 Task: Find connections with filter location Vaterstetten with filter topic #realestateagentwith filter profile language English with filter current company Cameron, a Schlumberger company with filter school BITS Edu Campus: BABARIA INSTITUTE with filter industry Claims Adjusting, Actuarial Services with filter service category Customer Service with filter keywords title Copy Editor
Action: Mouse moved to (585, 76)
Screenshot: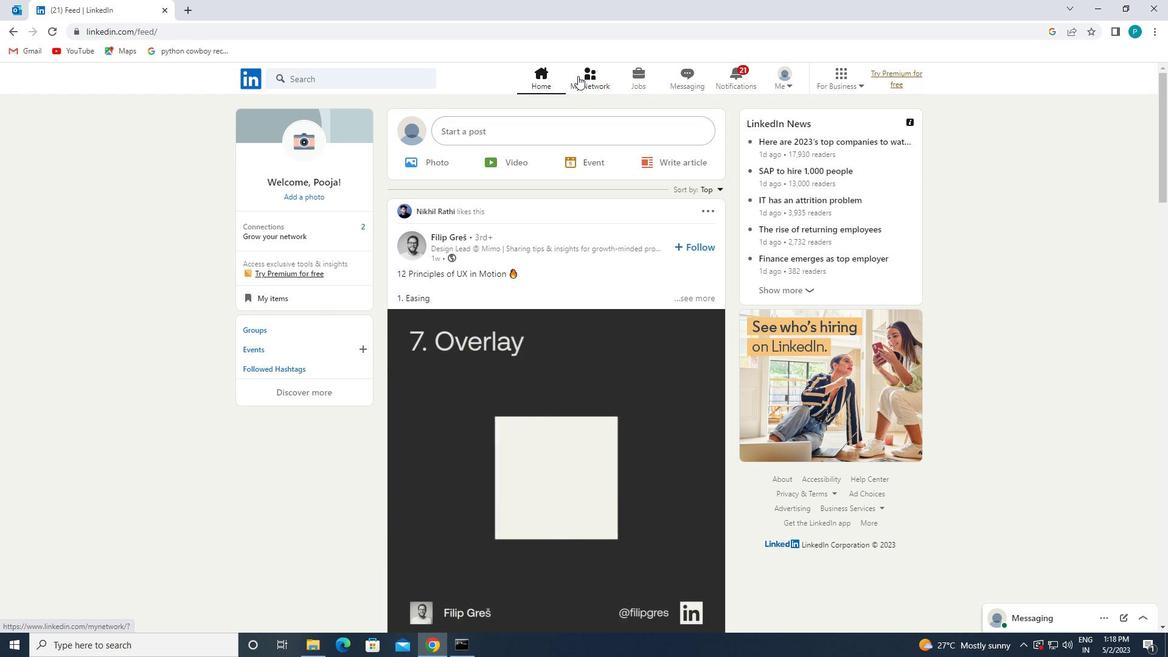 
Action: Mouse pressed left at (585, 76)
Screenshot: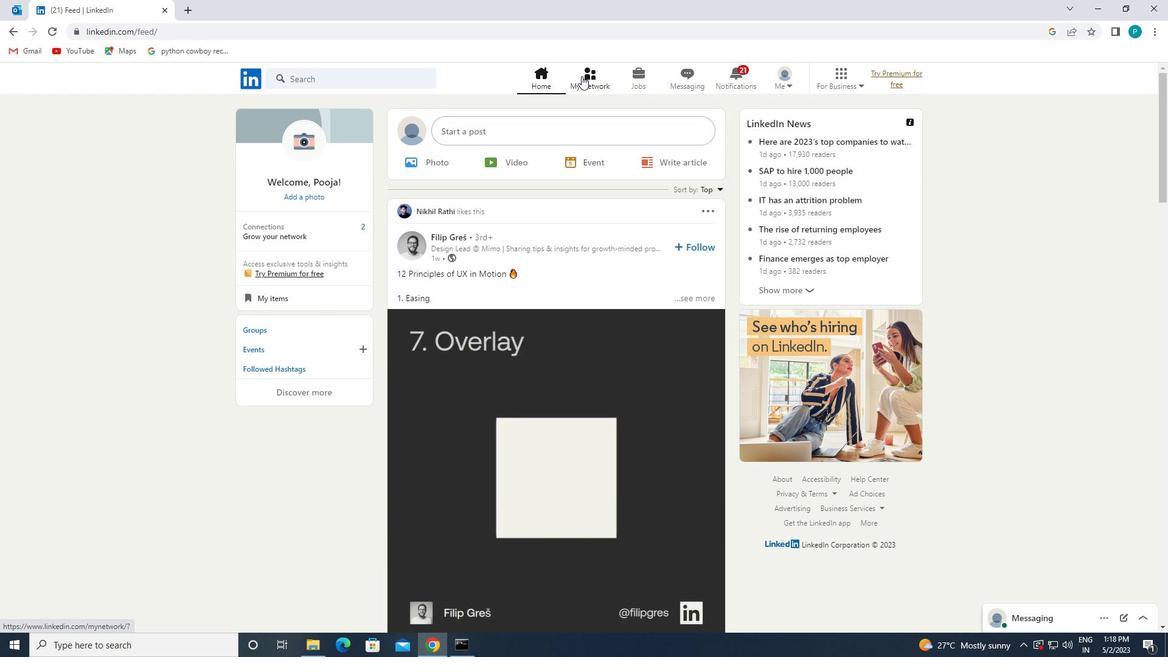 
Action: Mouse moved to (352, 144)
Screenshot: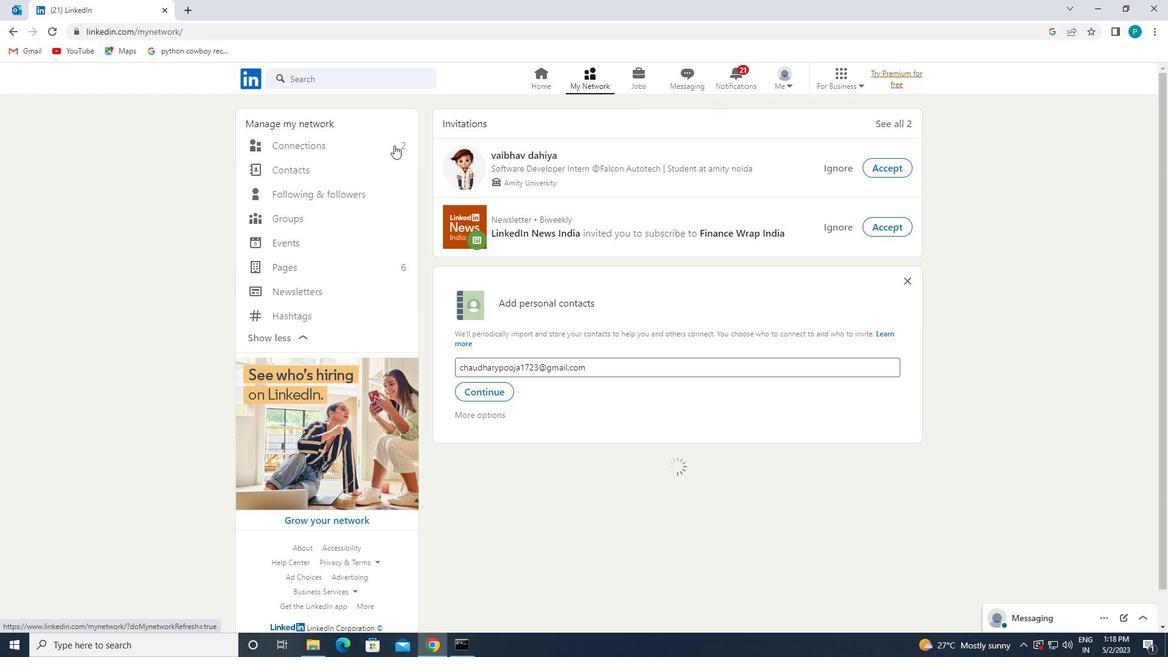 
Action: Mouse pressed left at (352, 144)
Screenshot: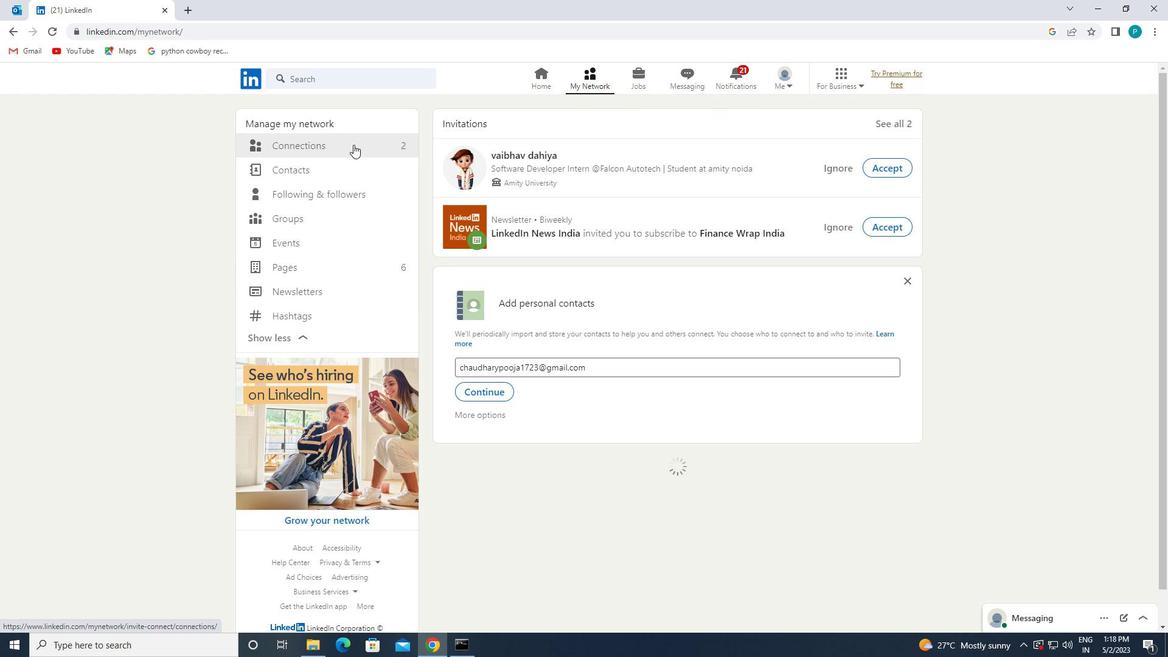 
Action: Mouse moved to (679, 145)
Screenshot: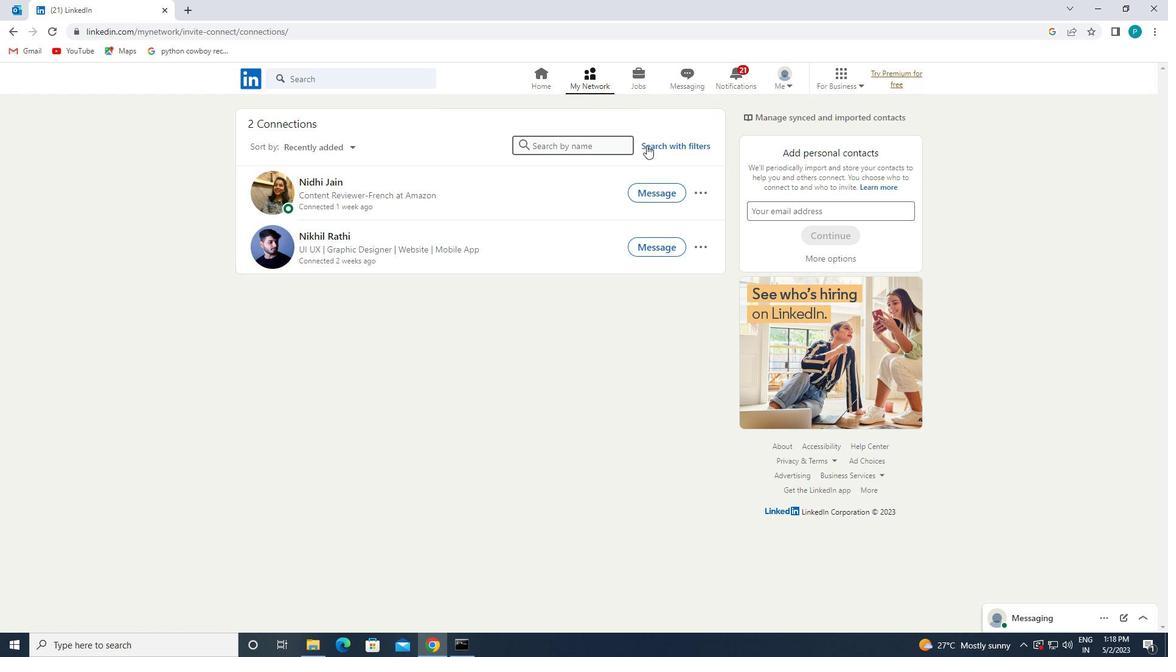 
Action: Mouse pressed left at (679, 145)
Screenshot: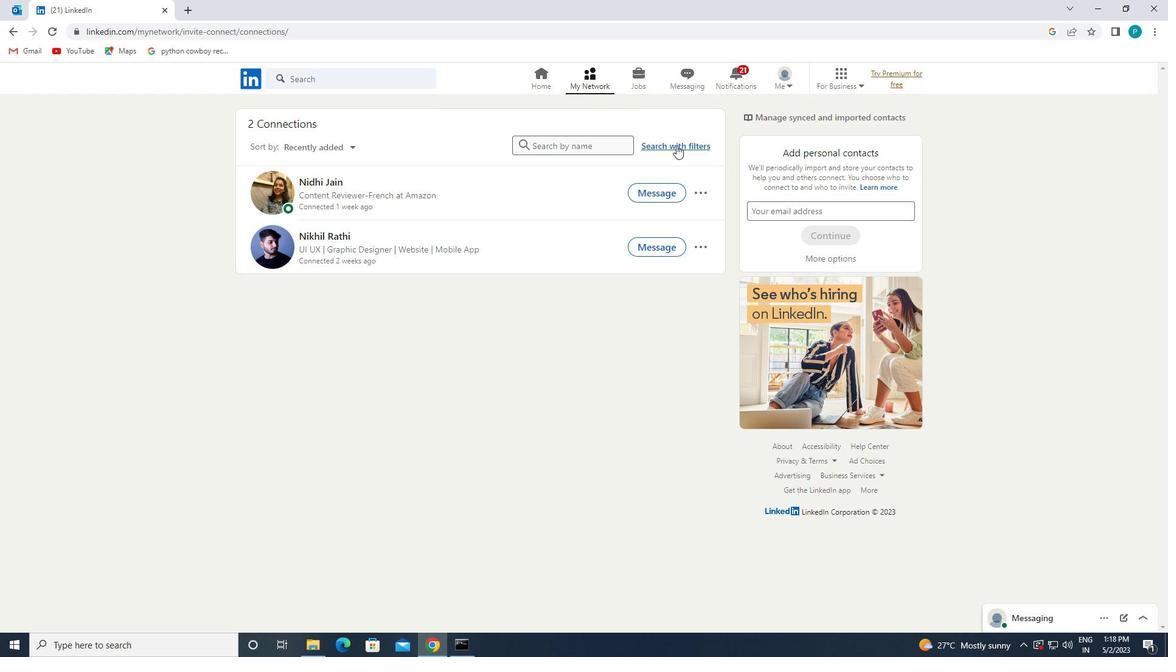 
Action: Mouse moved to (617, 108)
Screenshot: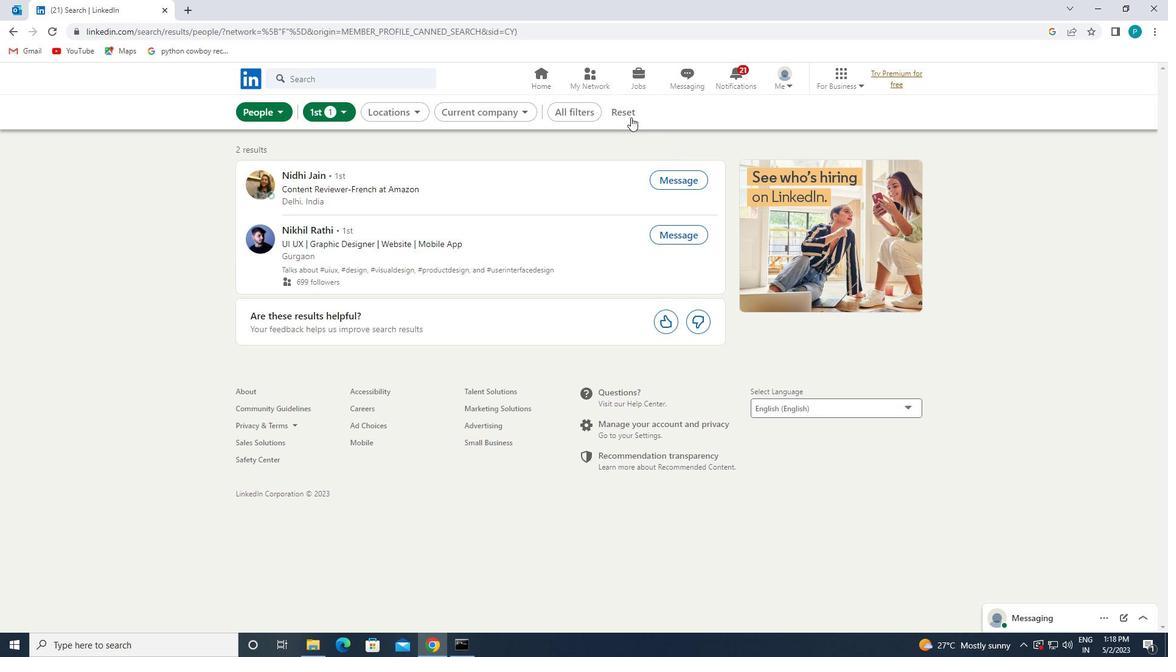 
Action: Mouse pressed left at (617, 108)
Screenshot: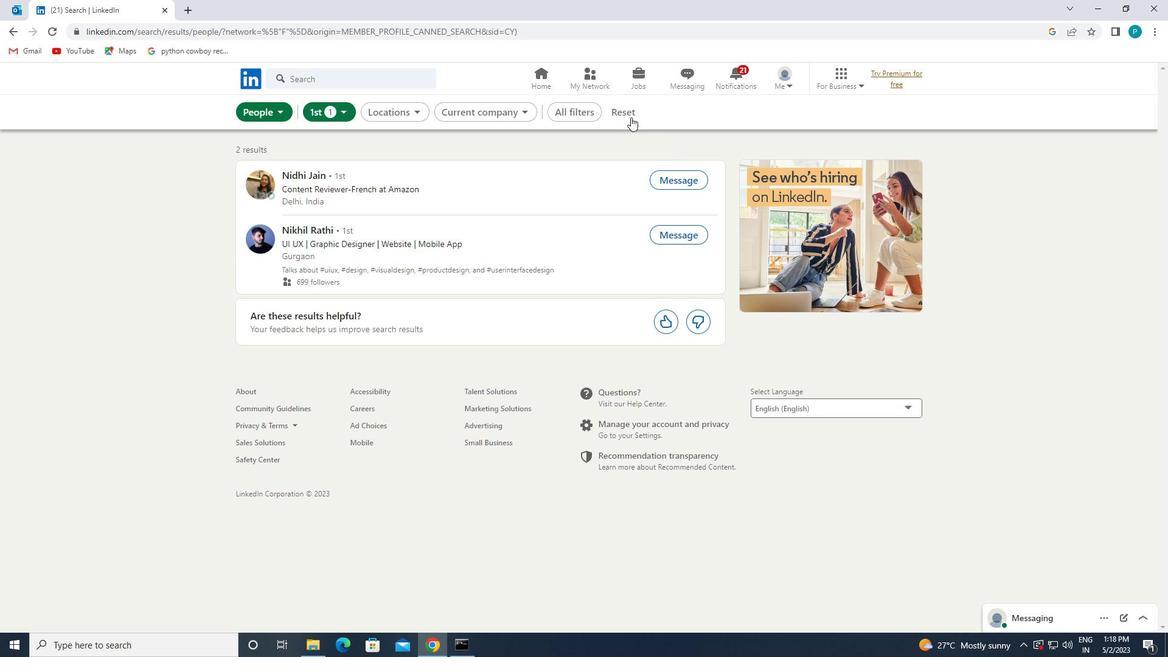 
Action: Mouse moved to (603, 106)
Screenshot: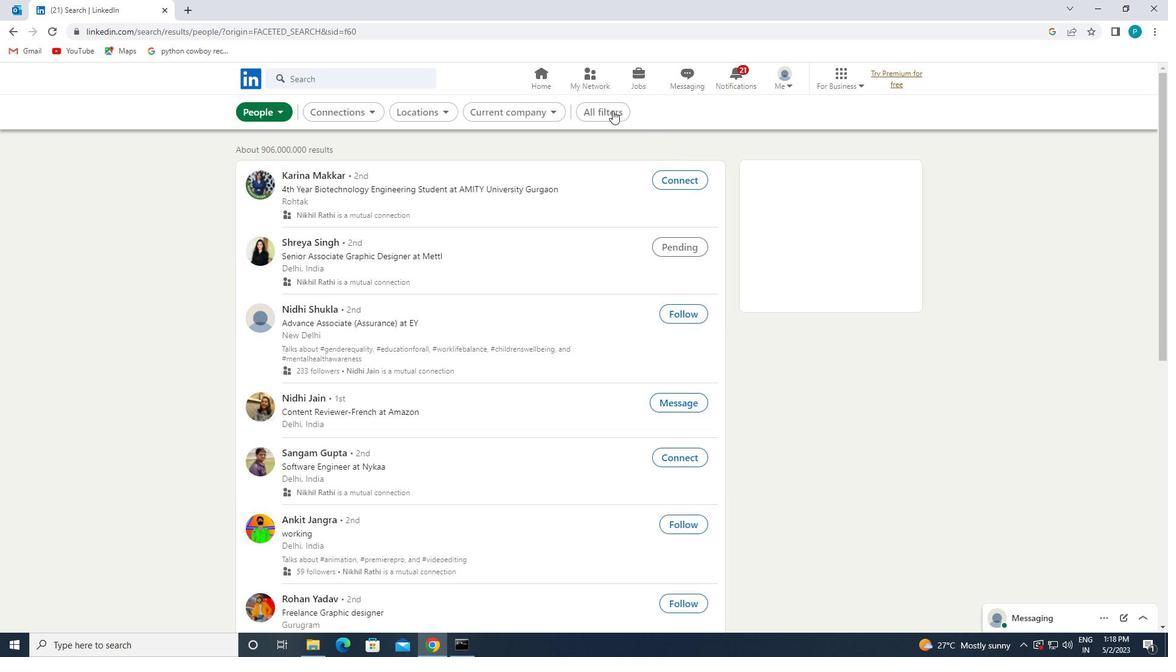 
Action: Mouse pressed left at (603, 106)
Screenshot: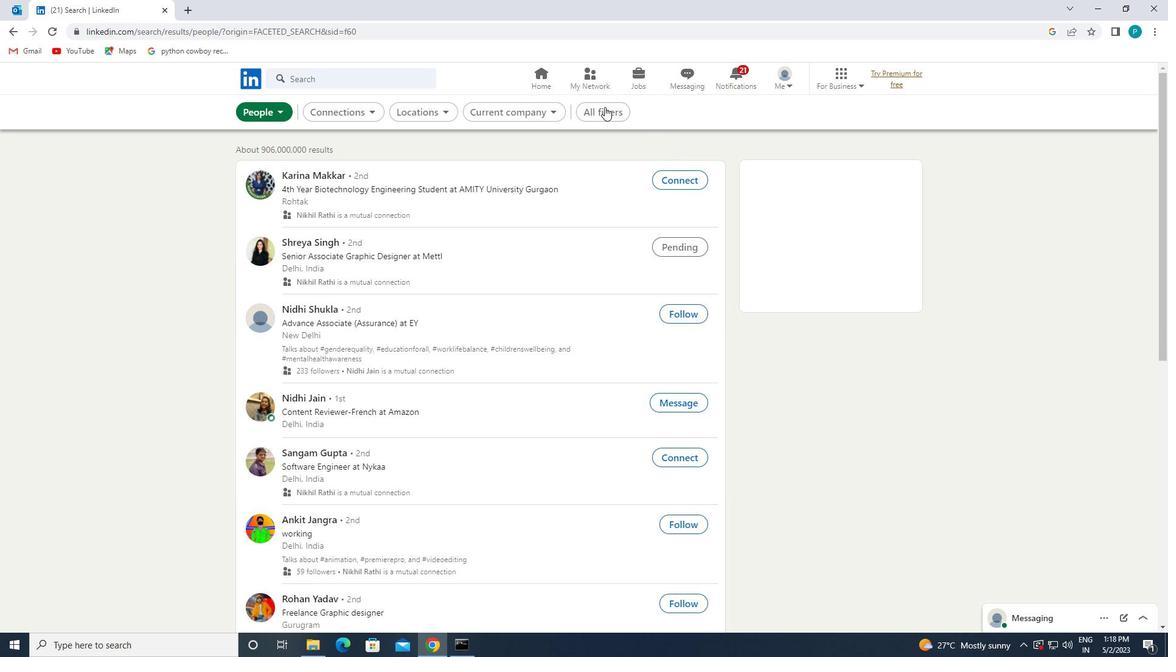 
Action: Mouse moved to (1048, 456)
Screenshot: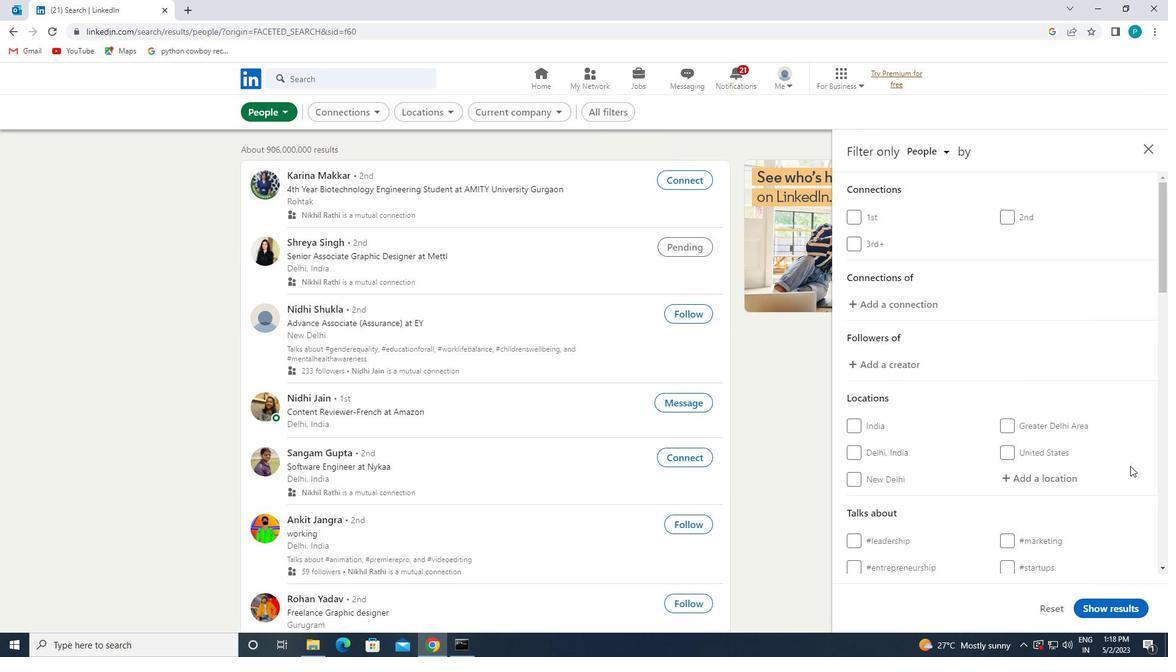 
Action: Mouse scrolled (1048, 455) with delta (0, 0)
Screenshot: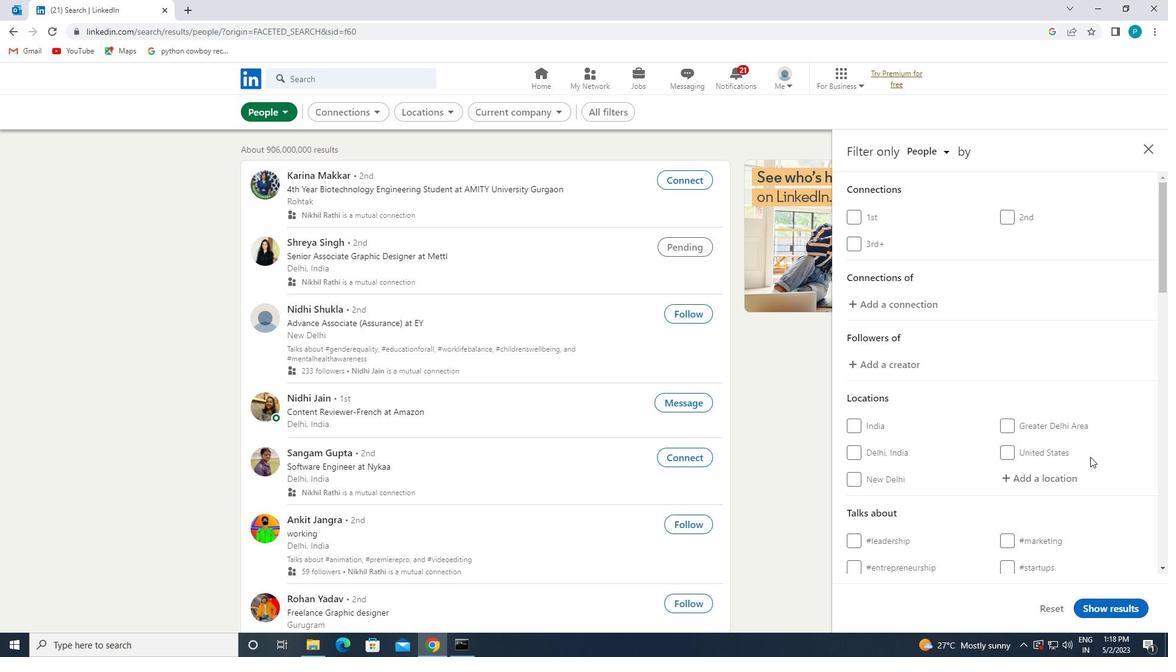
Action: Mouse moved to (1026, 425)
Screenshot: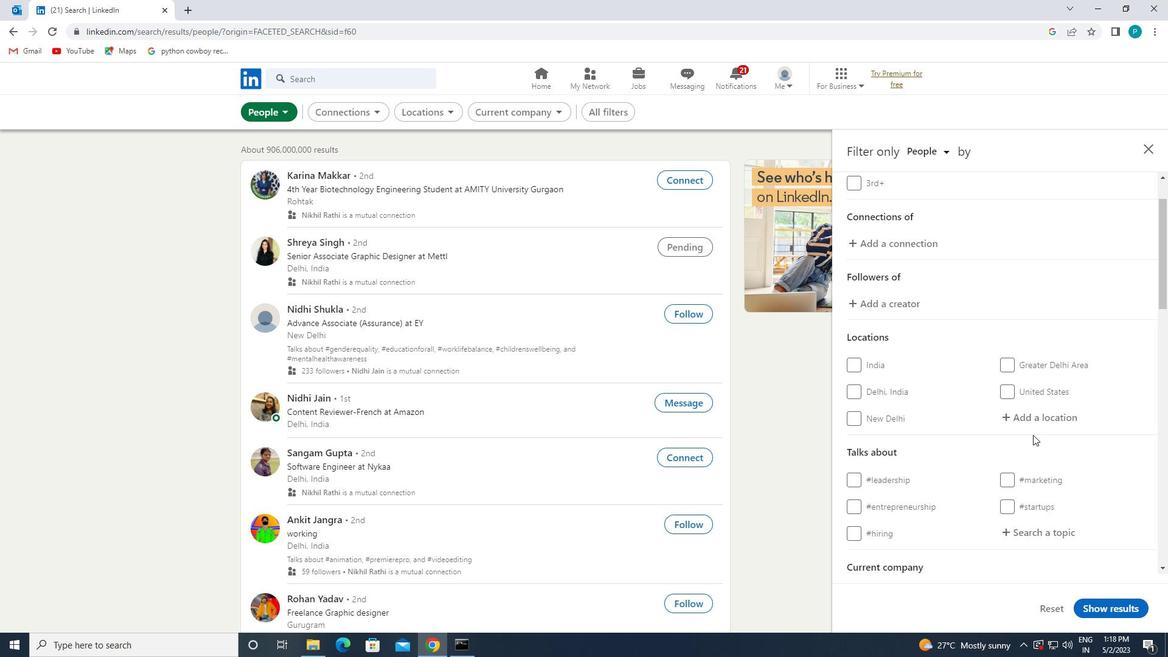 
Action: Mouse pressed left at (1026, 425)
Screenshot: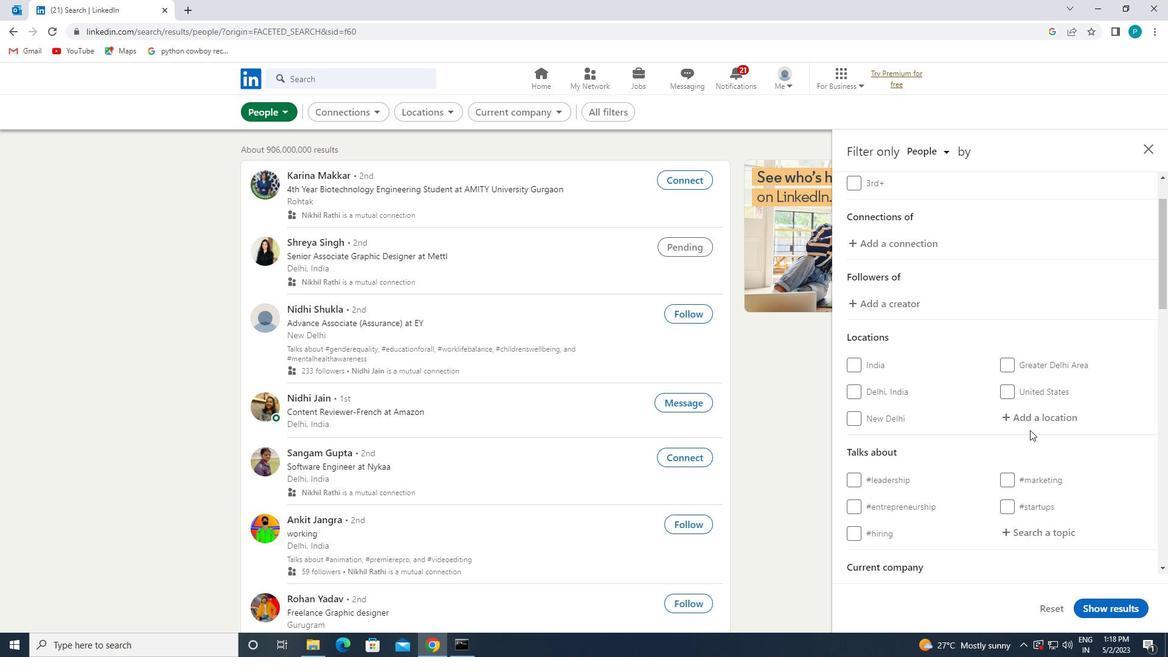 
Action: Key pressed <Key.caps_lock>v<Key.caps_lock>atersten
Screenshot: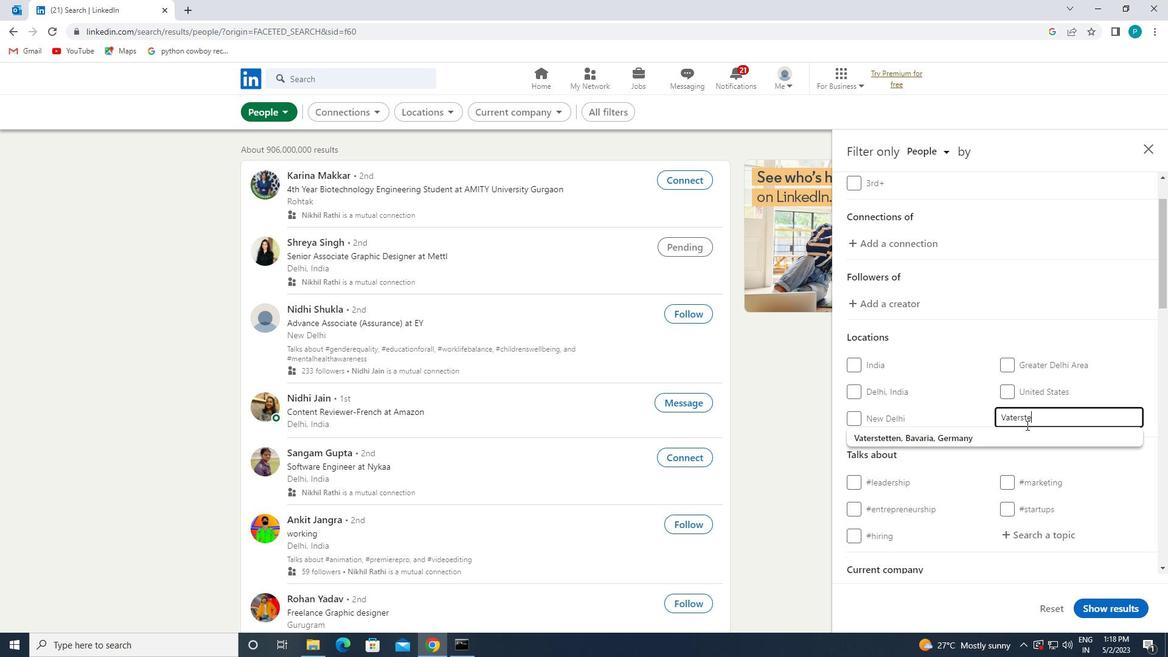 
Action: Mouse moved to (1037, 419)
Screenshot: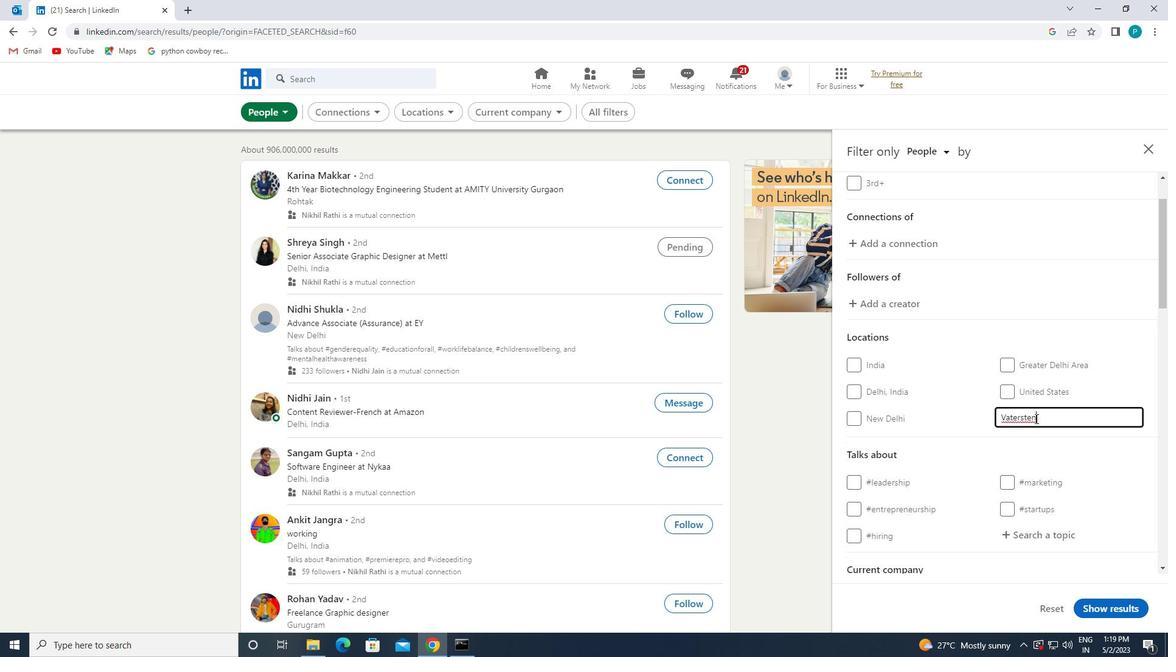 
Action: Mouse pressed left at (1037, 419)
Screenshot: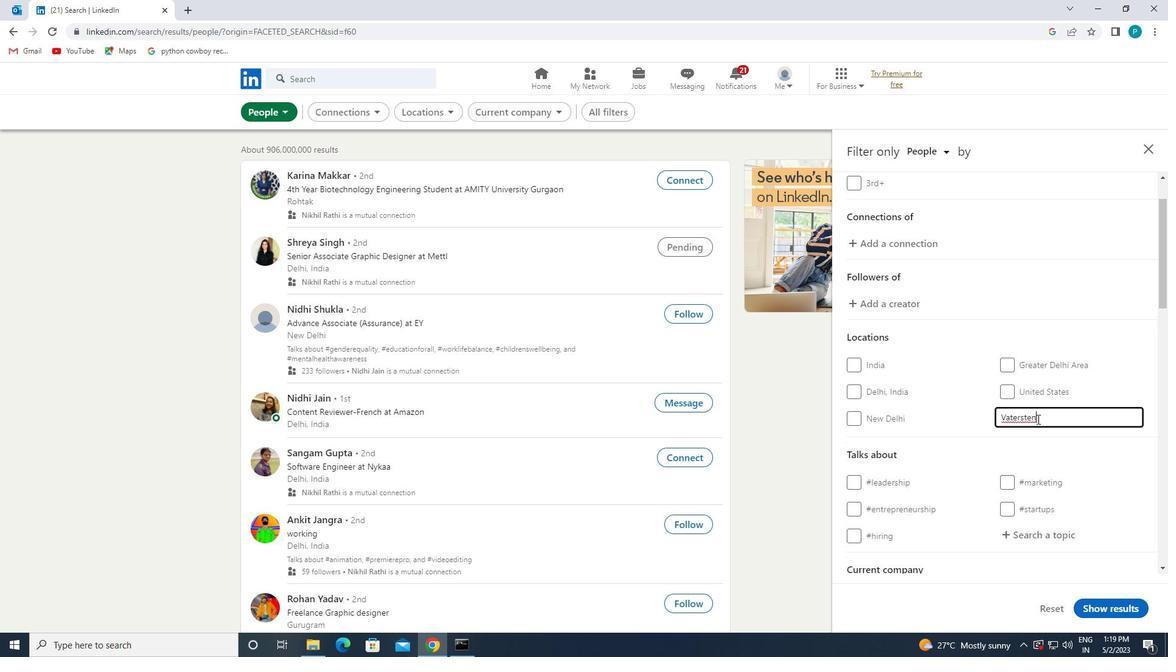 
Action: Key pressed <Key.backspace>
Screenshot: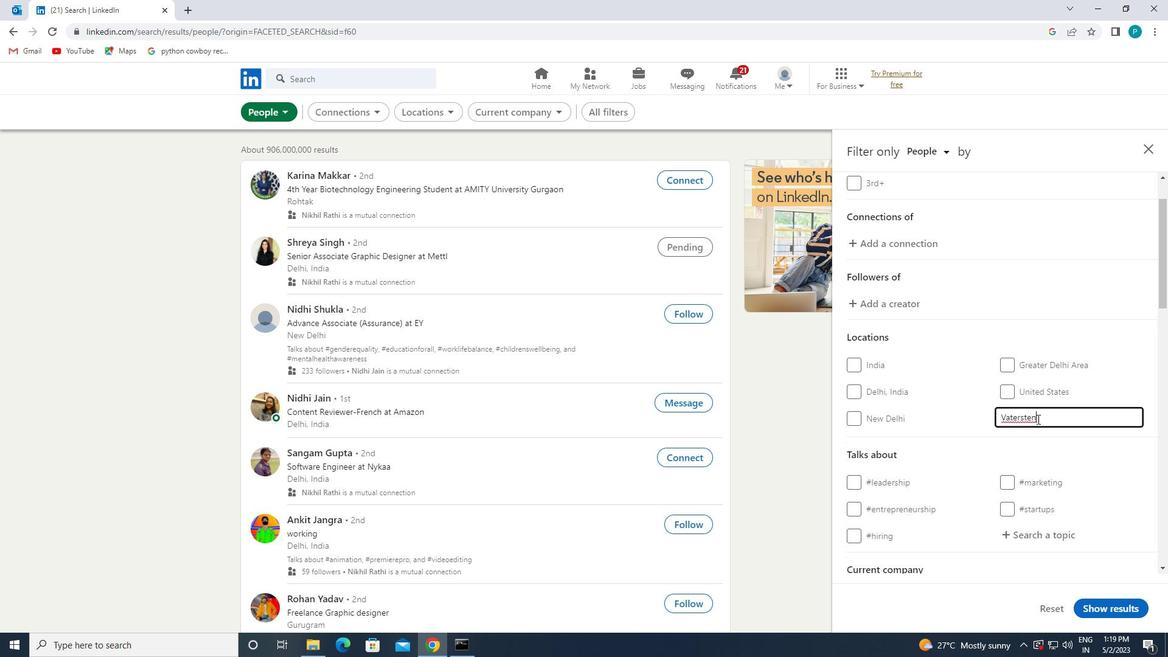 
Action: Mouse moved to (1020, 435)
Screenshot: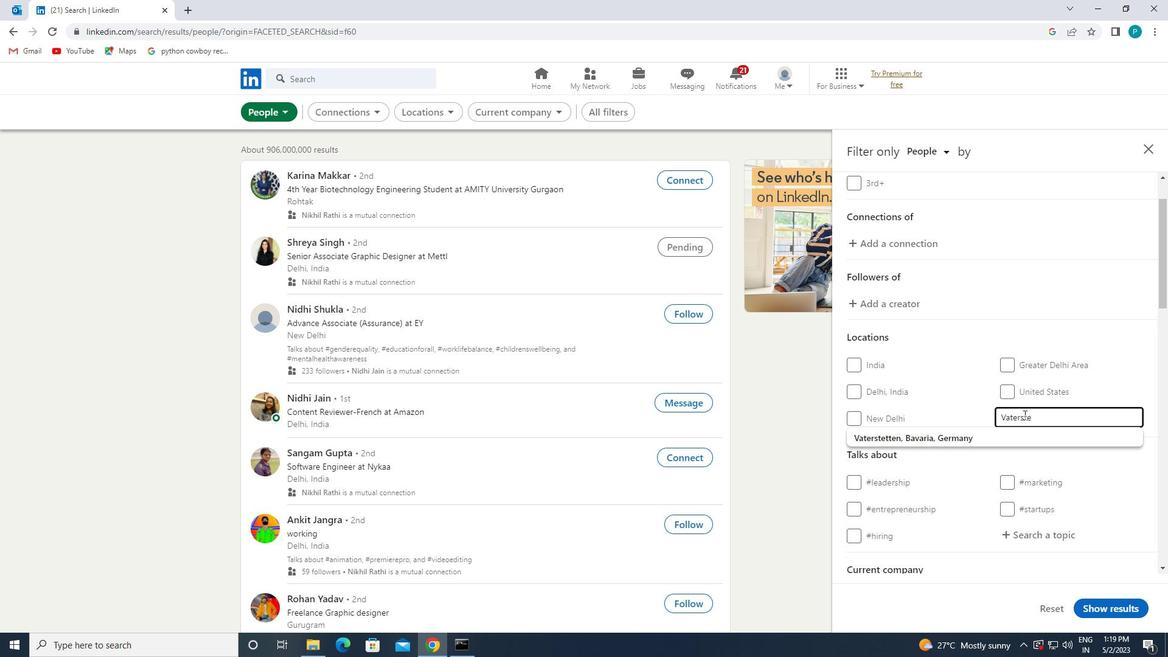 
Action: Mouse pressed left at (1020, 435)
Screenshot: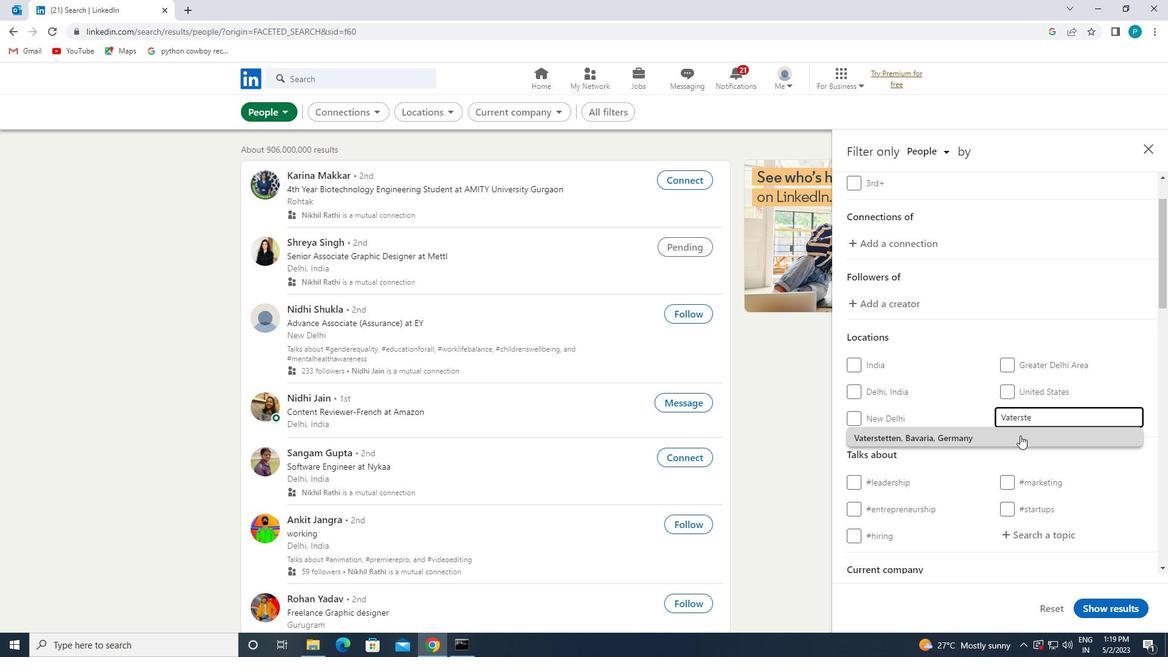 
Action: Mouse scrolled (1020, 435) with delta (0, 0)
Screenshot: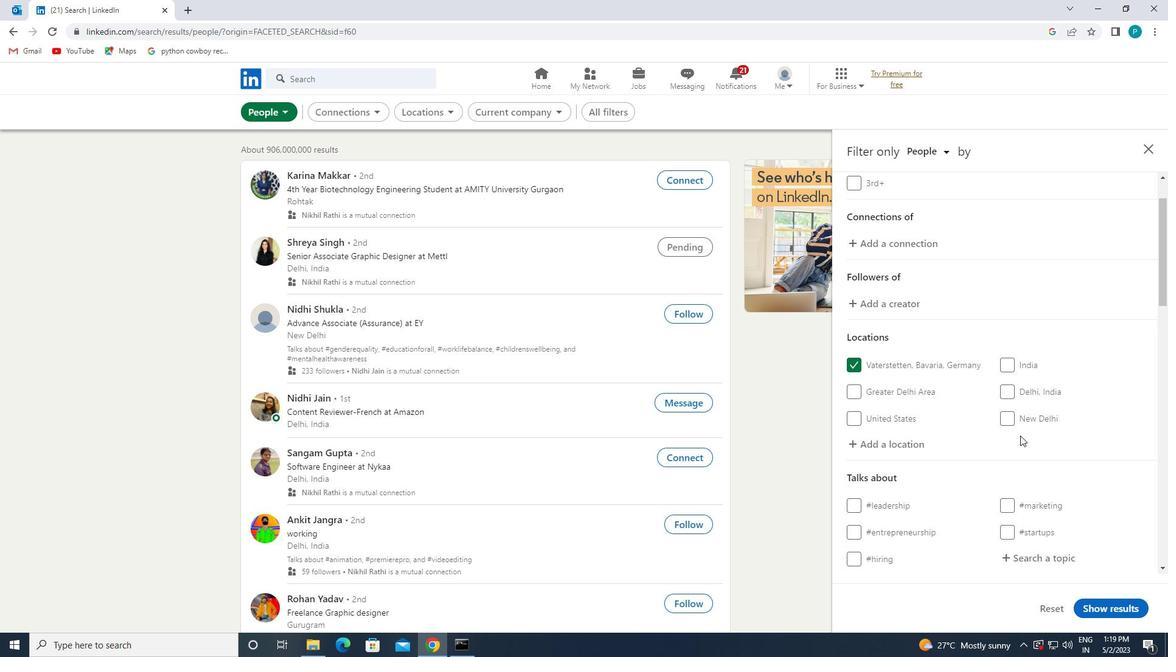 
Action: Mouse scrolled (1020, 435) with delta (0, 0)
Screenshot: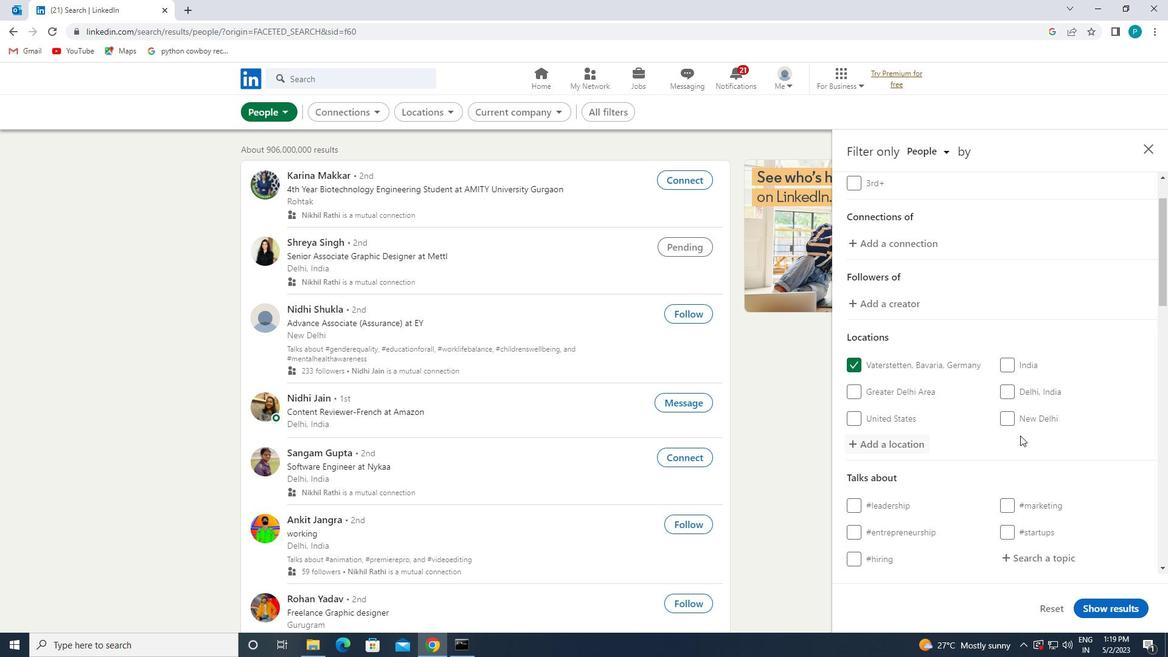 
Action: Mouse pressed left at (1020, 435)
Screenshot: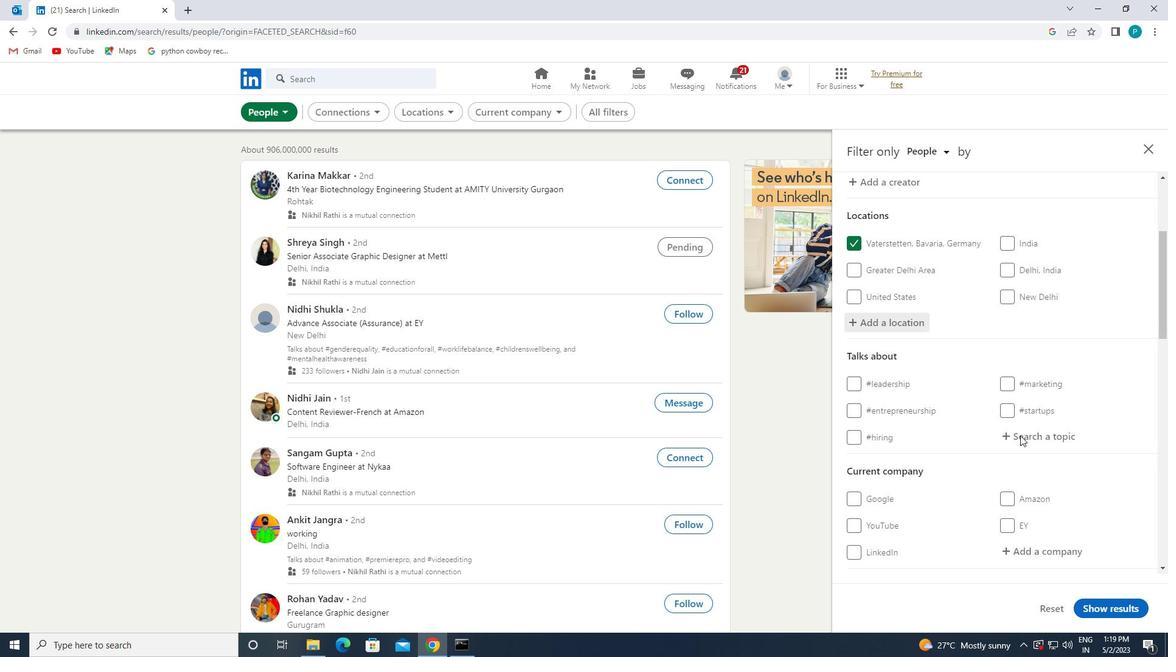 
Action: Key pressed <Key.shift>#REALSTATEAGENT
Screenshot: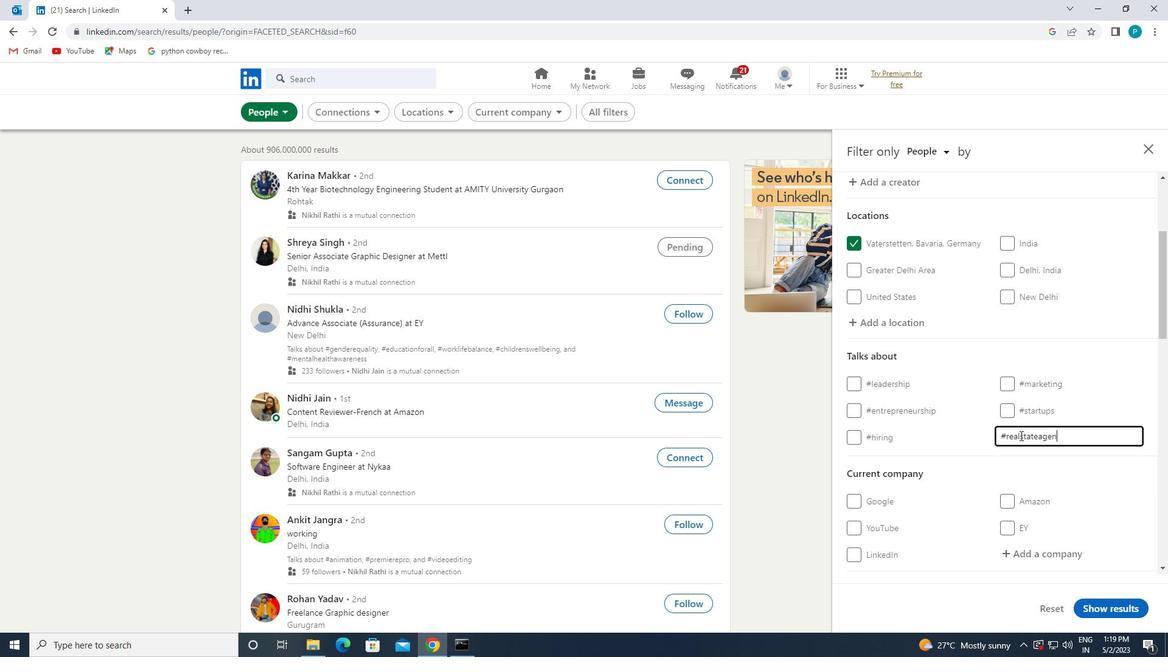 
Action: Mouse moved to (1000, 522)
Screenshot: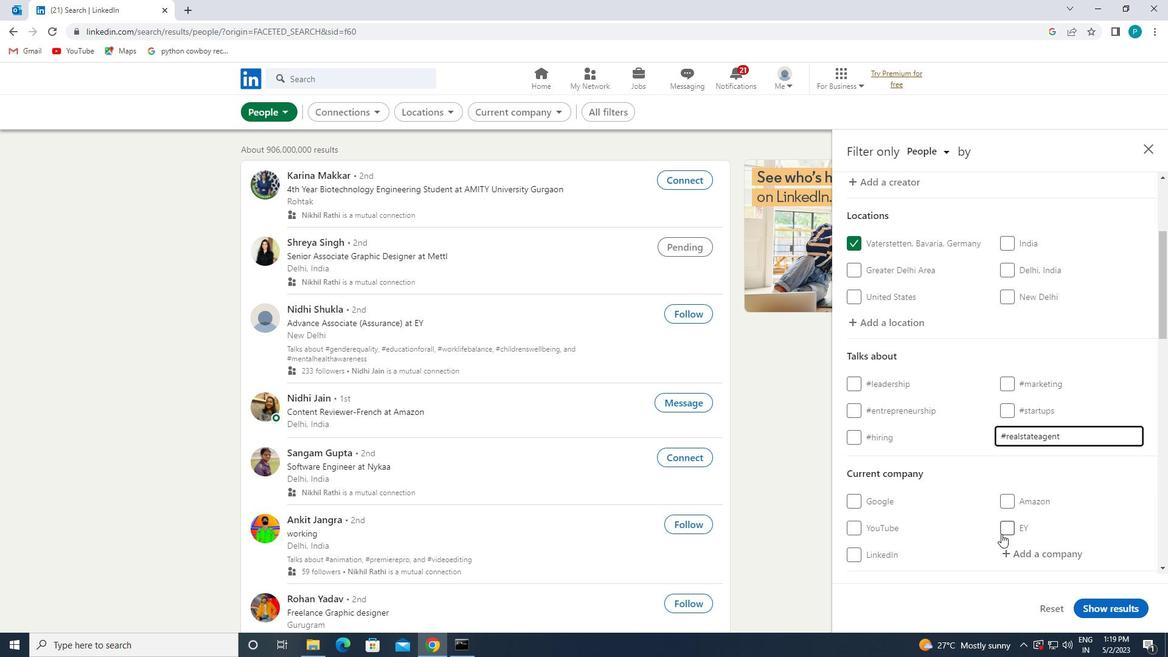 
Action: Mouse scrolled (1000, 521) with delta (0, 0)
Screenshot: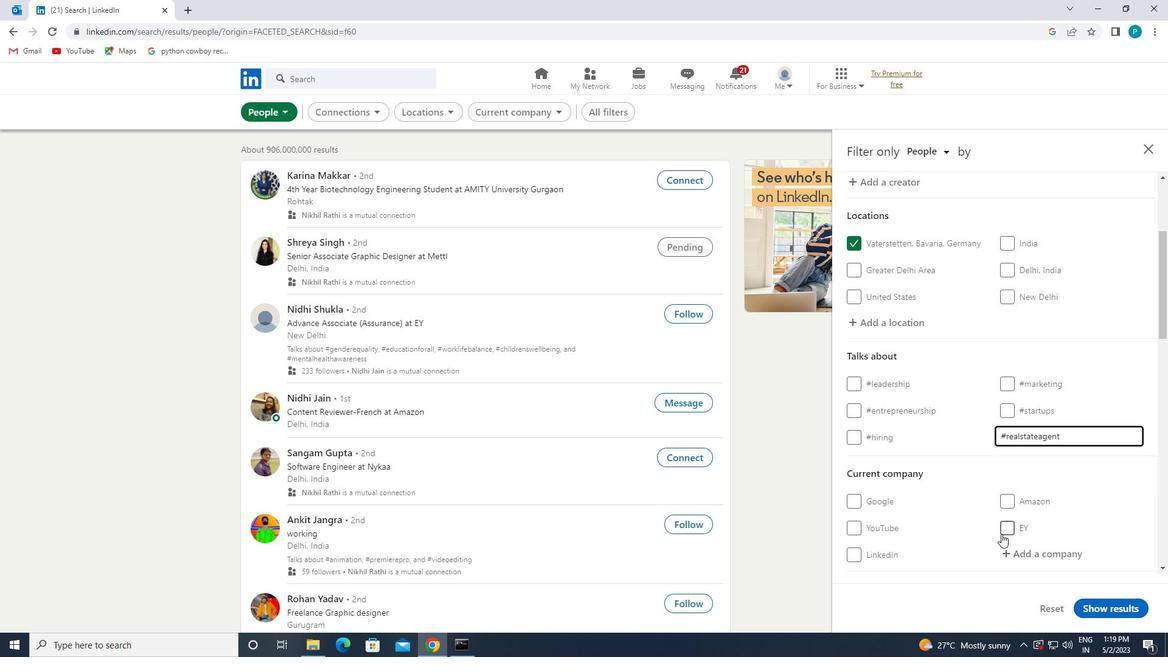 
Action: Mouse moved to (1000, 521)
Screenshot: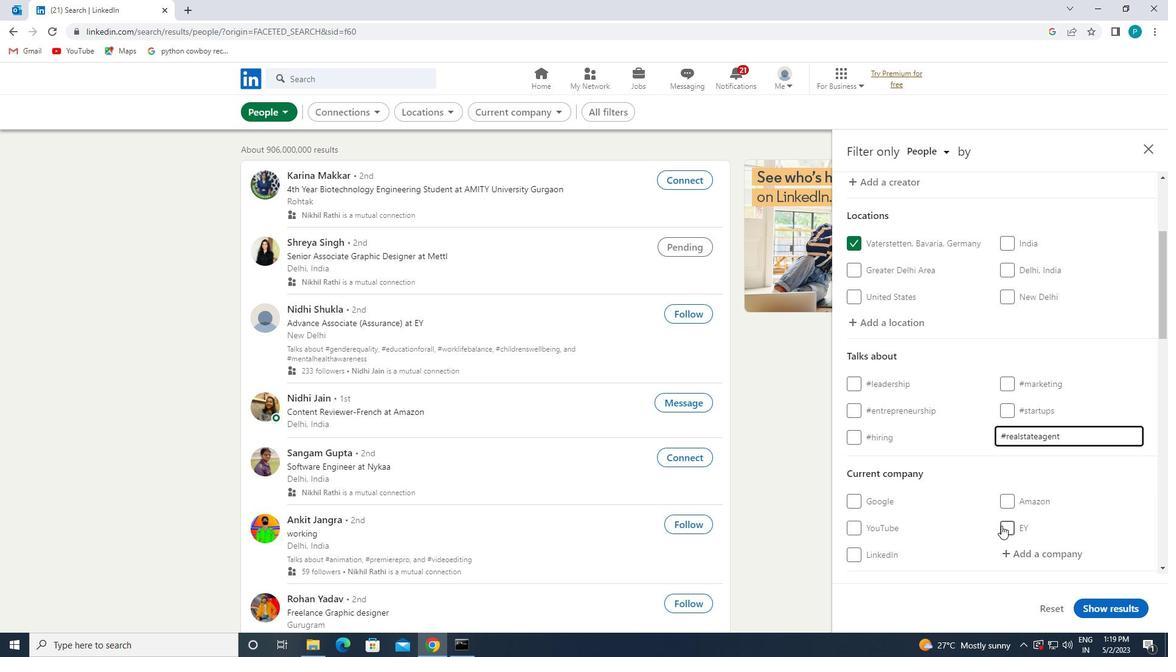 
Action: Mouse scrolled (1000, 520) with delta (0, 0)
Screenshot: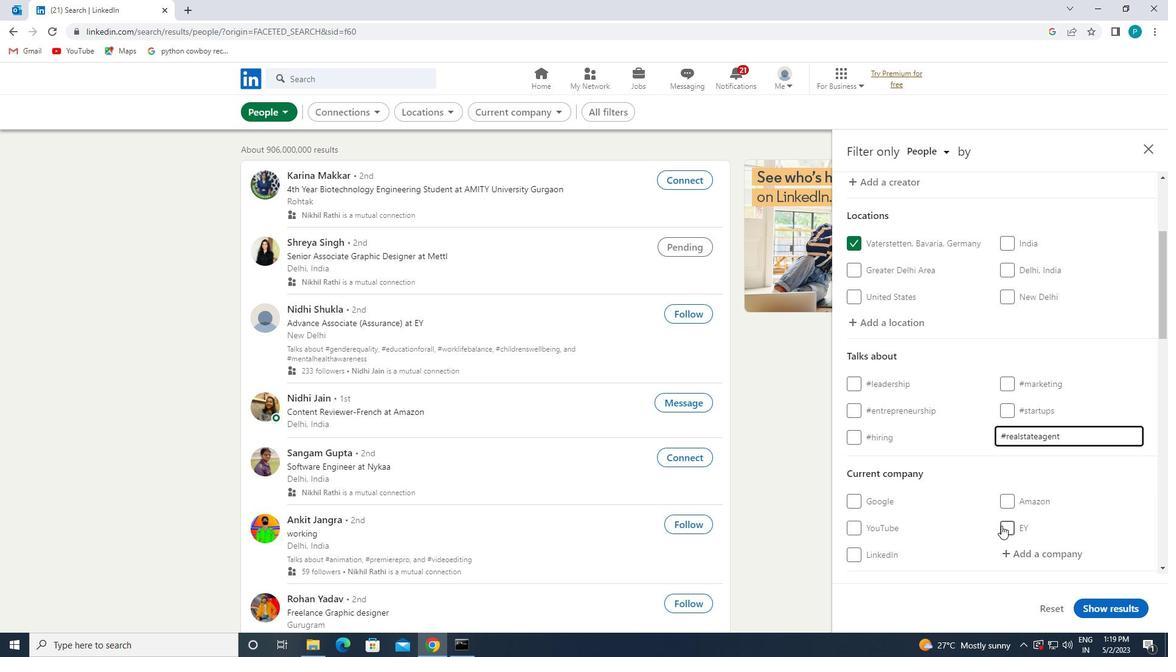 
Action: Mouse moved to (997, 512)
Screenshot: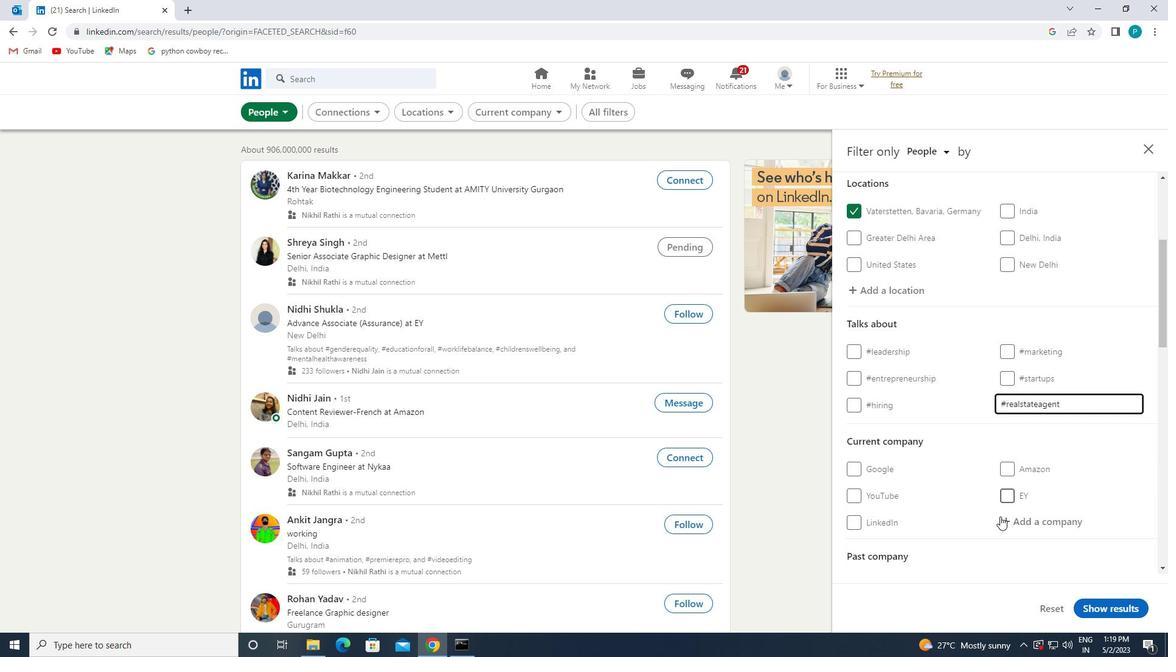 
Action: Mouse scrolled (997, 511) with delta (0, 0)
Screenshot: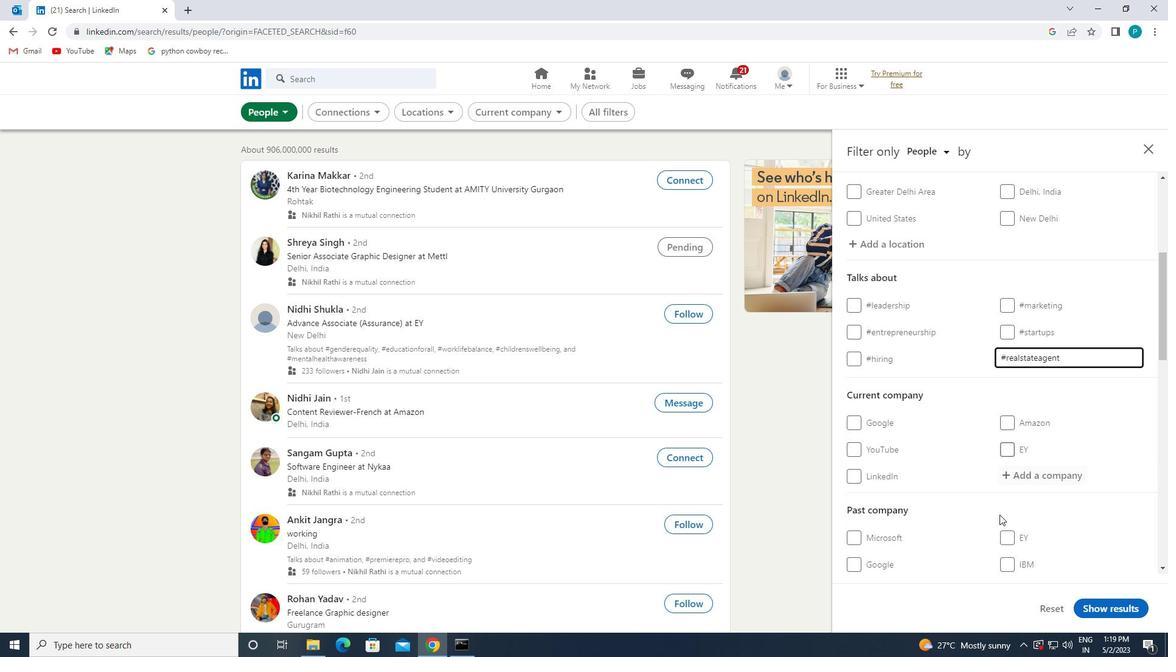 
Action: Mouse moved to (997, 512)
Screenshot: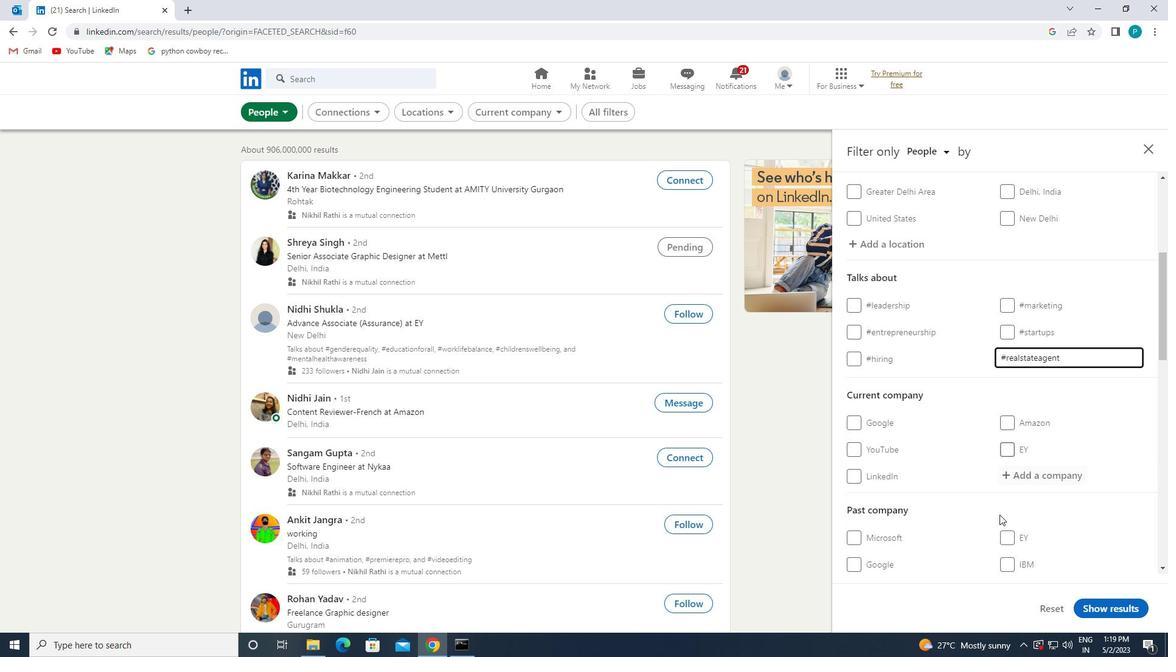 
Action: Mouse scrolled (997, 511) with delta (0, 0)
Screenshot: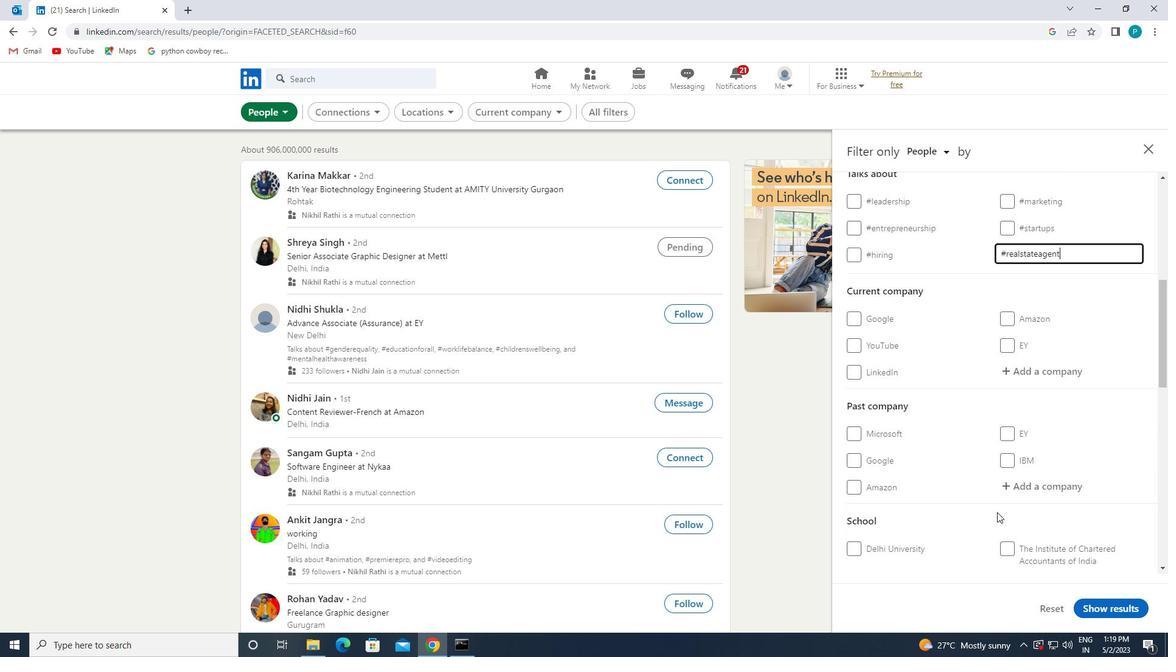 
Action: Mouse scrolled (997, 511) with delta (0, 0)
Screenshot: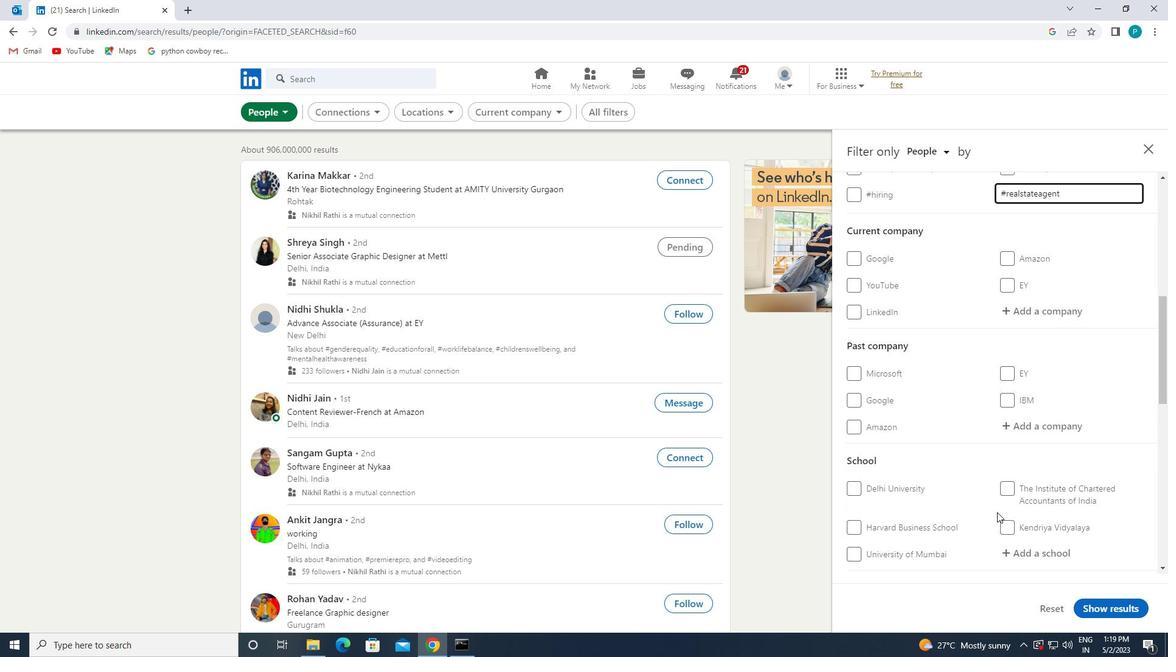 
Action: Mouse scrolled (997, 511) with delta (0, 0)
Screenshot: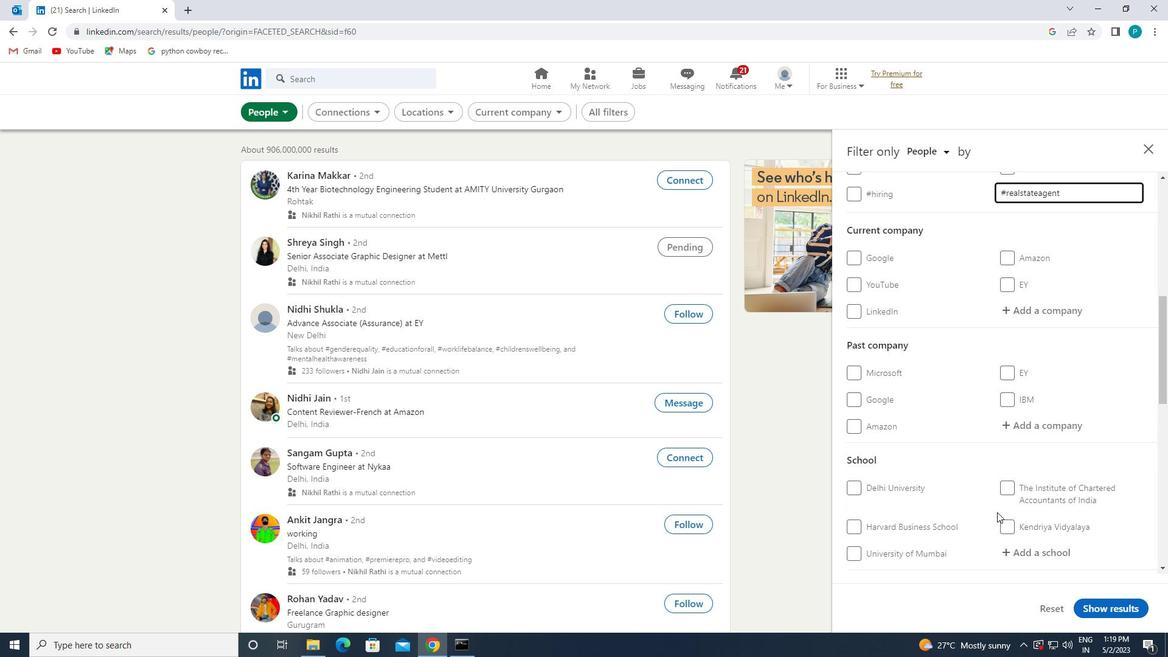 
Action: Mouse scrolled (997, 511) with delta (0, 0)
Screenshot: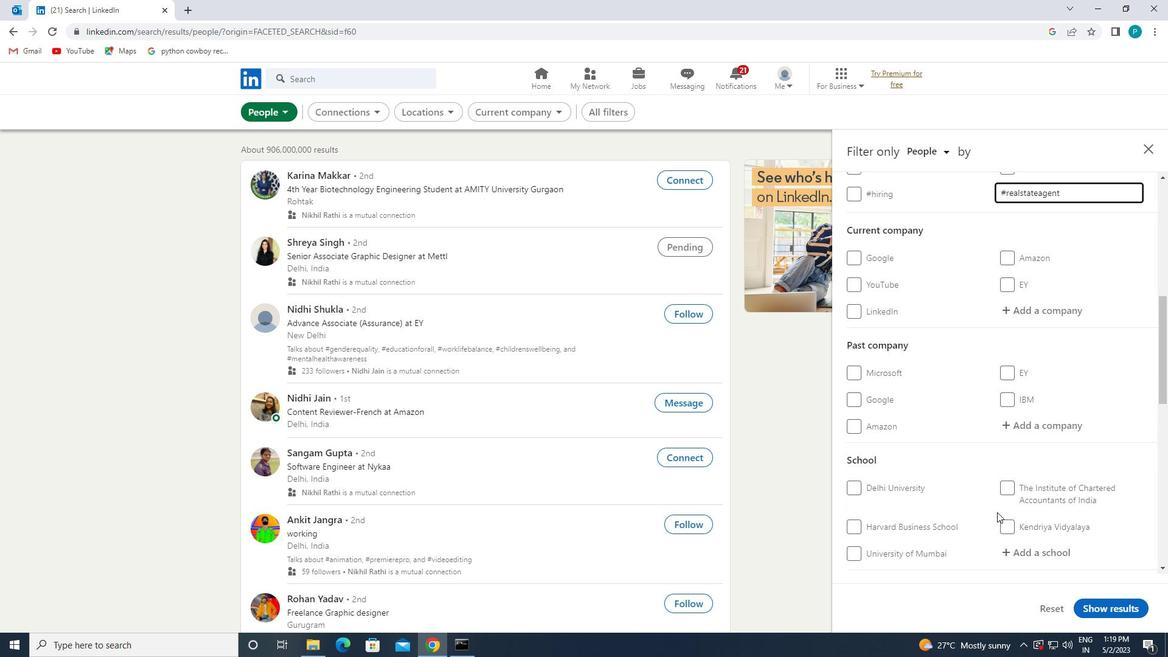 
Action: Mouse moved to (930, 516)
Screenshot: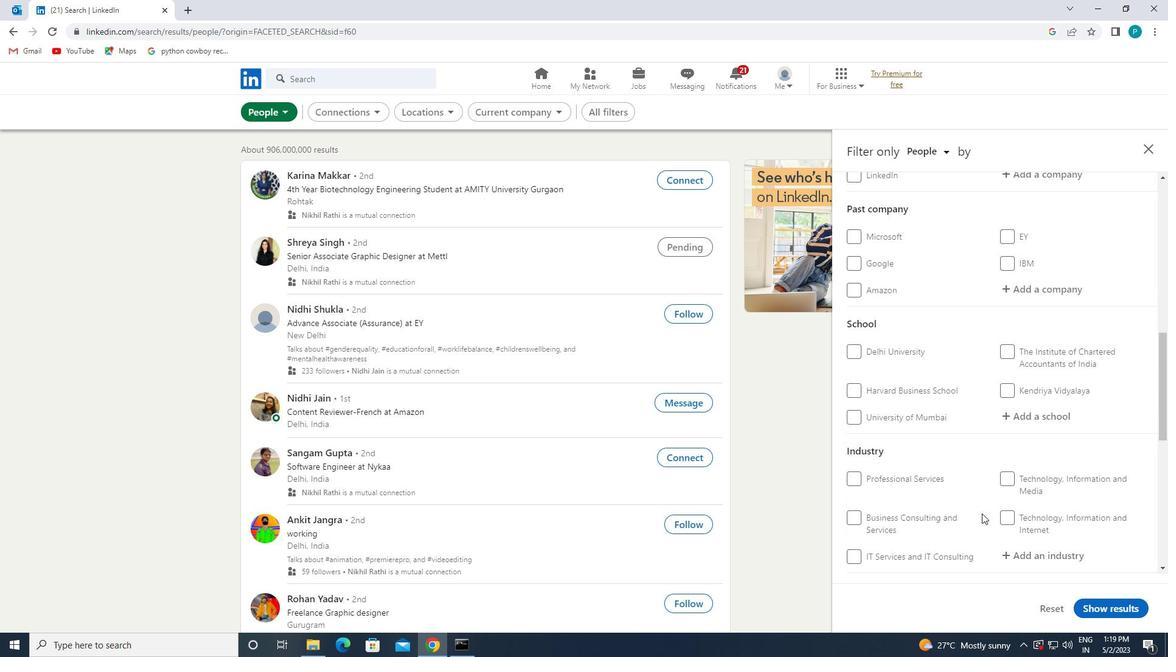 
Action: Mouse scrolled (930, 516) with delta (0, 0)
Screenshot: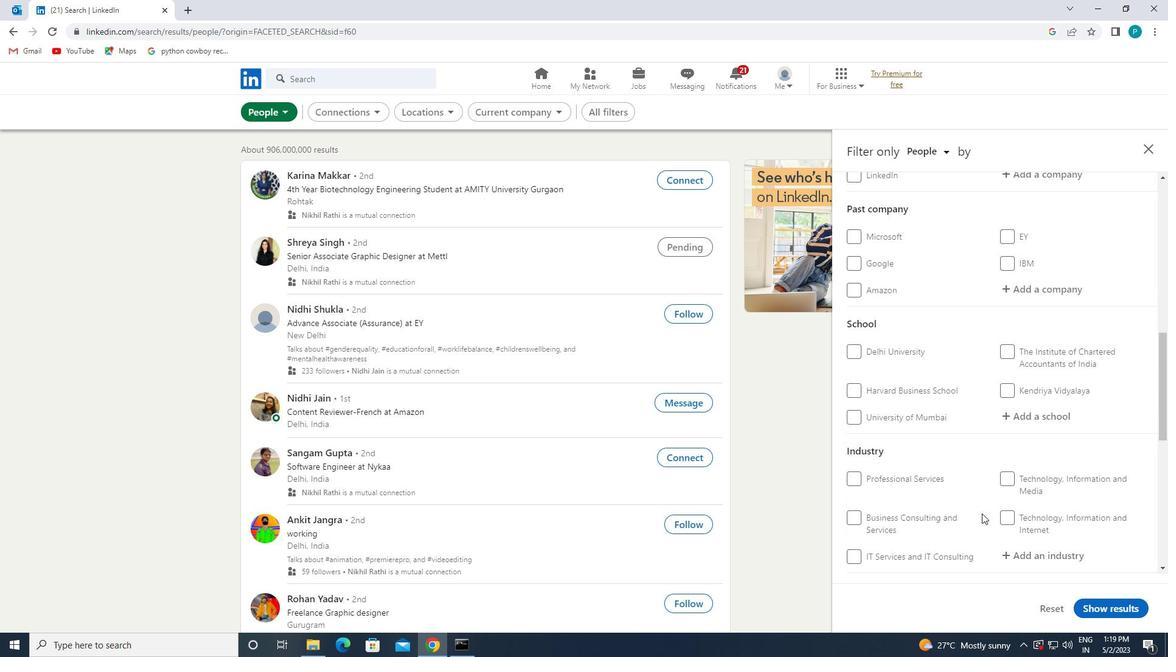 
Action: Mouse moved to (921, 519)
Screenshot: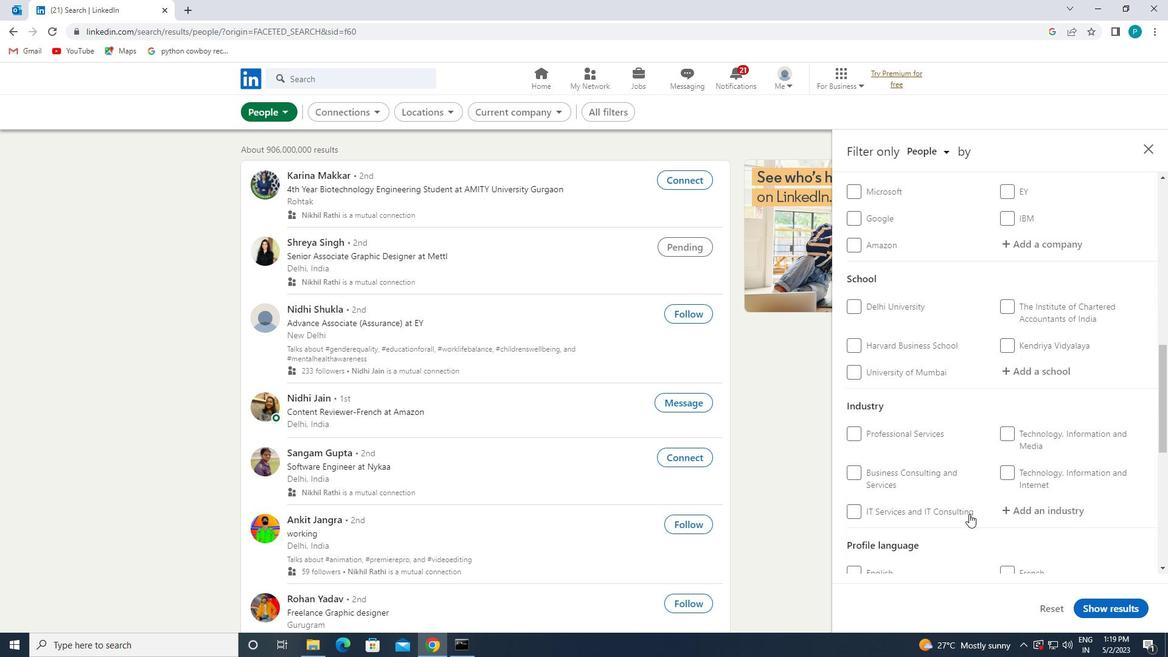 
Action: Mouse scrolled (921, 518) with delta (0, 0)
Screenshot: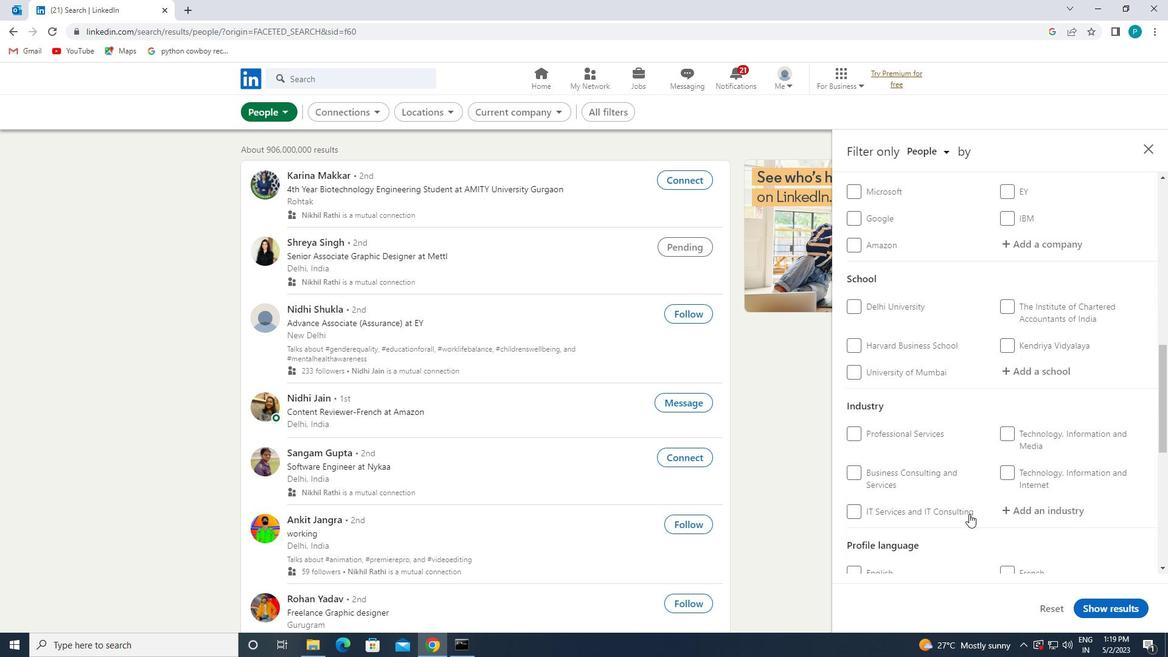 
Action: Mouse moved to (861, 452)
Screenshot: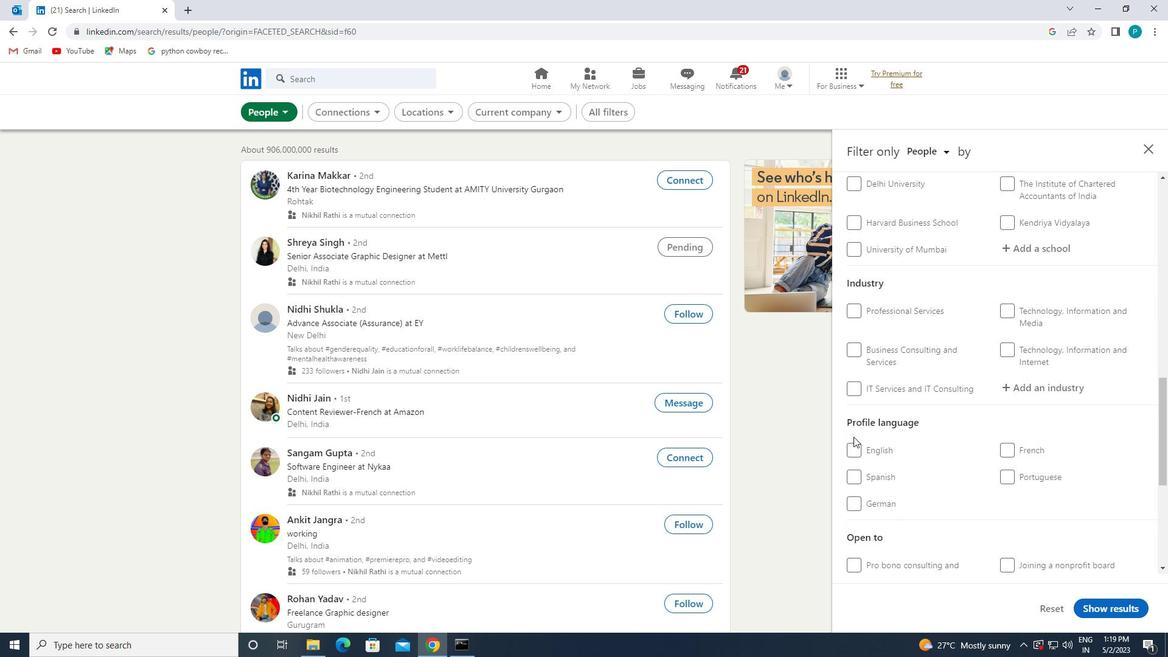 
Action: Mouse pressed left at (861, 452)
Screenshot: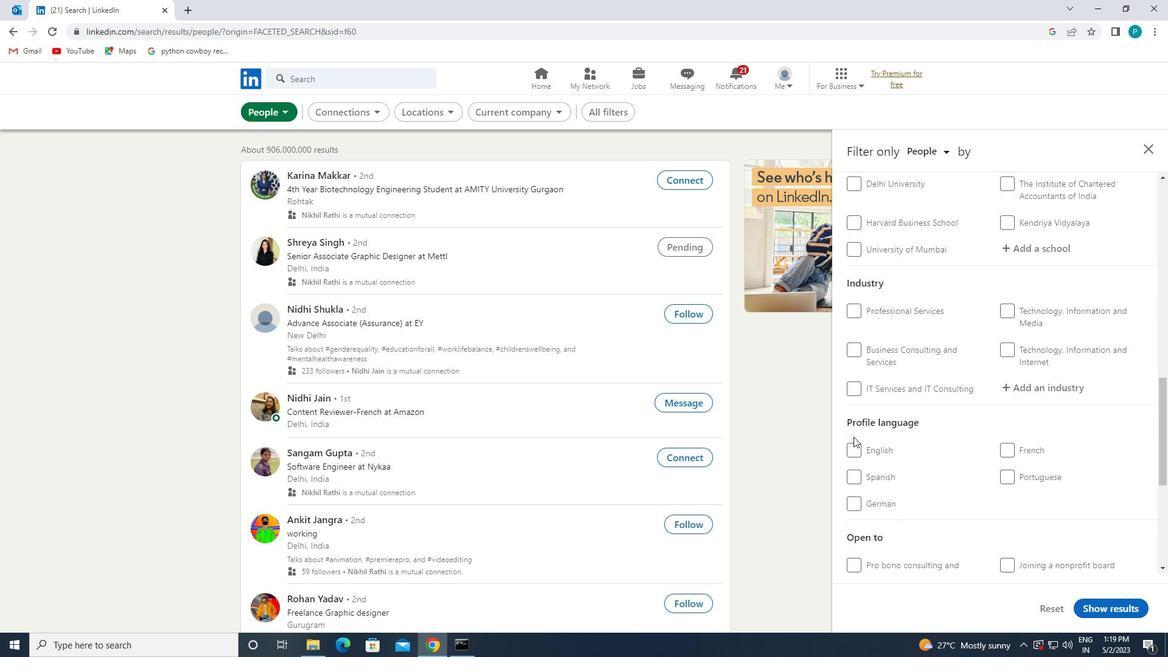 
Action: Mouse moved to (965, 455)
Screenshot: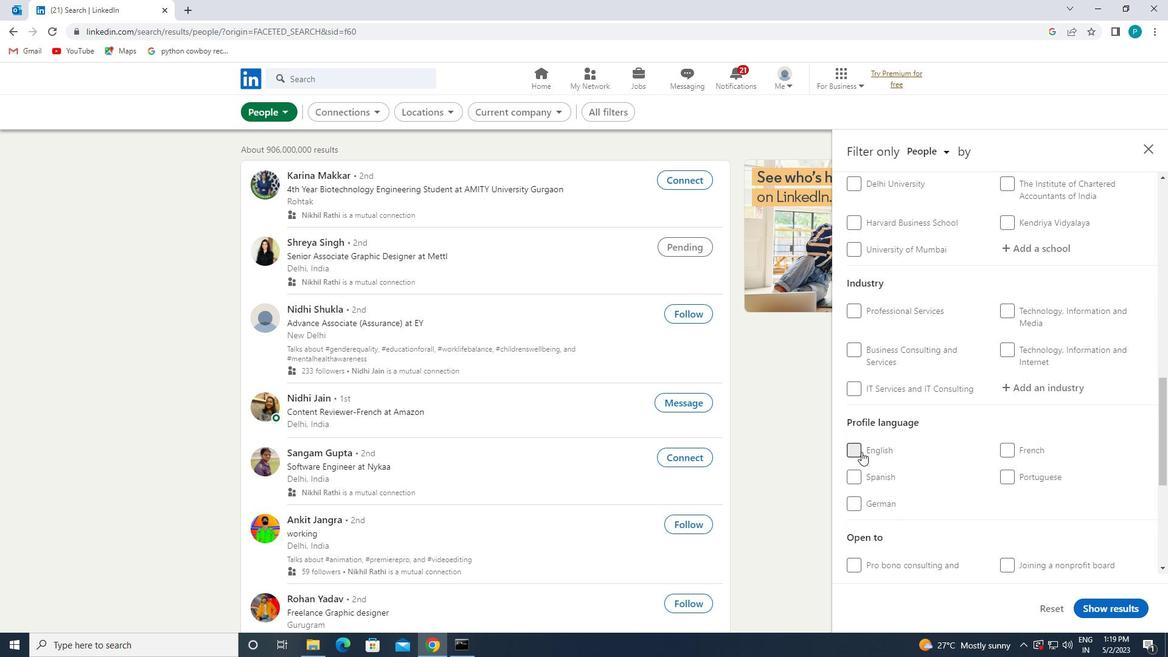 
Action: Mouse scrolled (965, 455) with delta (0, 0)
Screenshot: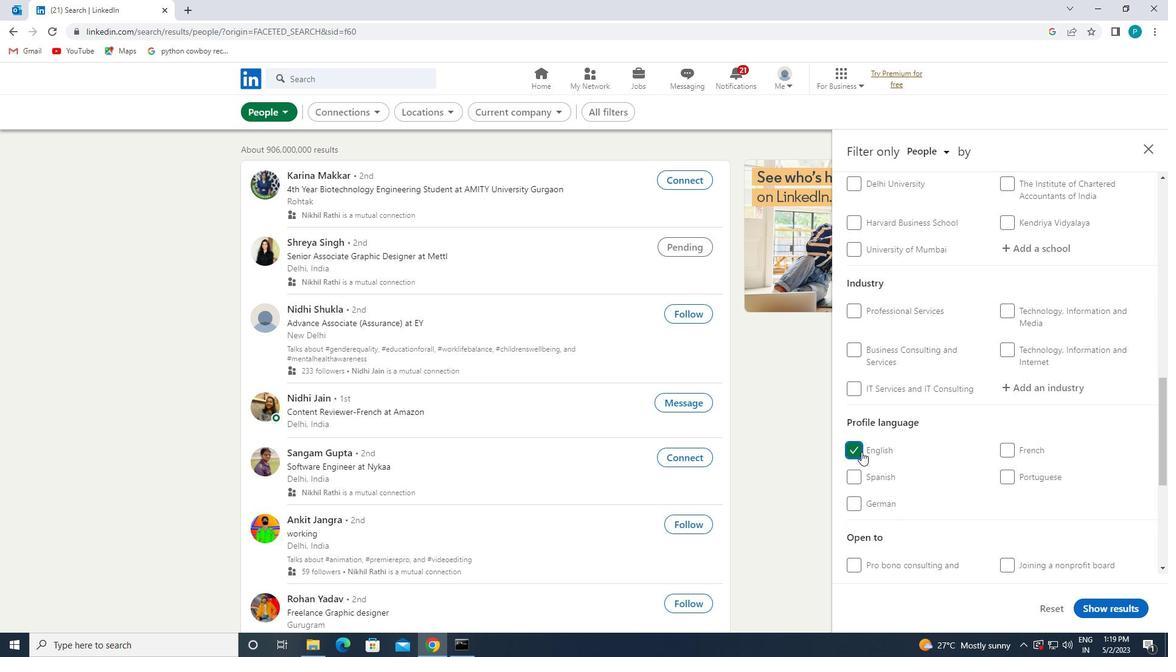 
Action: Mouse scrolled (965, 455) with delta (0, 0)
Screenshot: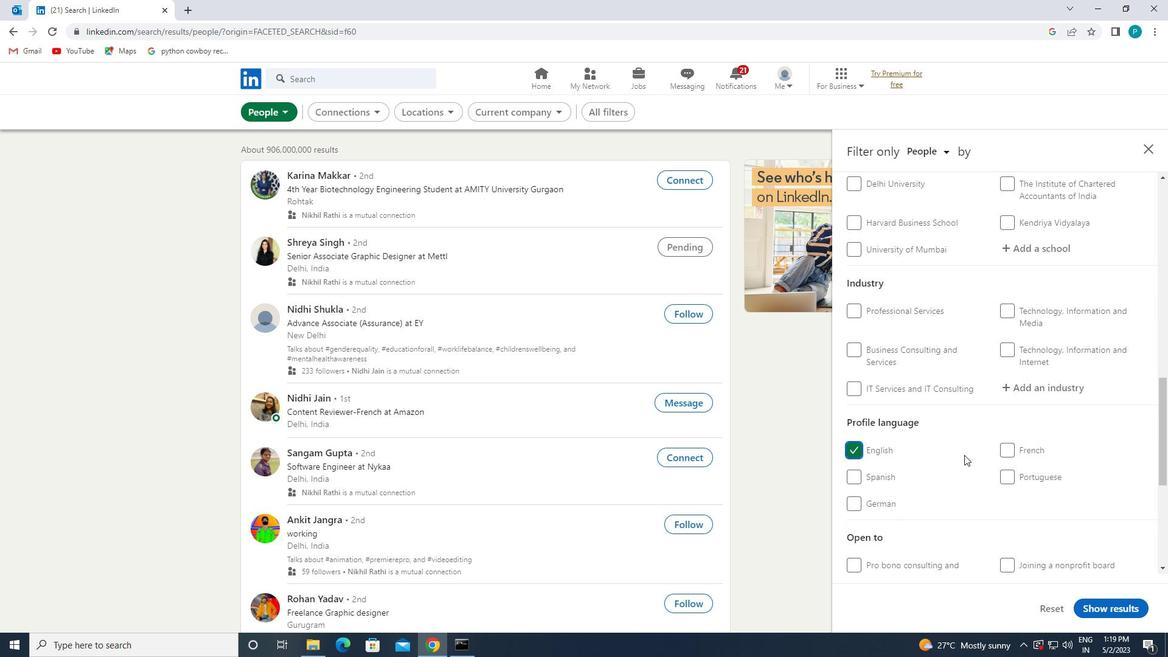 
Action: Mouse scrolled (965, 455) with delta (0, 0)
Screenshot: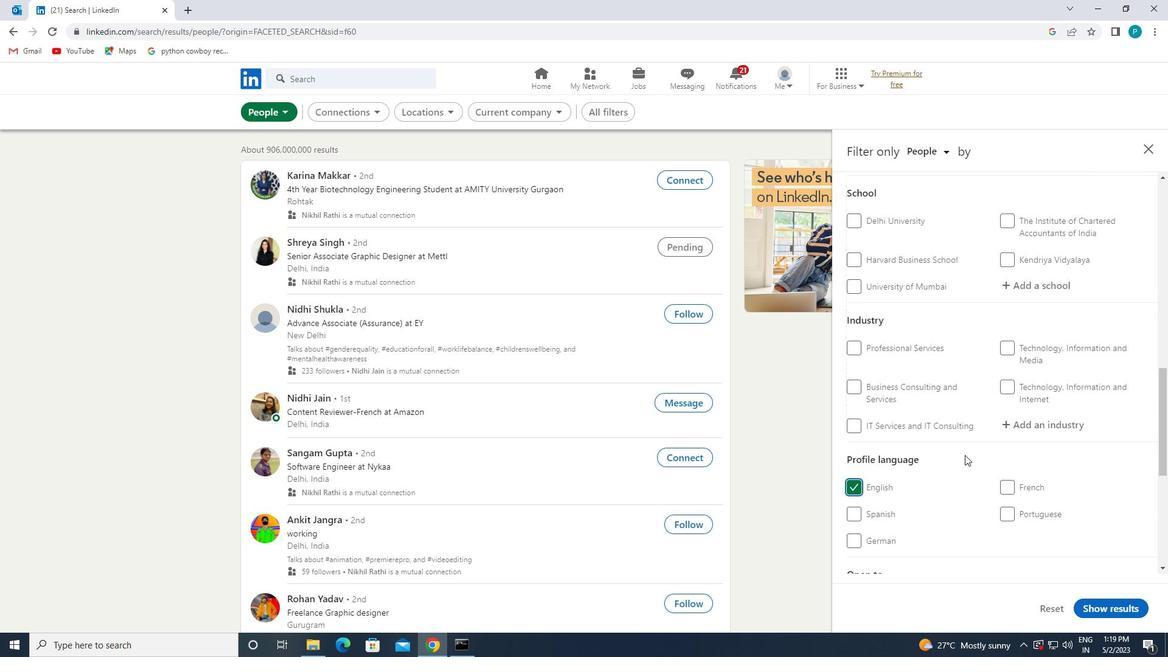 
Action: Mouse scrolled (965, 455) with delta (0, 0)
Screenshot: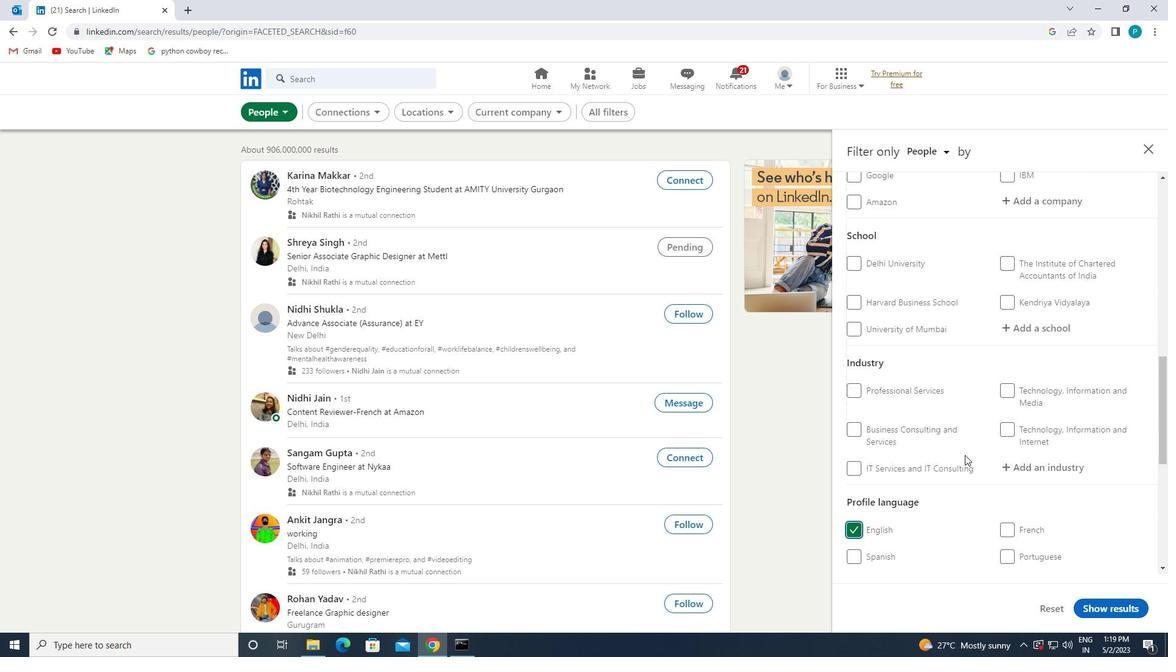 
Action: Mouse scrolled (965, 455) with delta (0, 0)
Screenshot: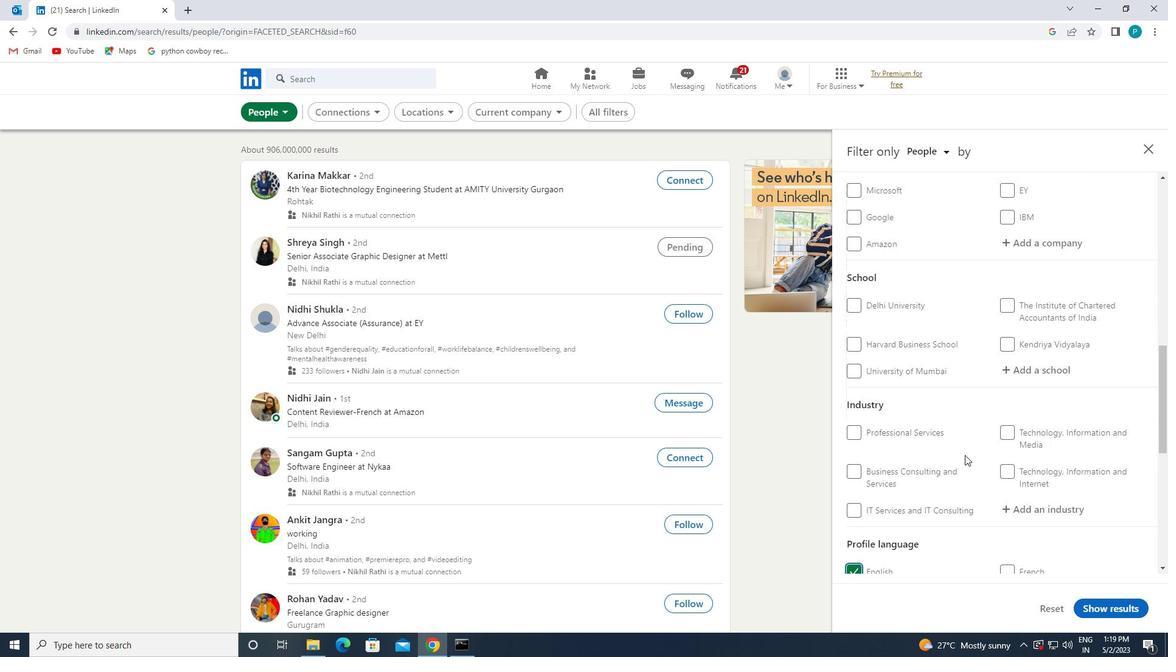 
Action: Mouse moved to (993, 452)
Screenshot: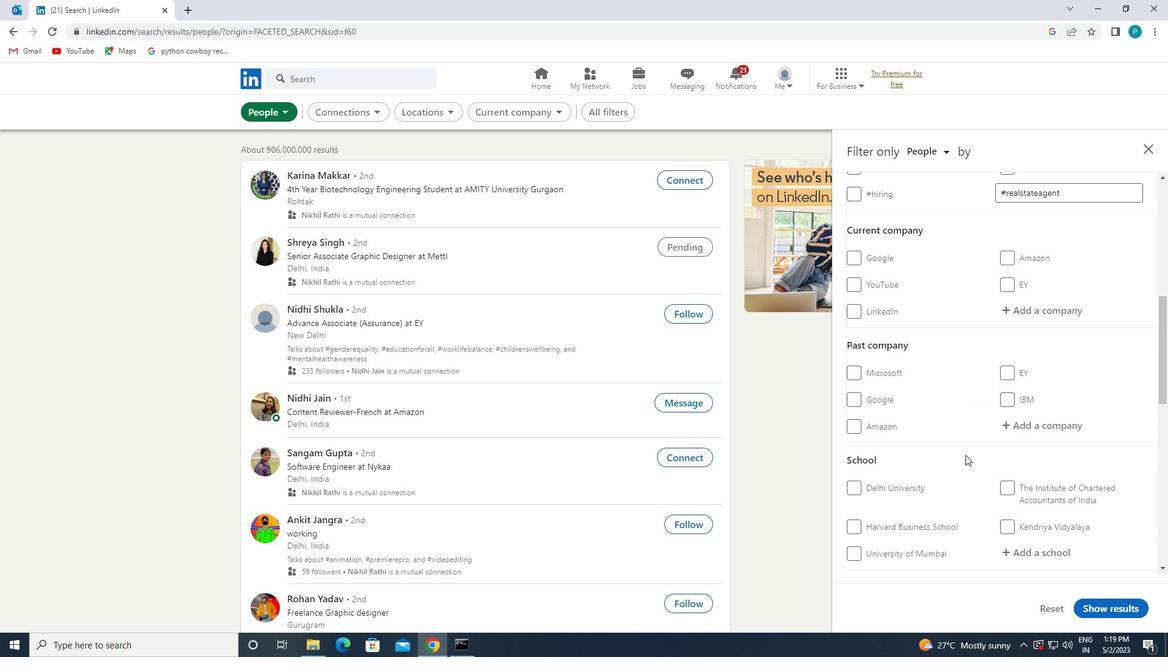 
Action: Mouse scrolled (993, 453) with delta (0, 0)
Screenshot: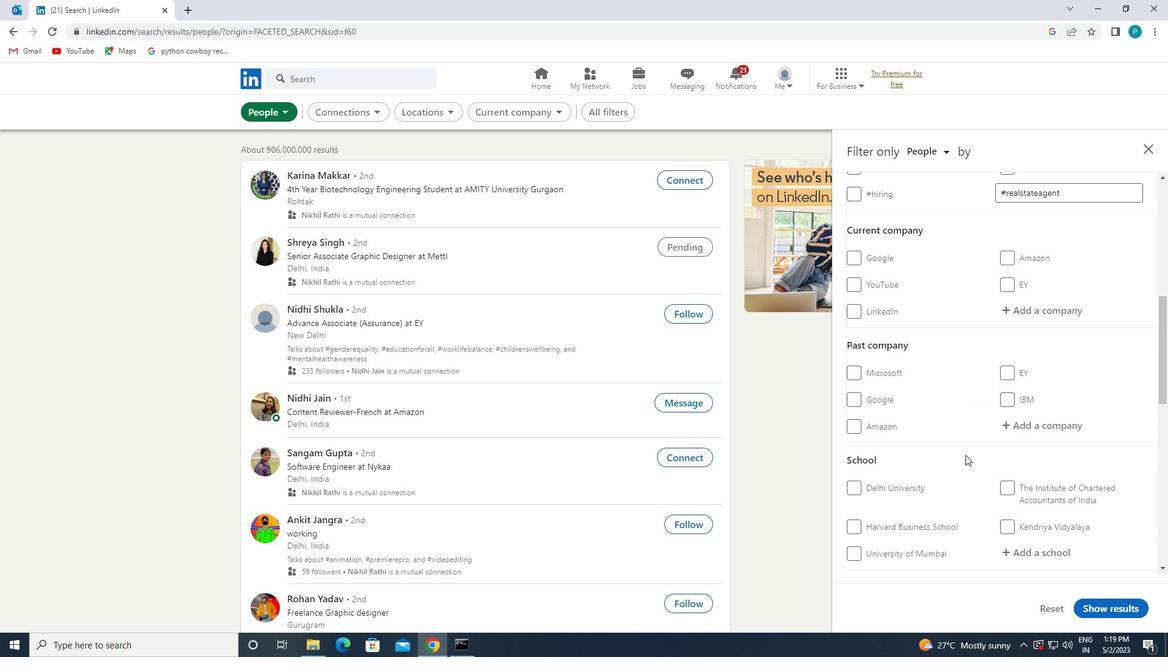 
Action: Mouse scrolled (993, 453) with delta (0, 0)
Screenshot: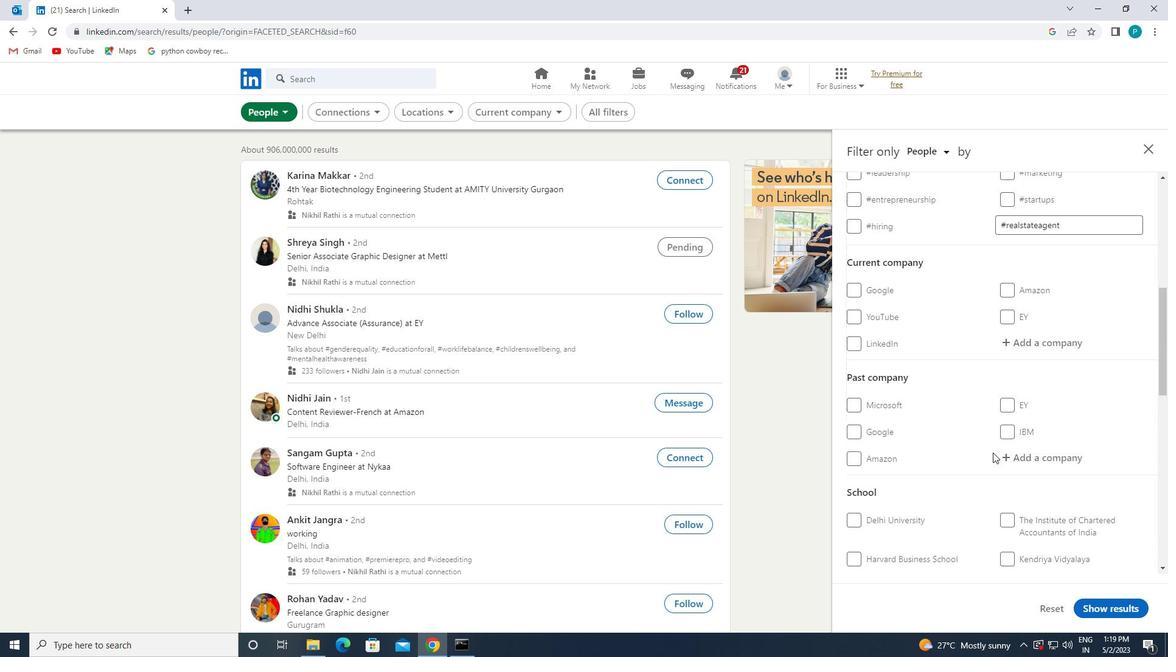 
Action: Mouse moved to (1030, 437)
Screenshot: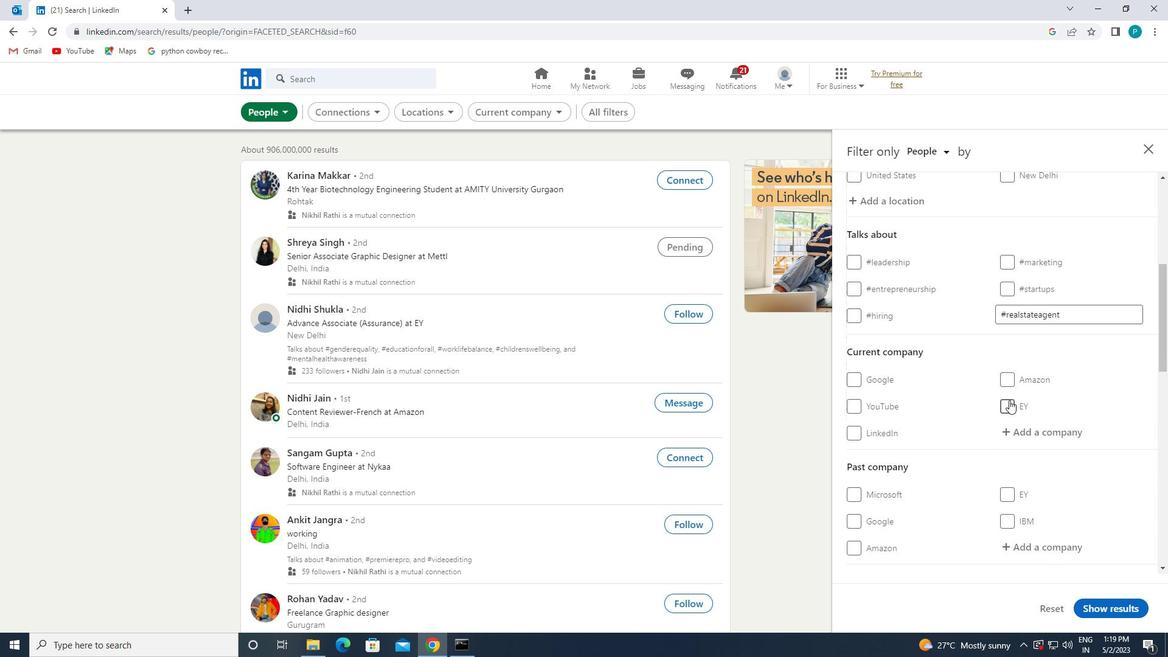 
Action: Mouse pressed left at (1030, 437)
Screenshot: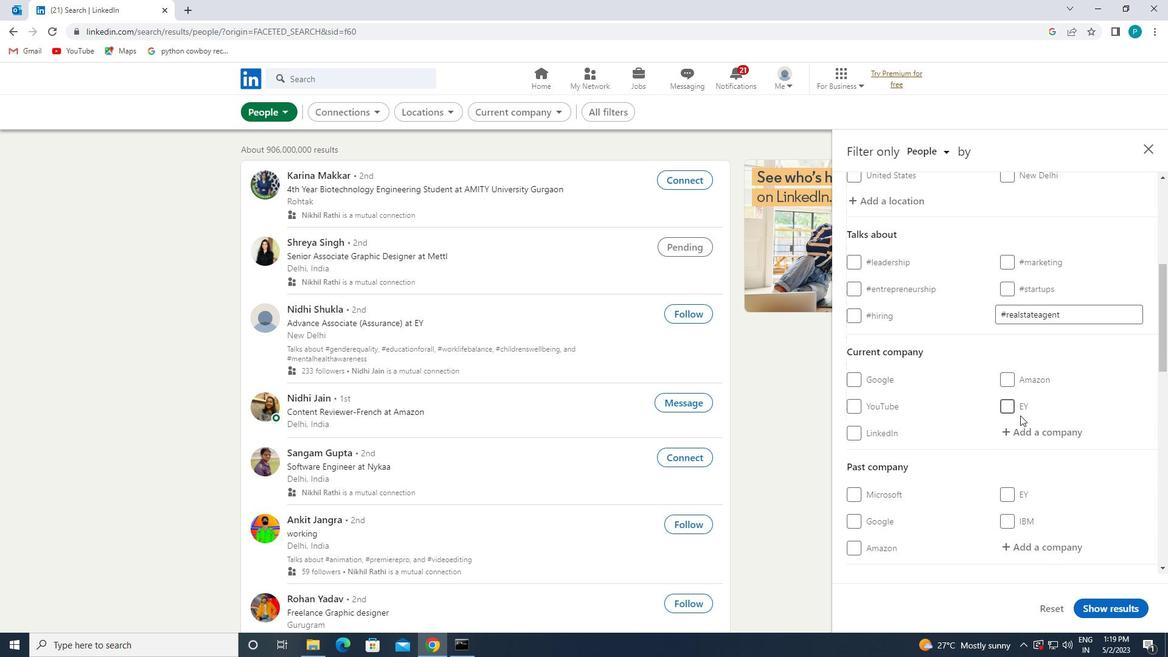 
Action: Key pressed <Key.caps_lock>C<Key.caps_lock>AMERON
Screenshot: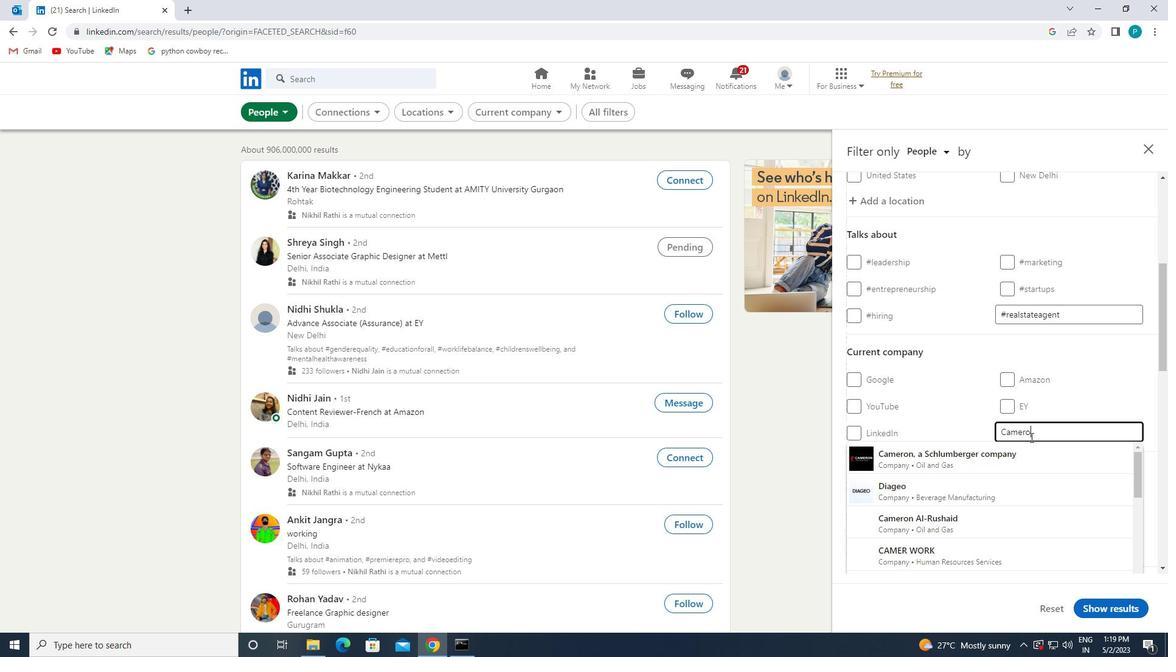
Action: Mouse moved to (992, 519)
Screenshot: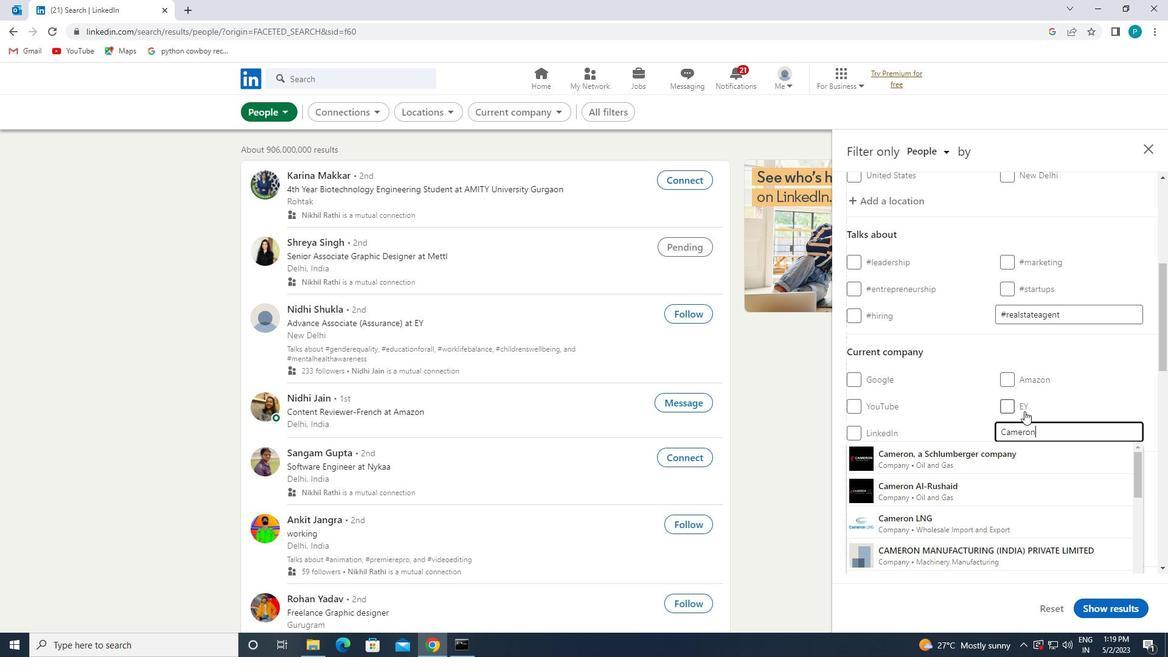 
Action: Mouse scrolled (992, 519) with delta (0, 0)
Screenshot: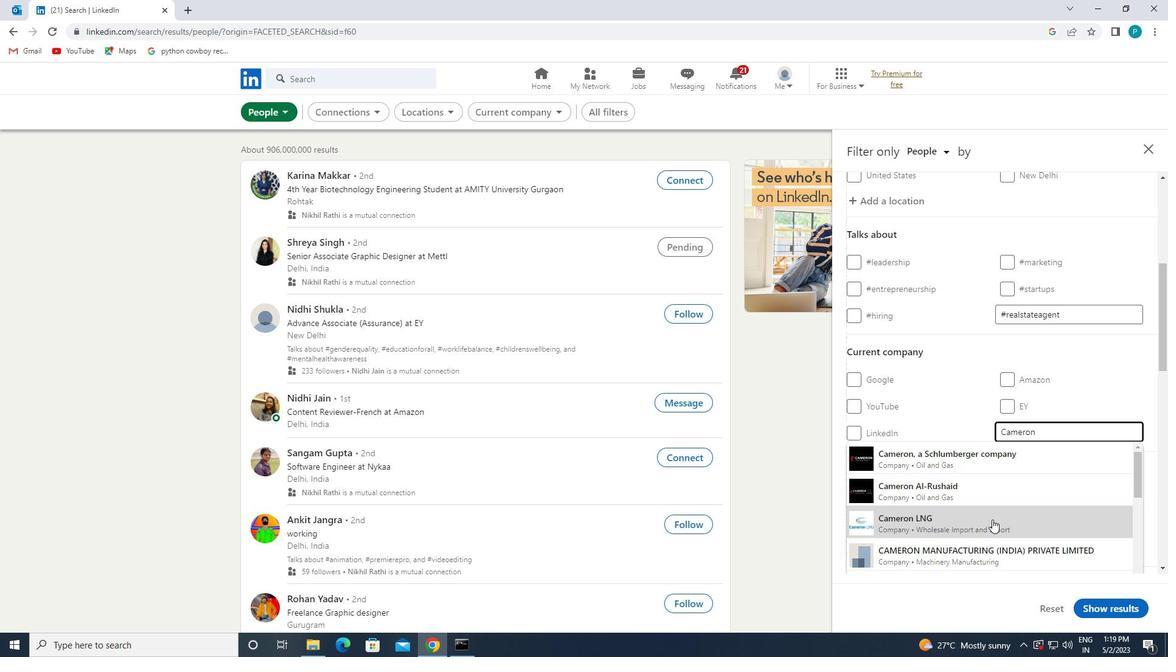 
Action: Mouse moved to (992, 520)
Screenshot: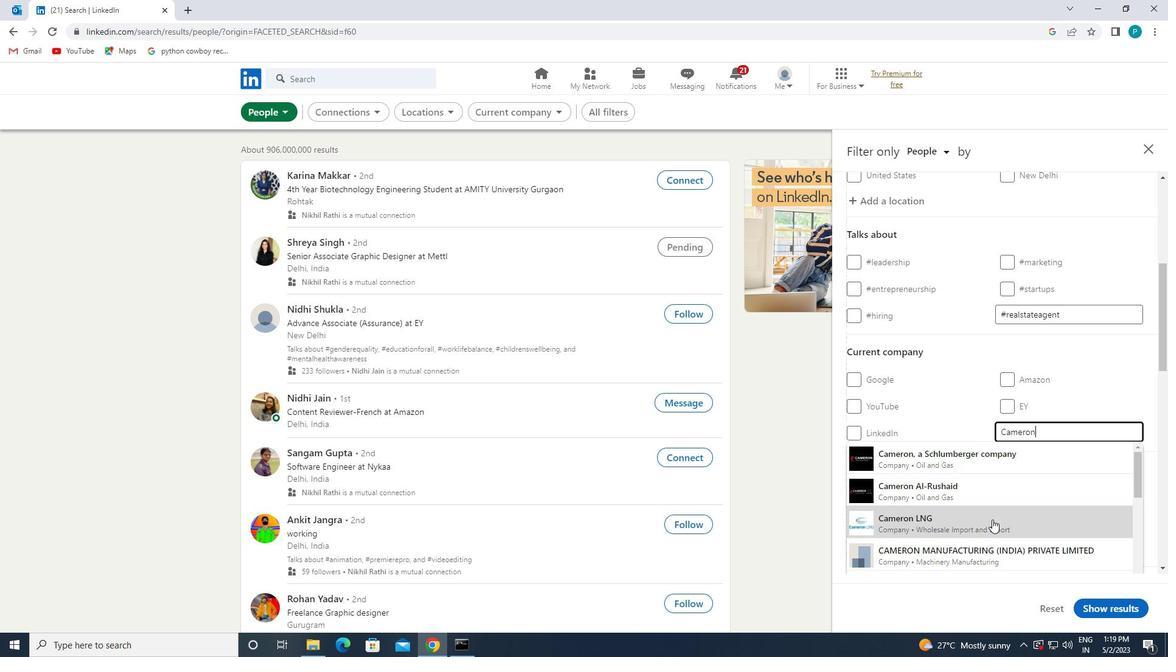 
Action: Mouse scrolled (992, 520) with delta (0, 0)
Screenshot: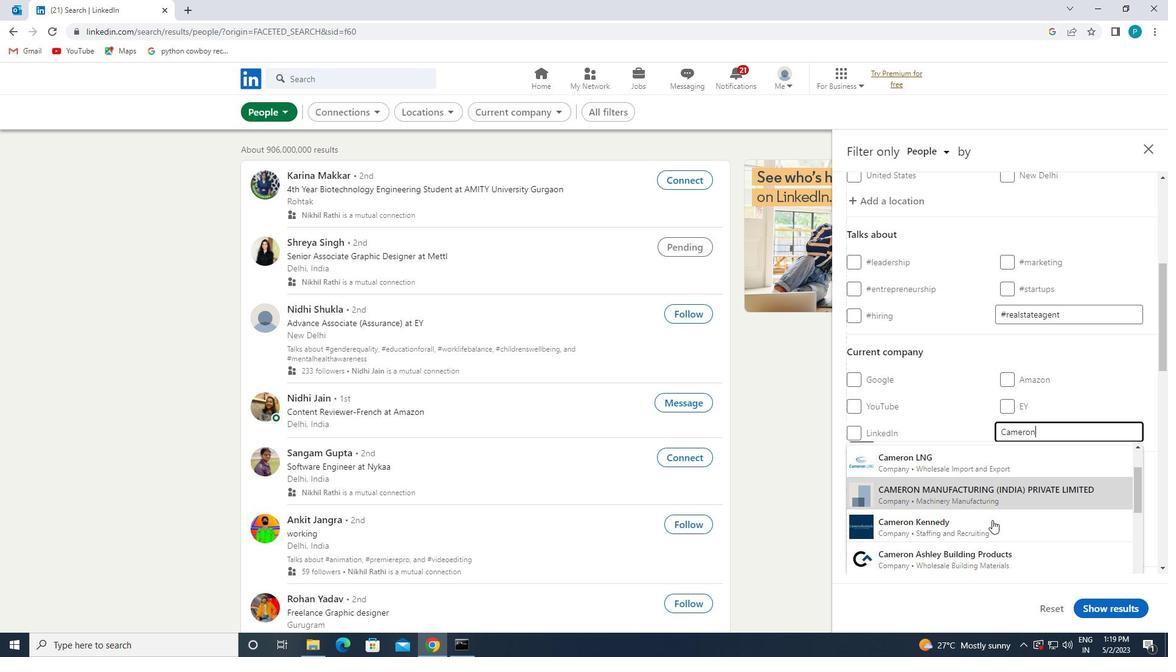 
Action: Mouse moved to (962, 466)
Screenshot: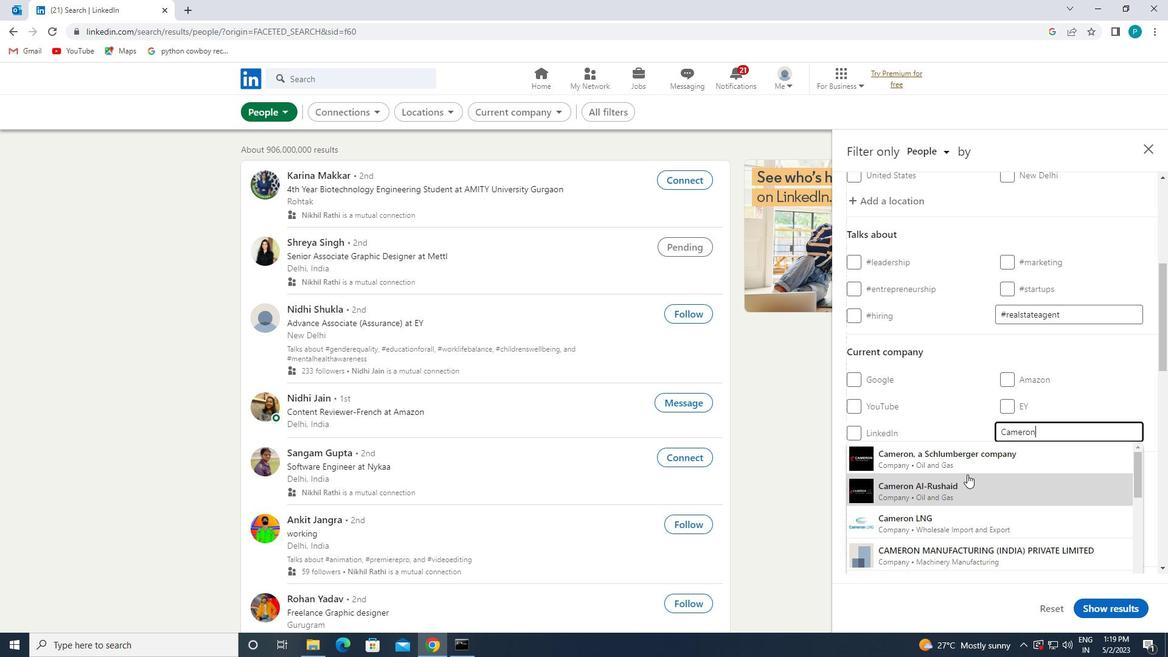 
Action: Mouse pressed left at (962, 466)
Screenshot: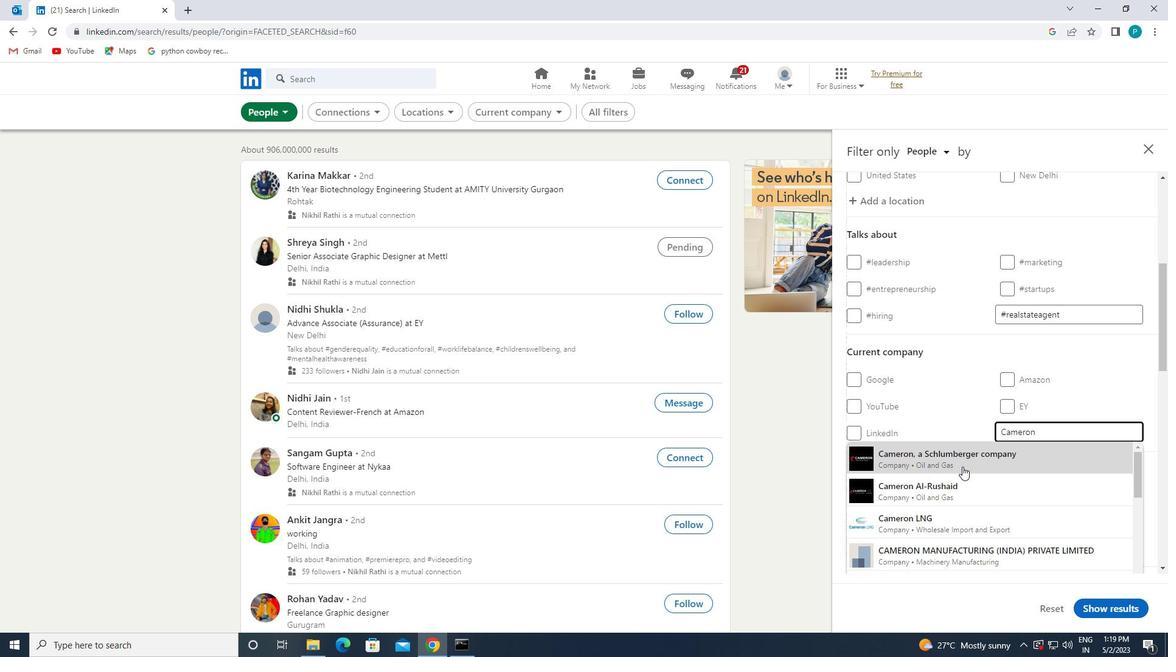 
Action: Mouse scrolled (962, 466) with delta (0, 0)
Screenshot: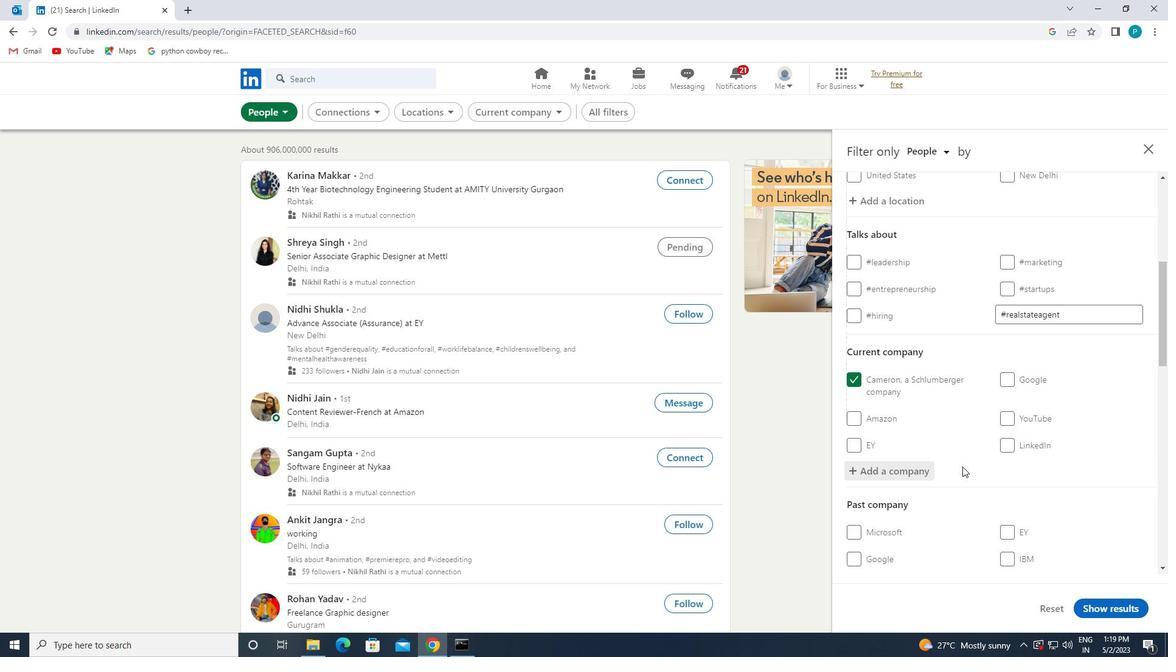 
Action: Mouse scrolled (962, 466) with delta (0, 0)
Screenshot: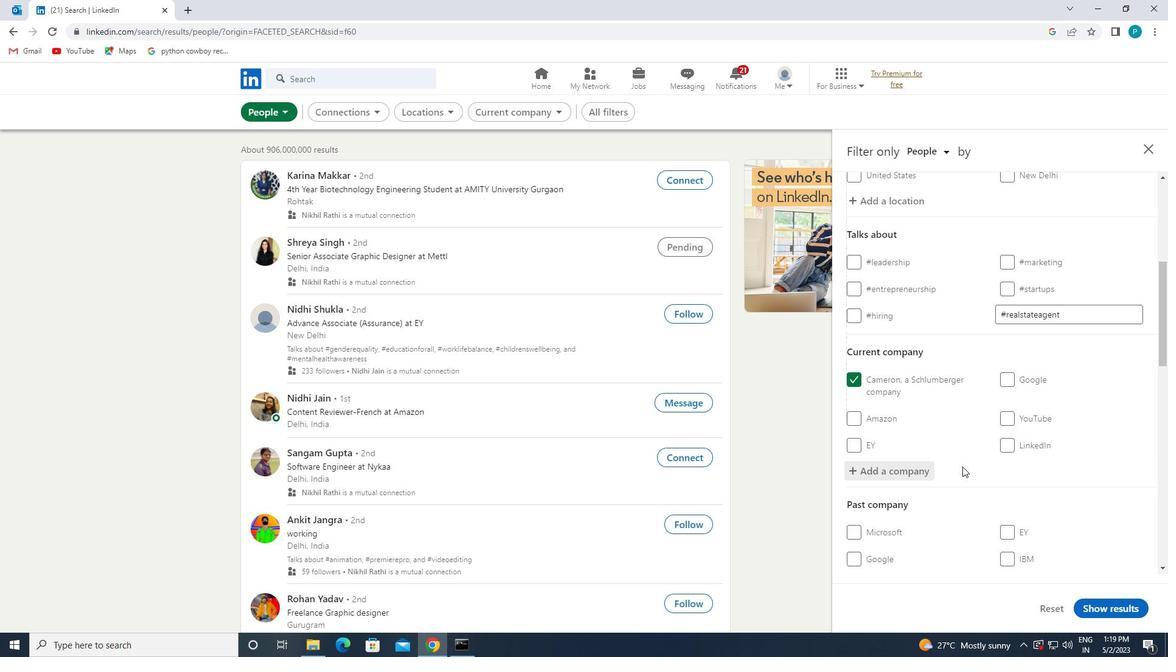 
Action: Mouse moved to (969, 468)
Screenshot: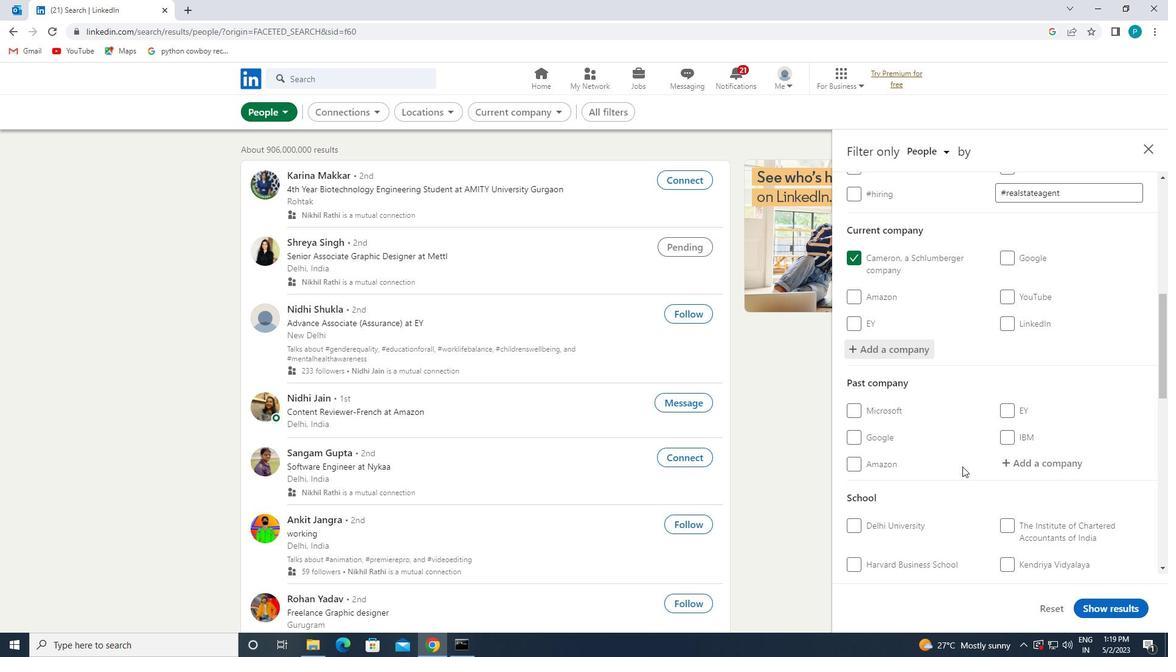
Action: Mouse scrolled (969, 467) with delta (0, 0)
Screenshot: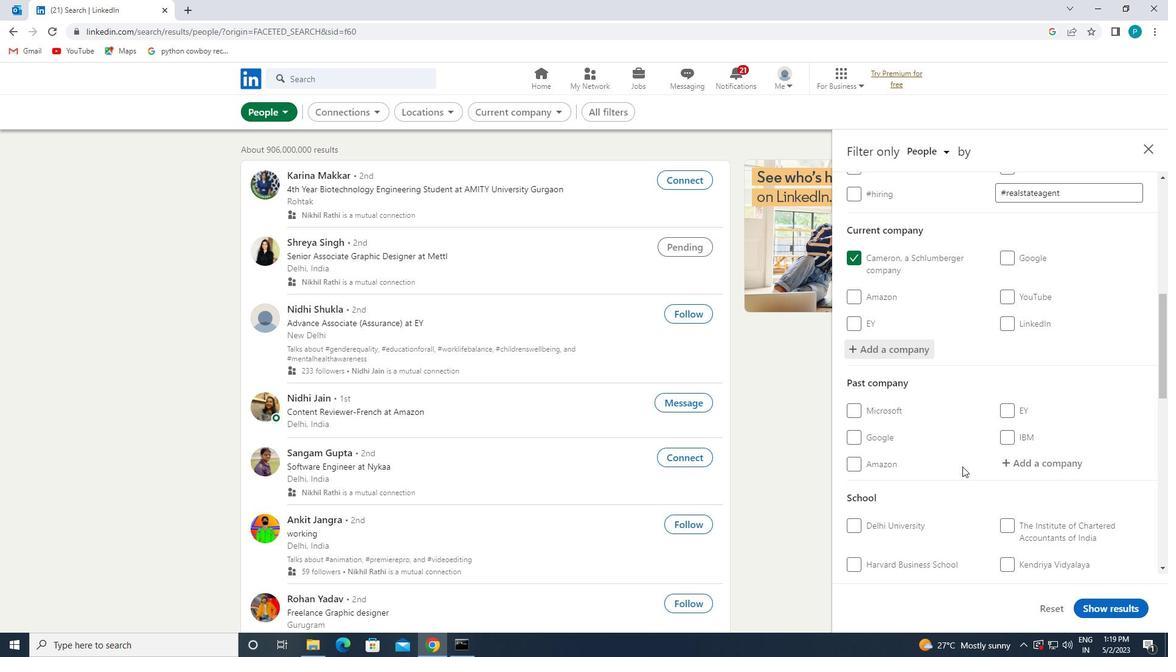 
Action: Mouse moved to (995, 483)
Screenshot: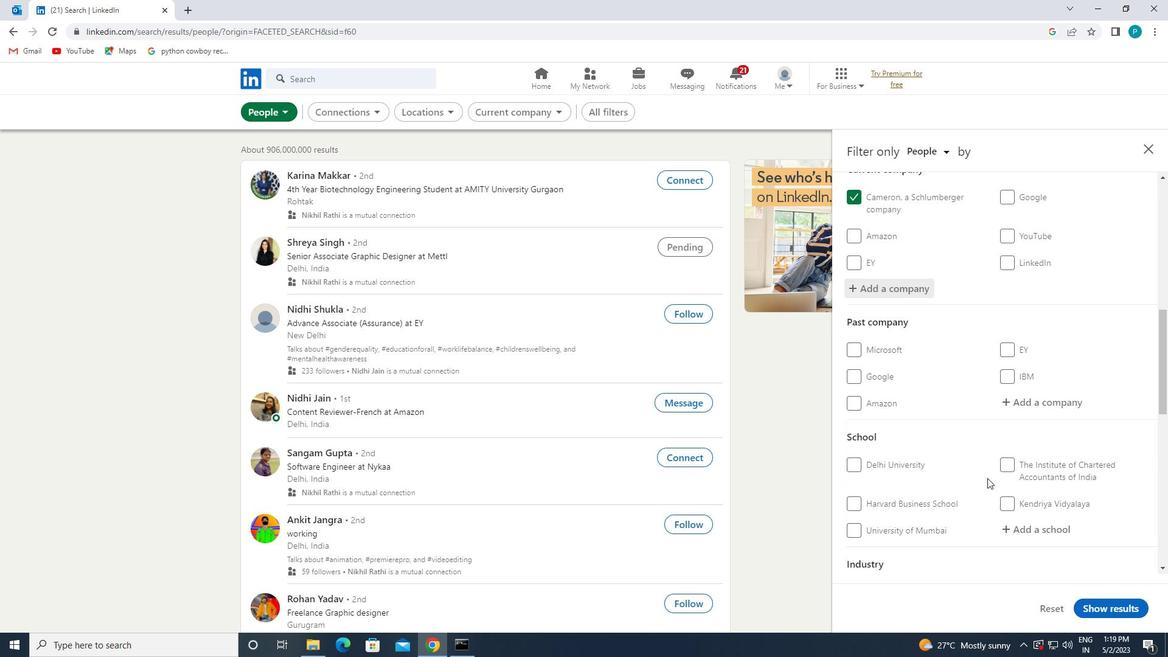 
Action: Mouse scrolled (995, 482) with delta (0, 0)
Screenshot: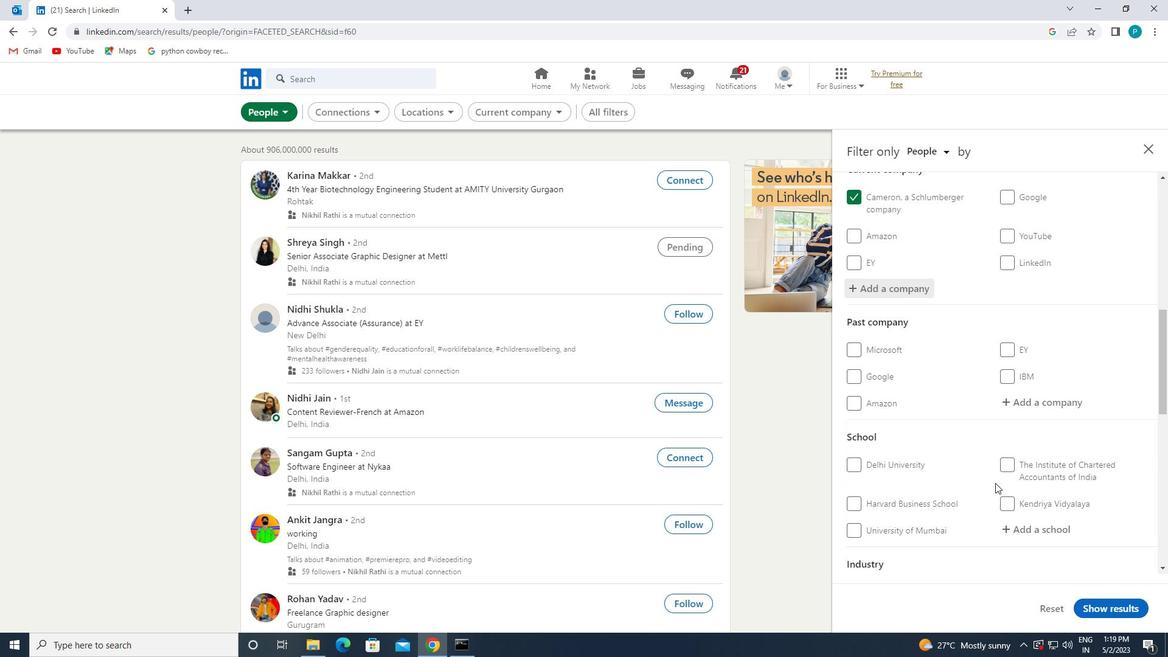 
Action: Mouse moved to (1010, 474)
Screenshot: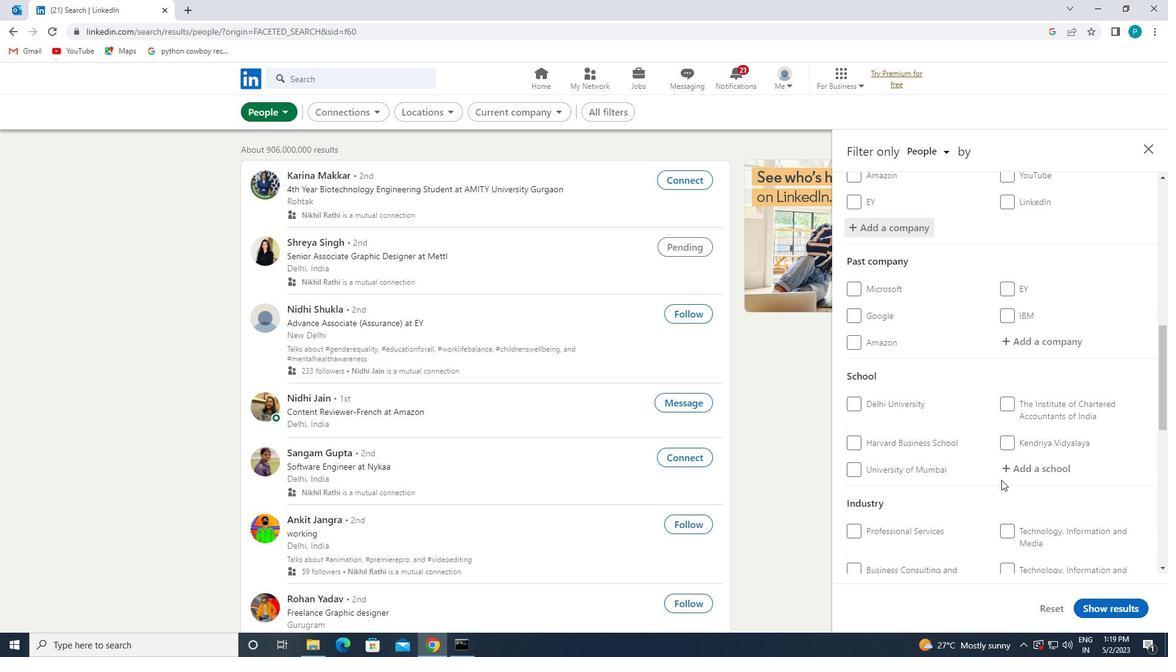 
Action: Mouse pressed left at (1010, 474)
Screenshot: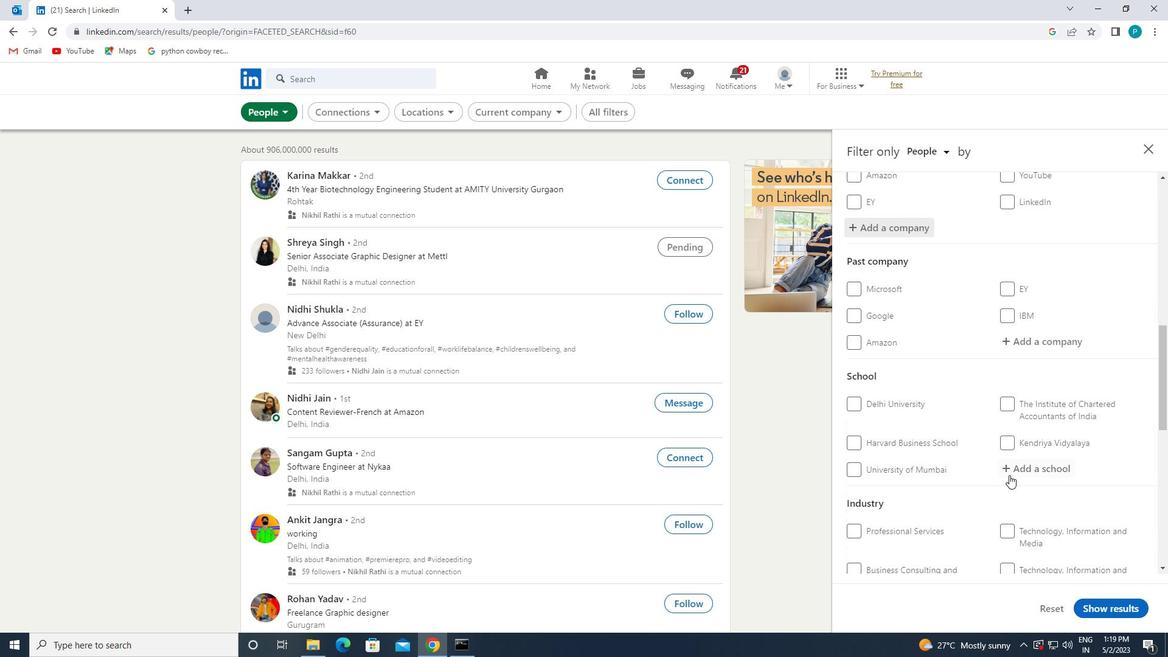 
Action: Key pressed <Key.caps_lock>B<Key.caps_lock><Key.caps_lock>ITS
Screenshot: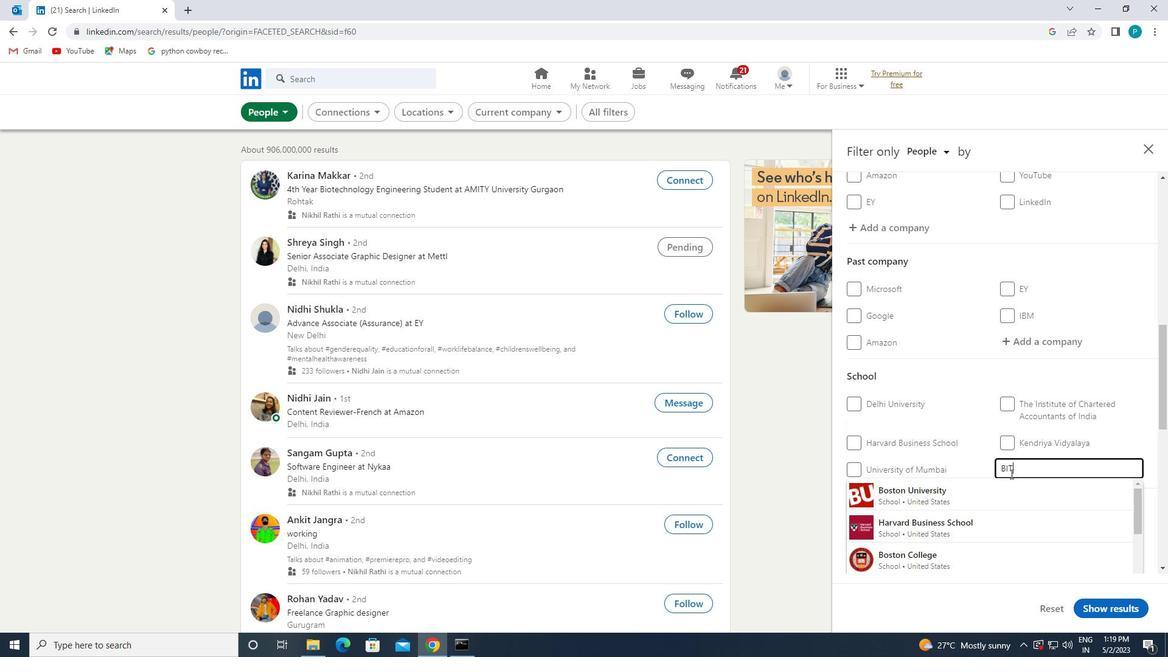 
Action: Mouse moved to (958, 492)
Screenshot: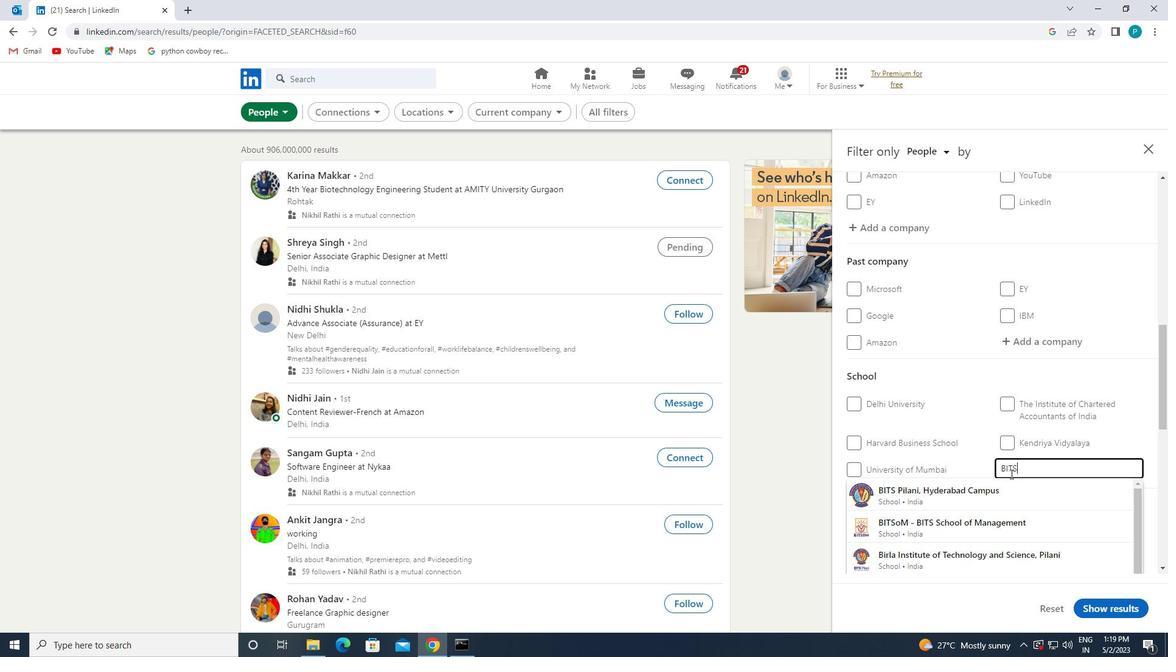 
Action: Mouse scrolled (958, 492) with delta (0, 0)
Screenshot: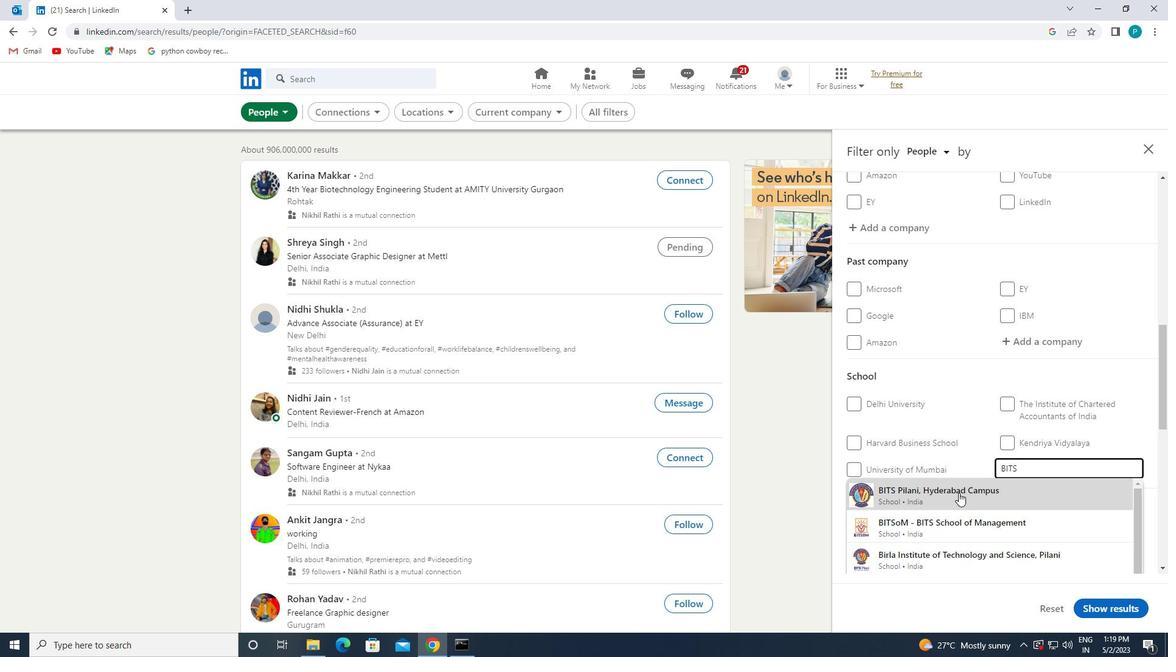 
Action: Mouse moved to (958, 494)
Screenshot: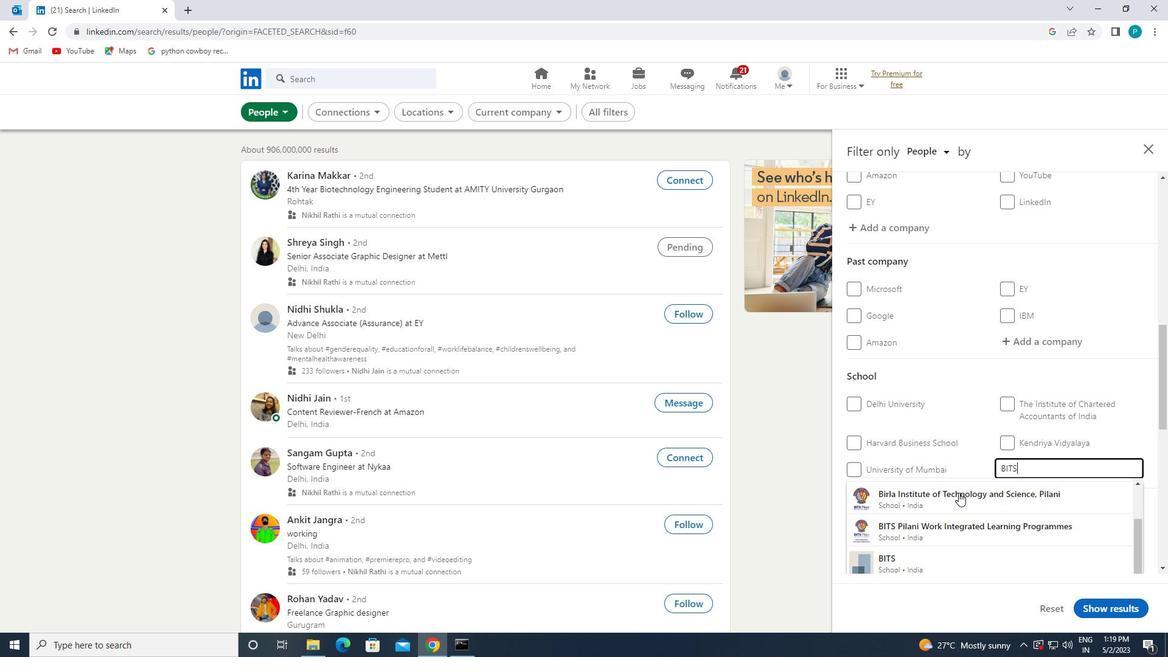 
Action: Mouse scrolled (958, 494) with delta (0, 0)
Screenshot: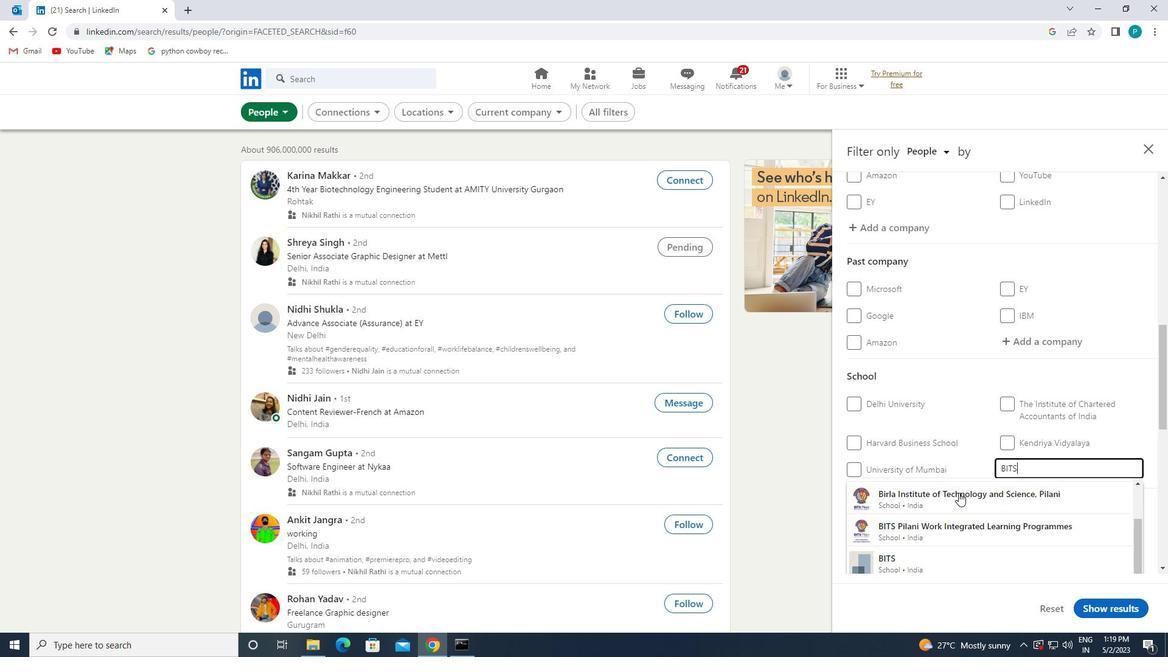 
Action: Mouse moved to (957, 505)
Screenshot: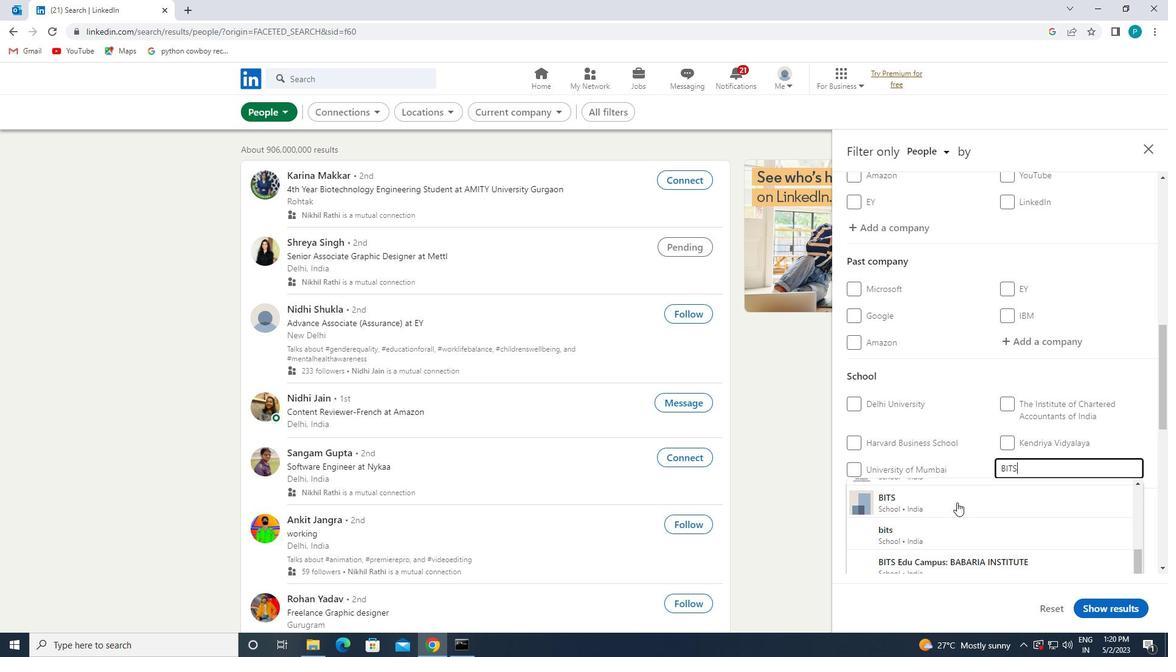 
Action: Mouse scrolled (957, 504) with delta (0, 0)
Screenshot: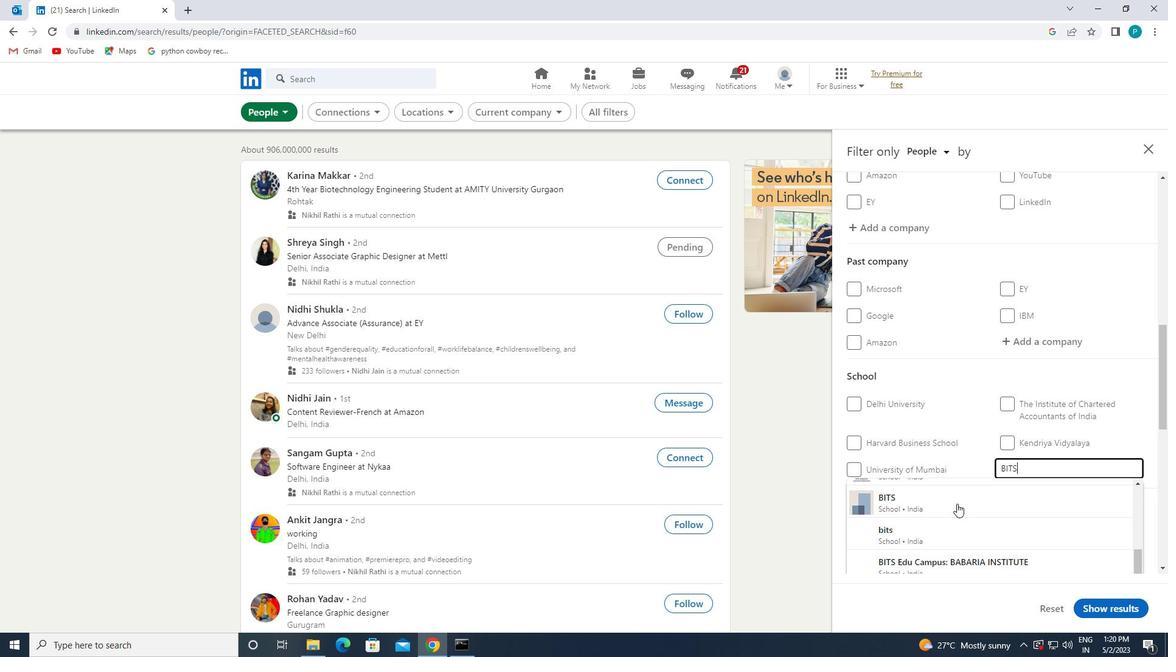 
Action: Mouse moved to (950, 561)
Screenshot: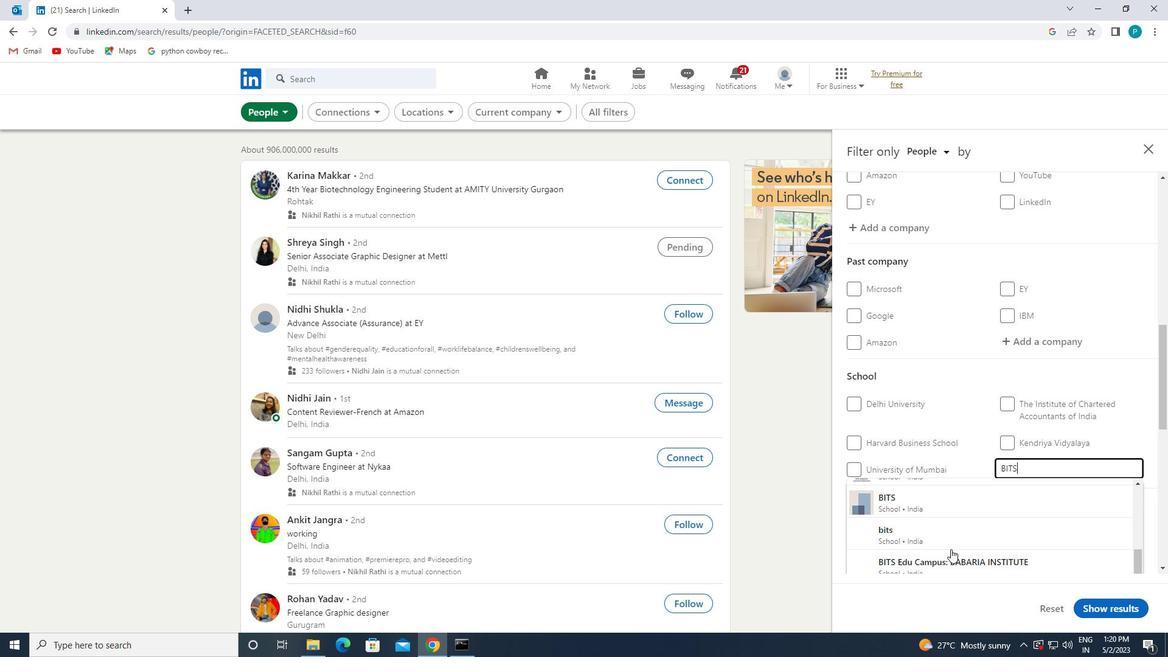 
Action: Mouse pressed left at (950, 561)
Screenshot: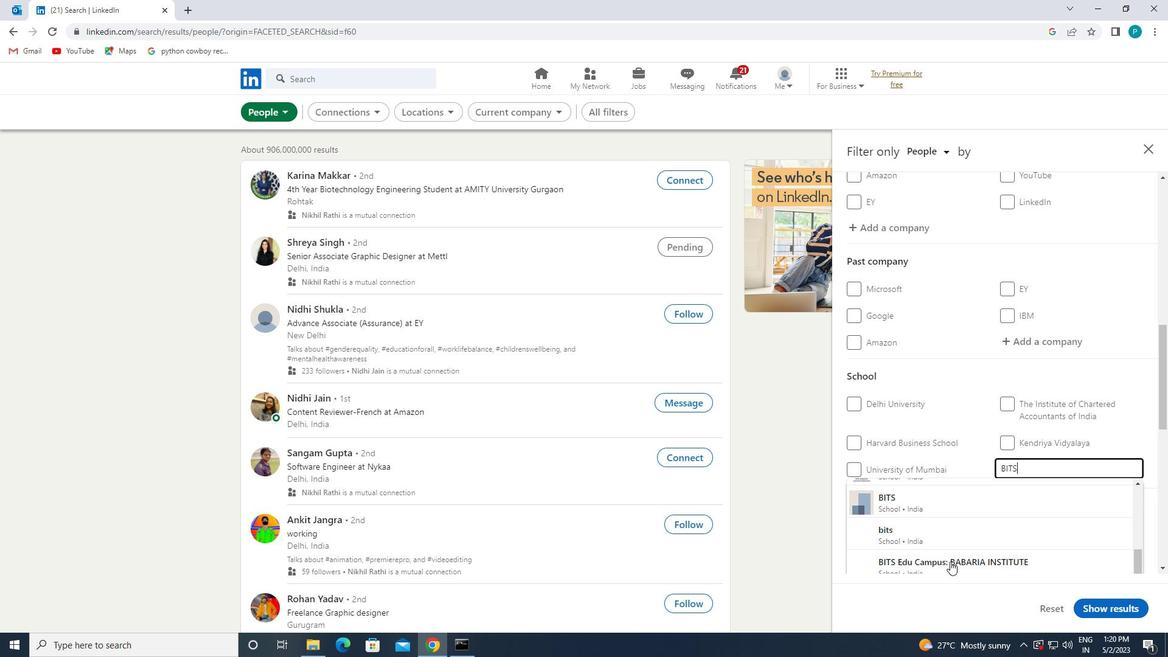
Action: Mouse moved to (947, 550)
Screenshot: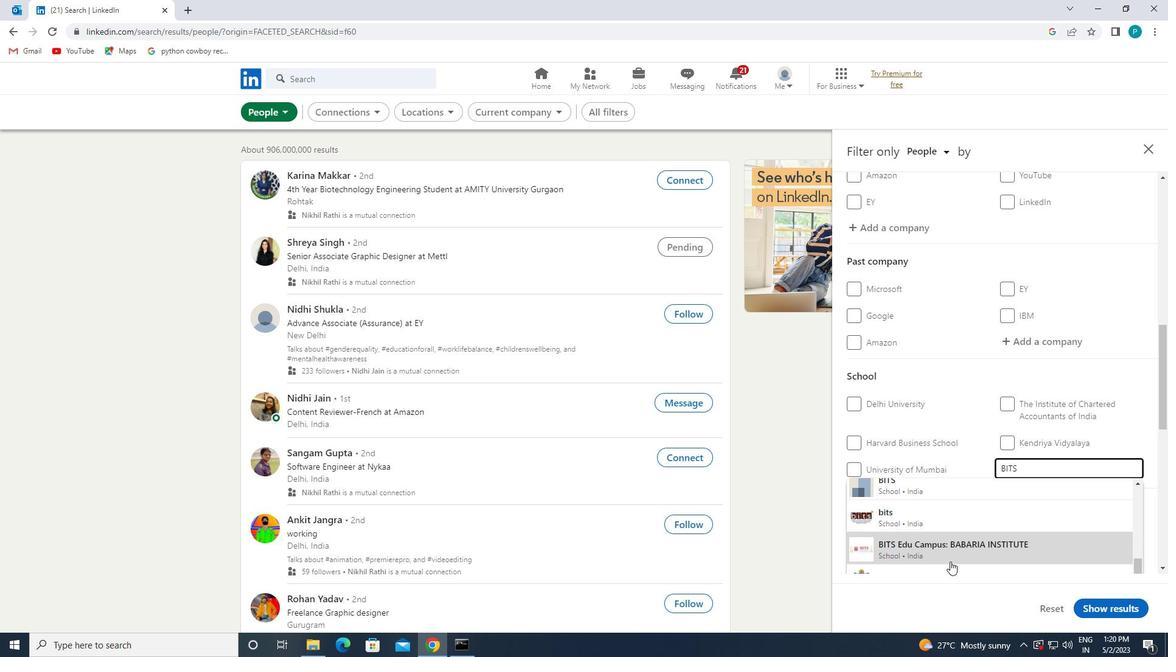 
Action: Mouse pressed left at (947, 550)
Screenshot: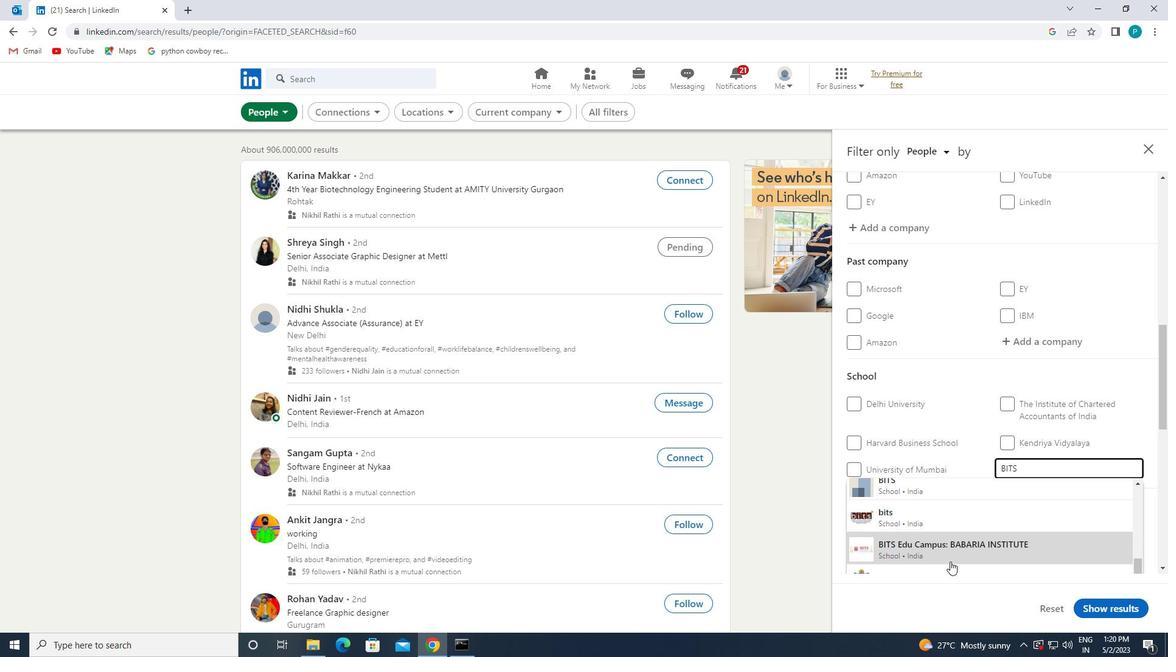 
Action: Mouse moved to (966, 543)
Screenshot: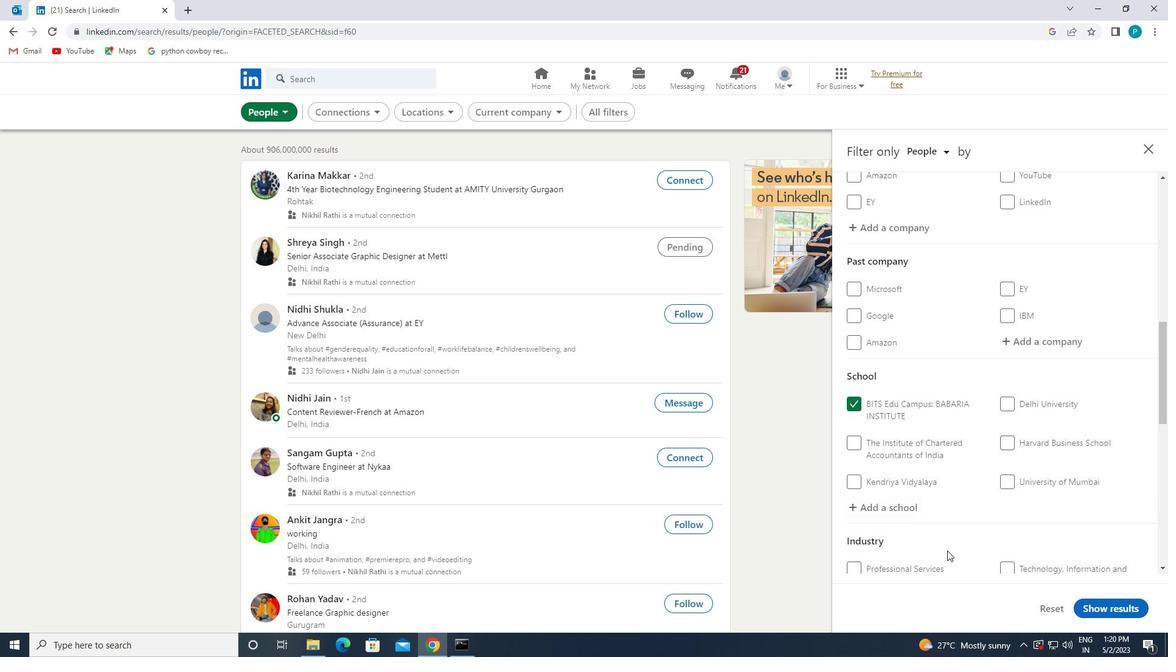 
Action: Mouse scrolled (966, 542) with delta (0, 0)
Screenshot: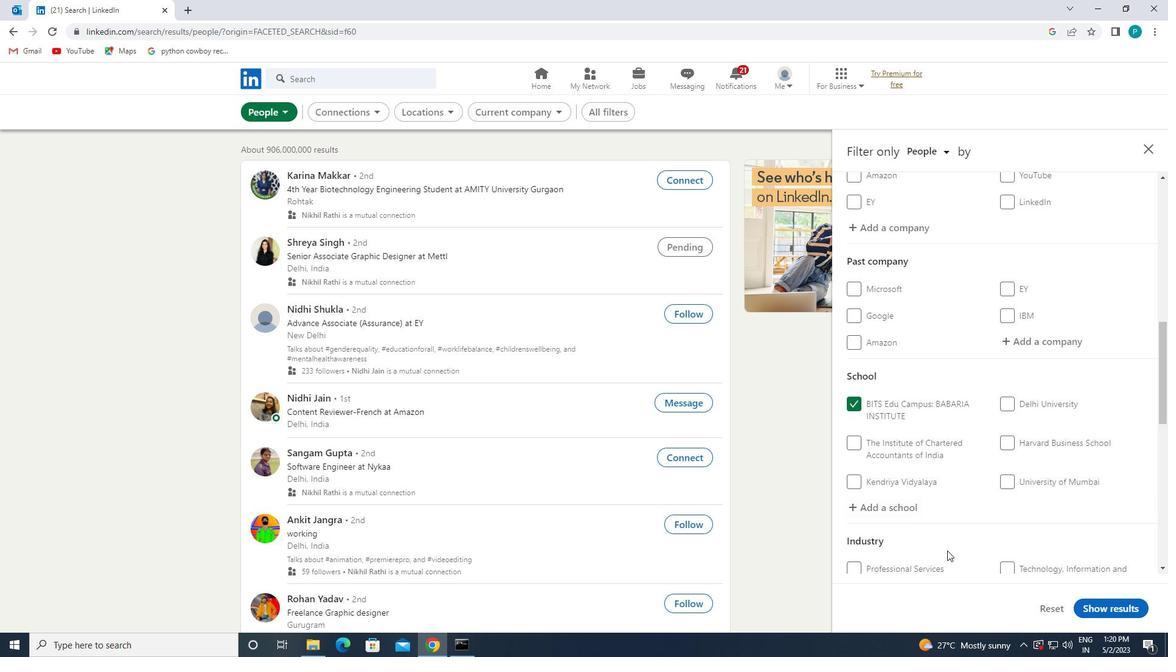 
Action: Mouse scrolled (966, 542) with delta (0, 0)
Screenshot: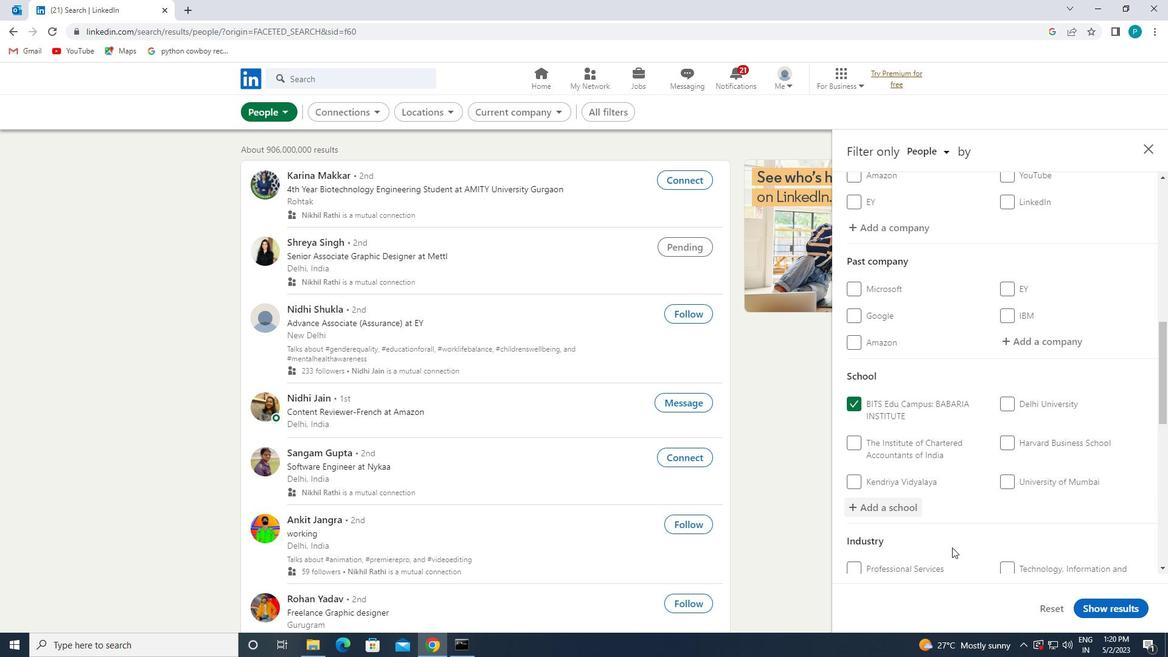 
Action: Mouse moved to (953, 509)
Screenshot: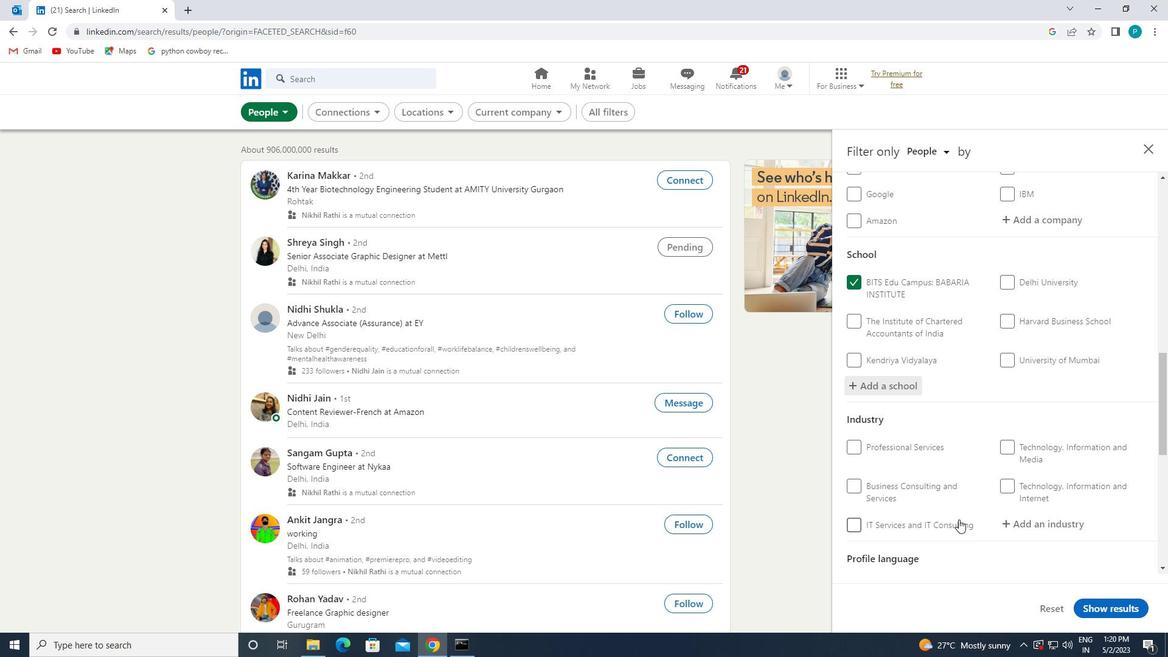 
Action: Mouse scrolled (953, 509) with delta (0, 0)
Screenshot: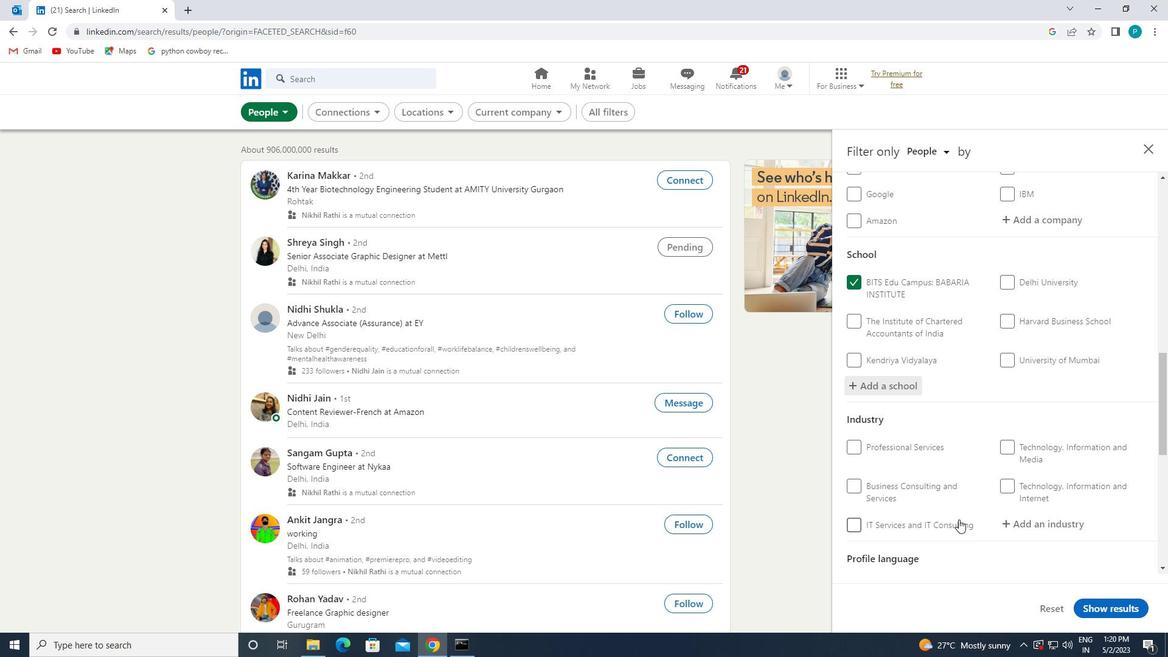 
Action: Mouse moved to (1025, 465)
Screenshot: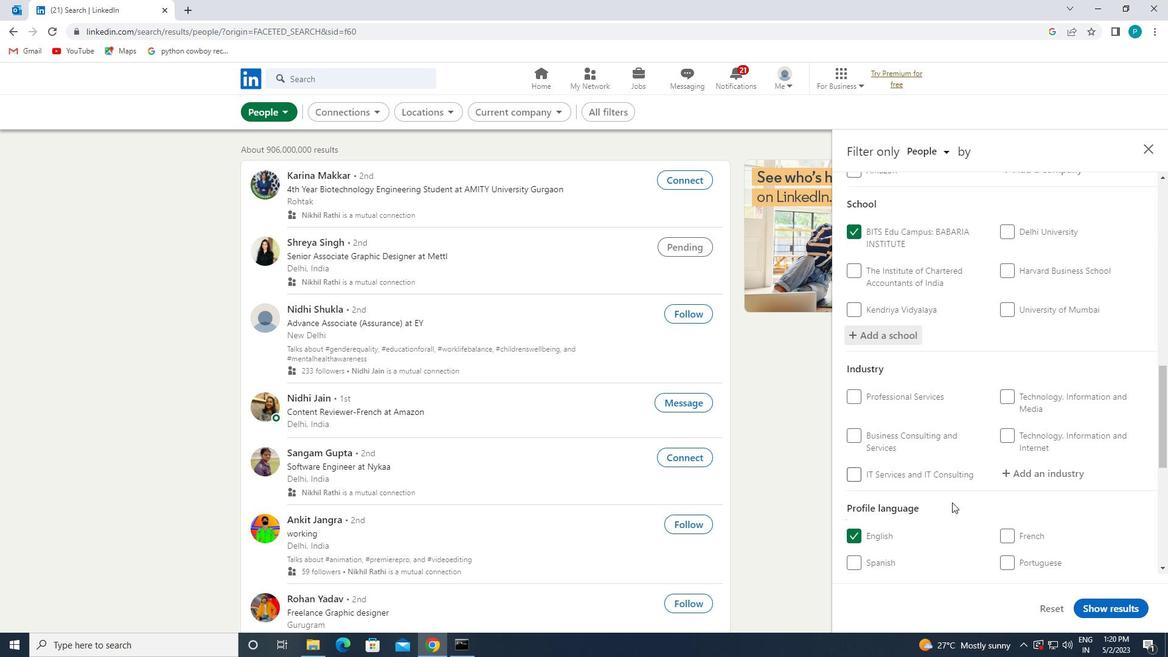 
Action: Mouse pressed left at (1025, 465)
Screenshot: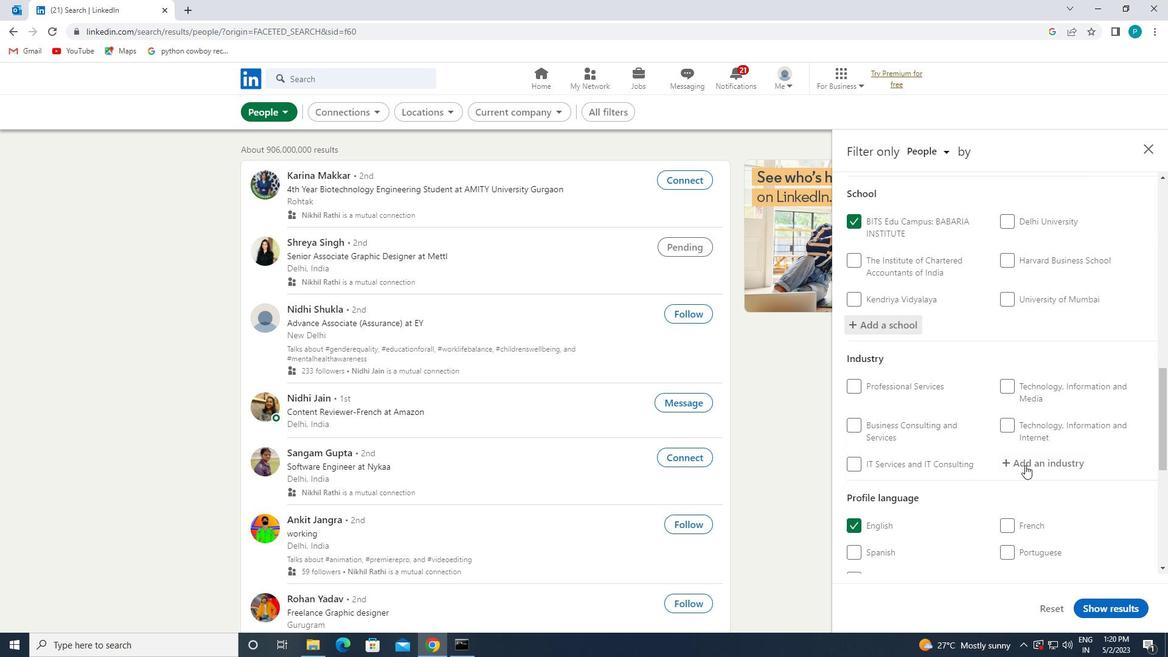 
Action: Key pressed <Key.caps_lock>C<Key.caps_lock>LAIMS
Screenshot: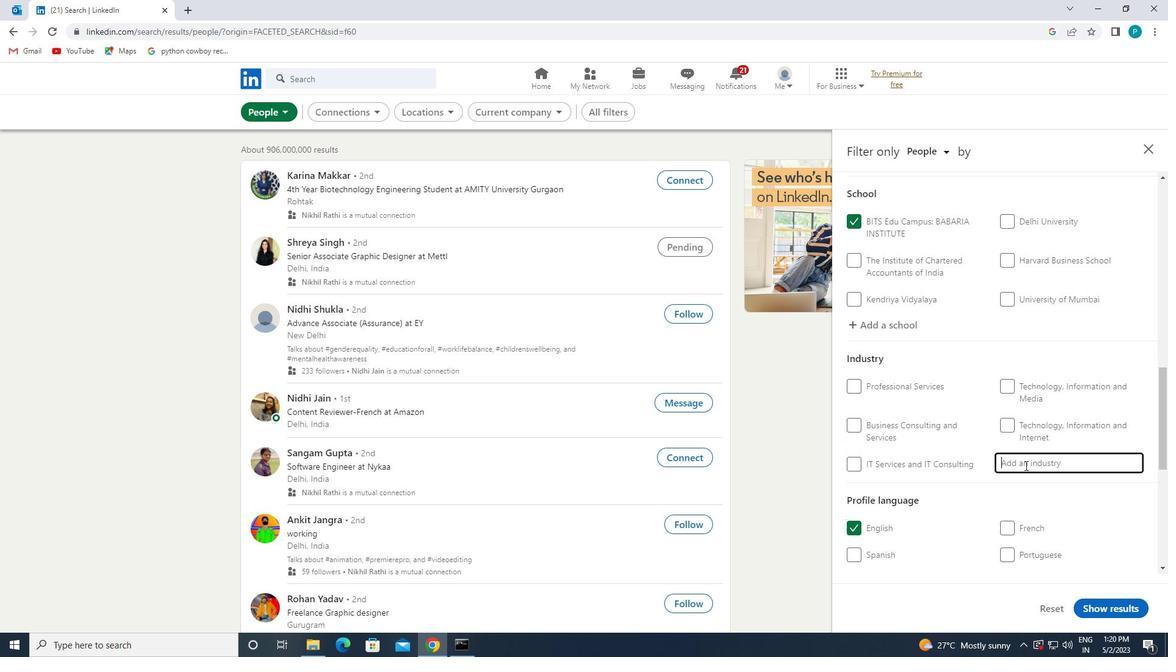 
Action: Mouse moved to (973, 480)
Screenshot: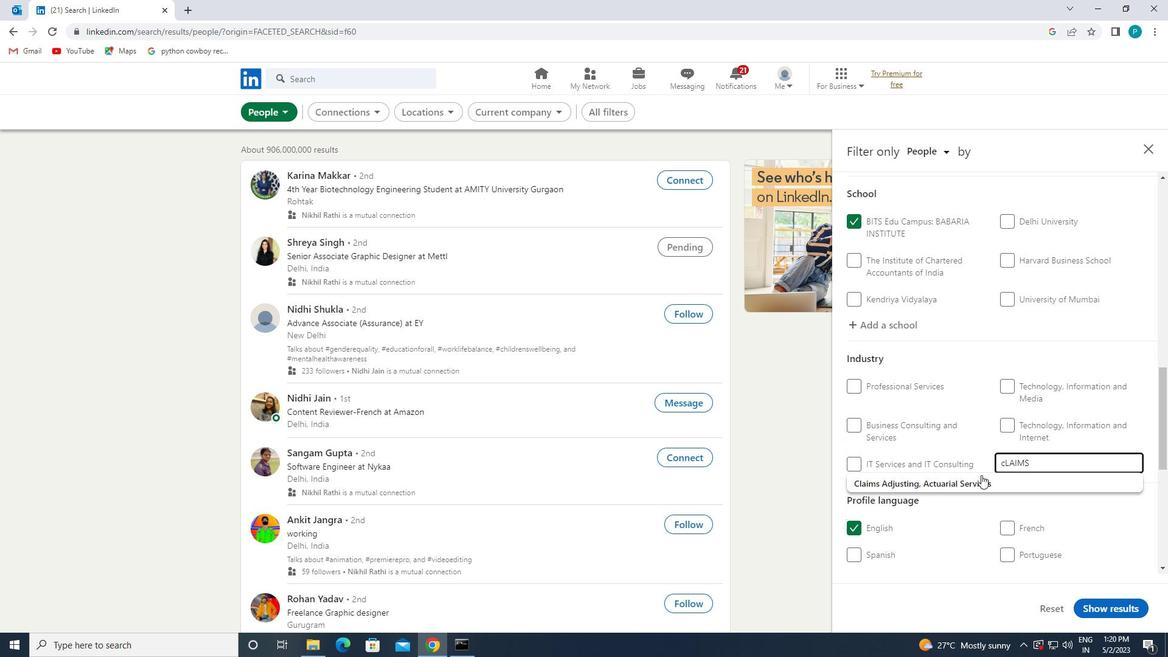 
Action: Mouse pressed left at (973, 480)
Screenshot: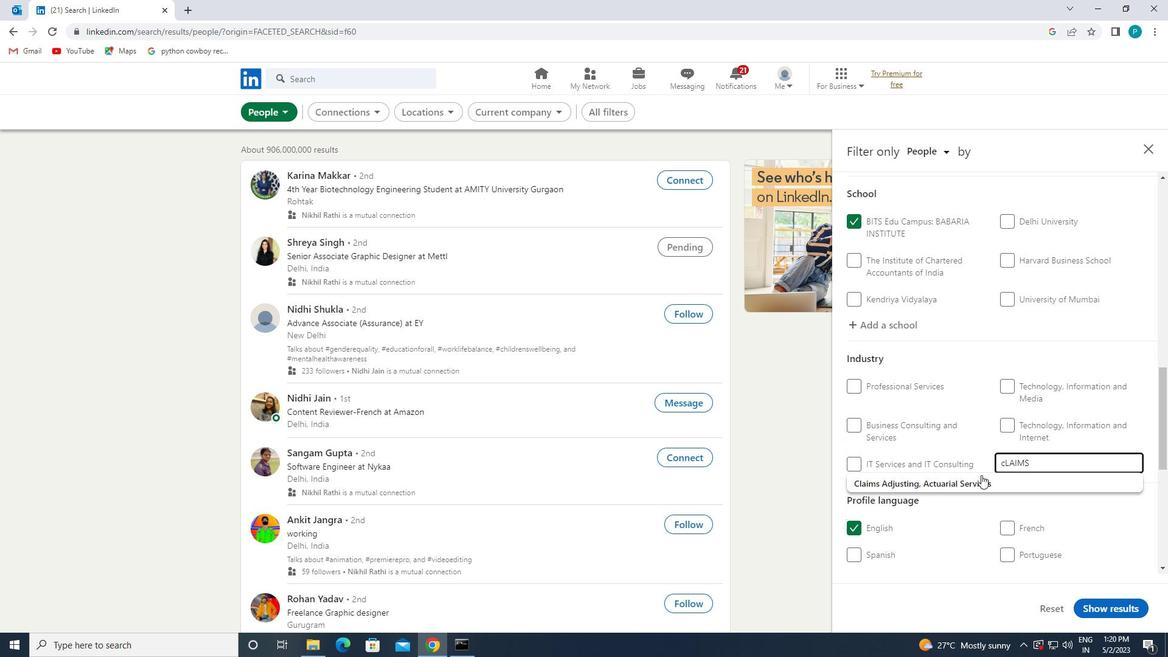 
Action: Mouse scrolled (973, 480) with delta (0, 0)
Screenshot: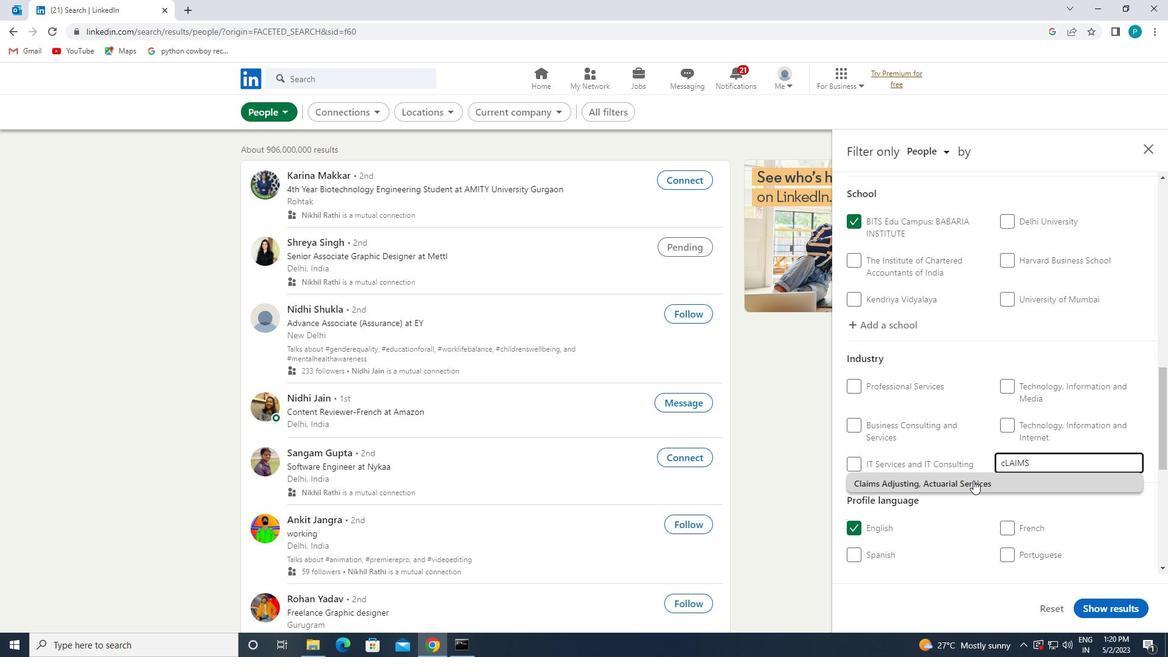 
Action: Mouse scrolled (973, 480) with delta (0, 0)
Screenshot: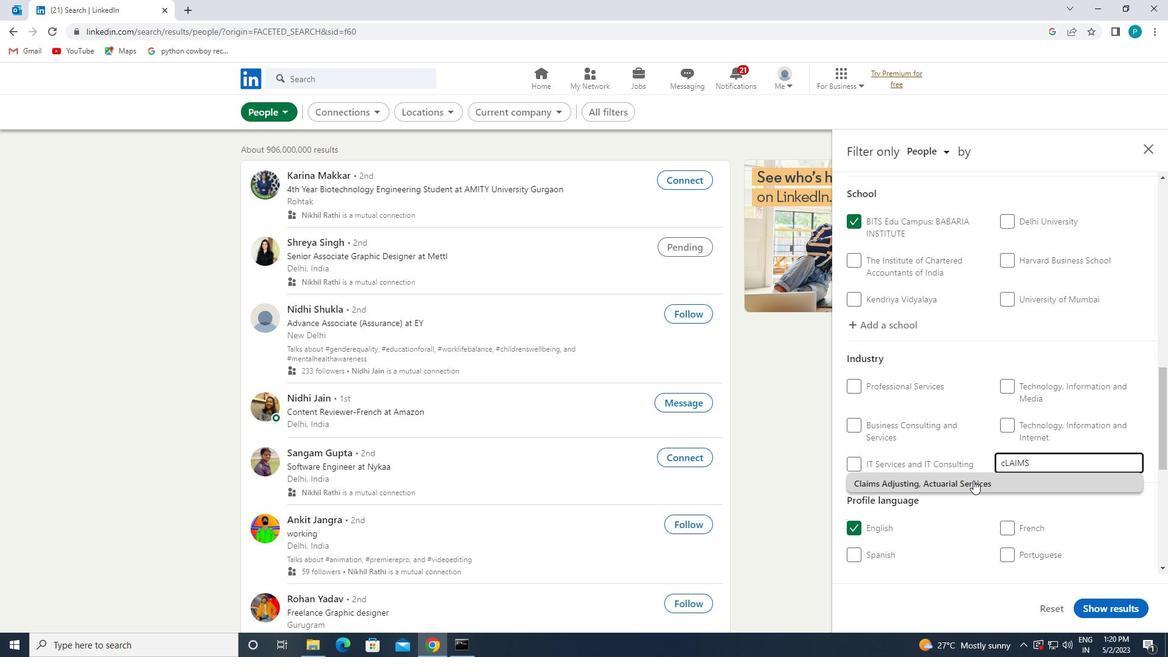 
Action: Mouse scrolled (973, 480) with delta (0, 0)
Screenshot: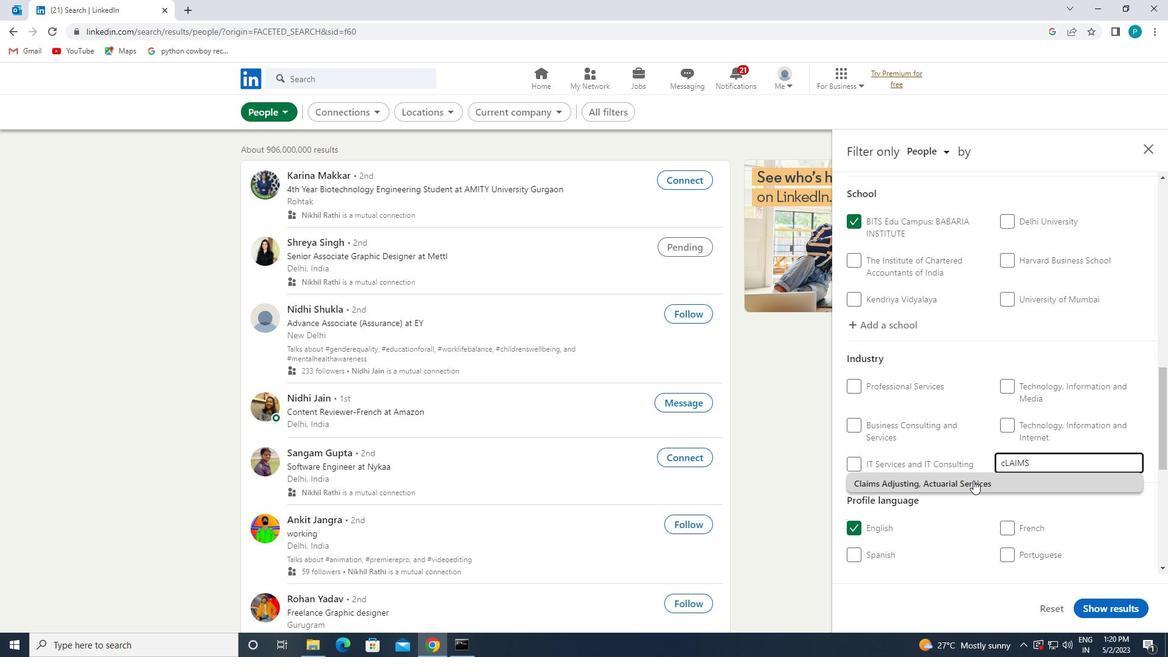 
Action: Mouse moved to (975, 484)
Screenshot: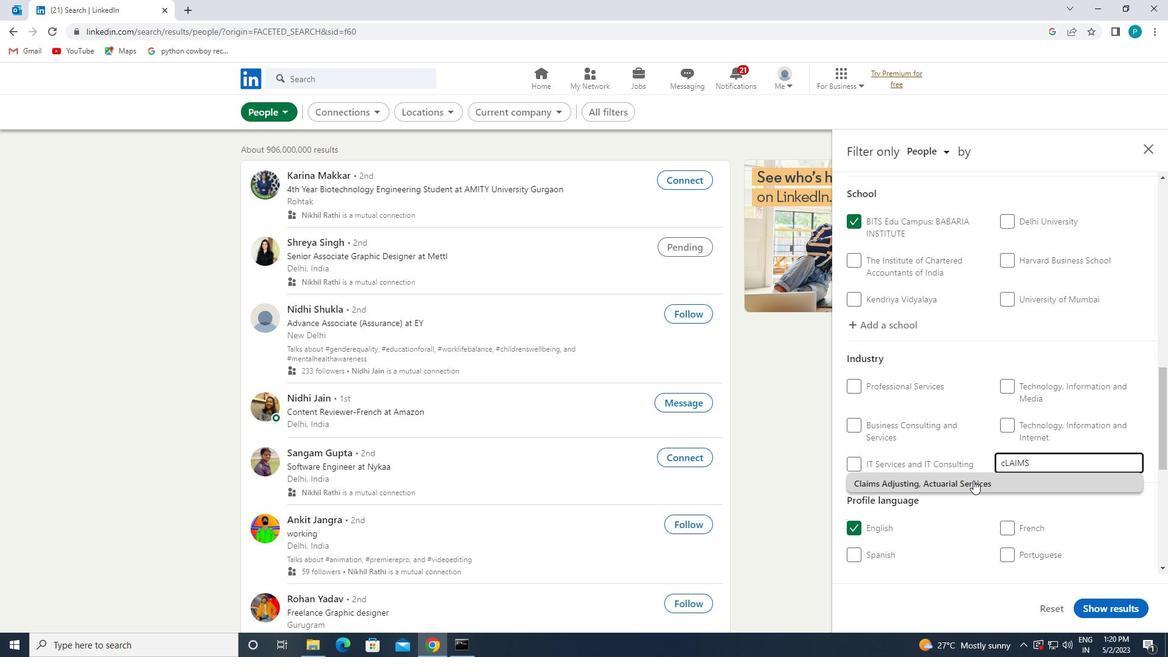 
Action: Mouse pressed left at (975, 484)
Screenshot: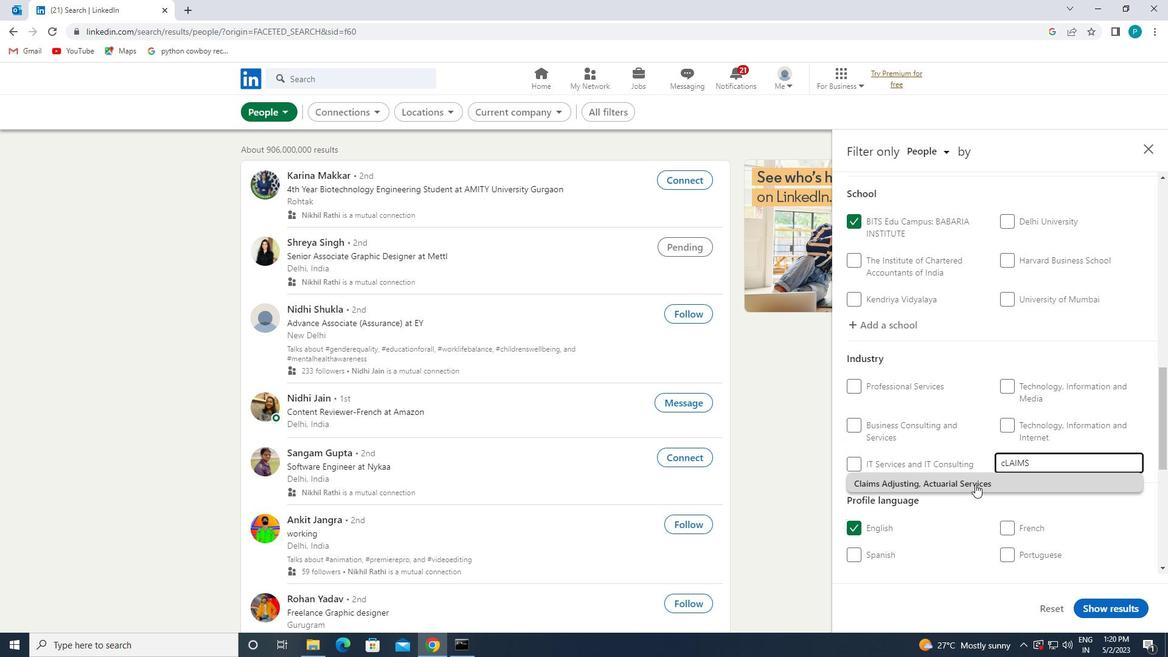 
Action: Mouse moved to (976, 485)
Screenshot: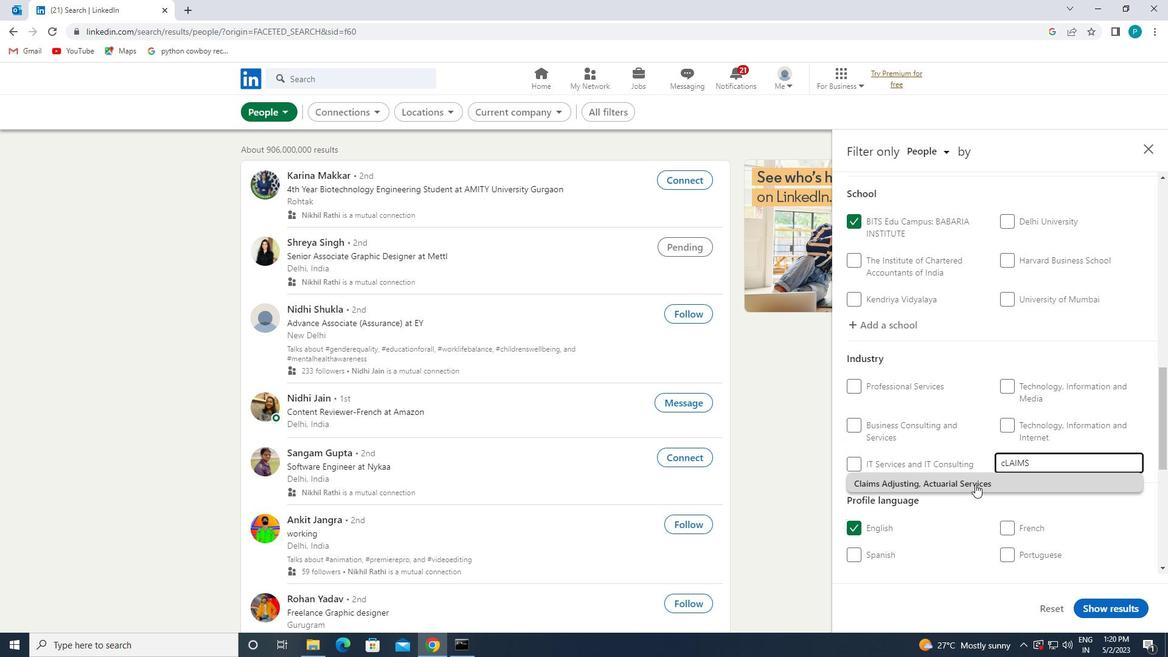 
Action: Mouse pressed left at (976, 485)
Screenshot: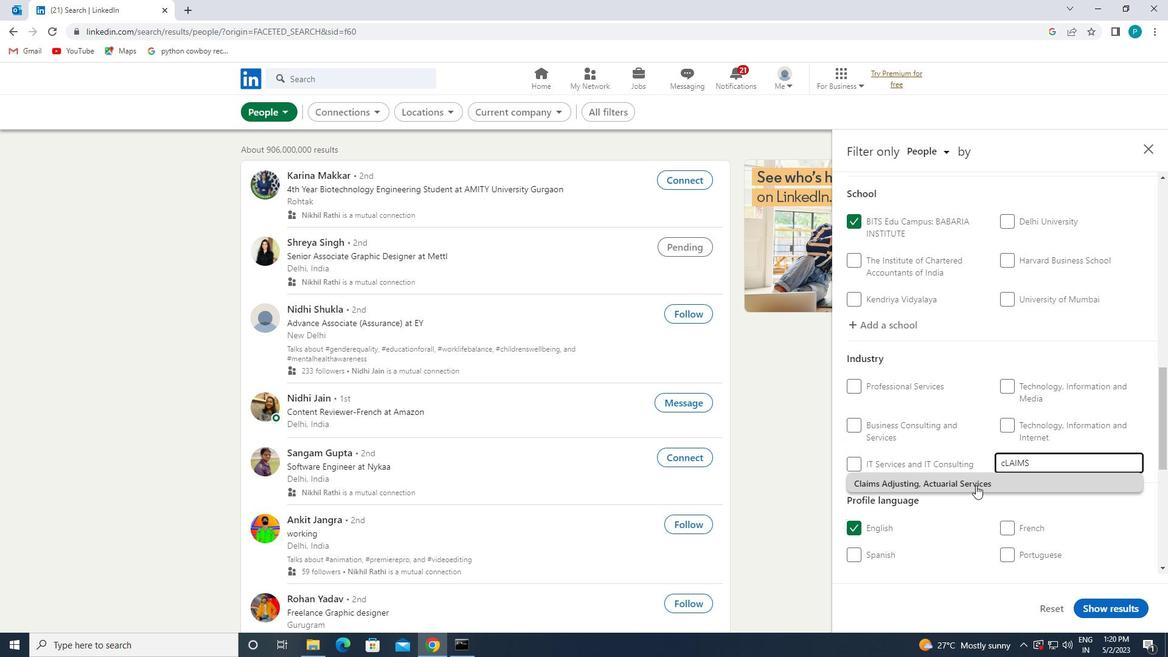 
Action: Mouse moved to (1000, 495)
Screenshot: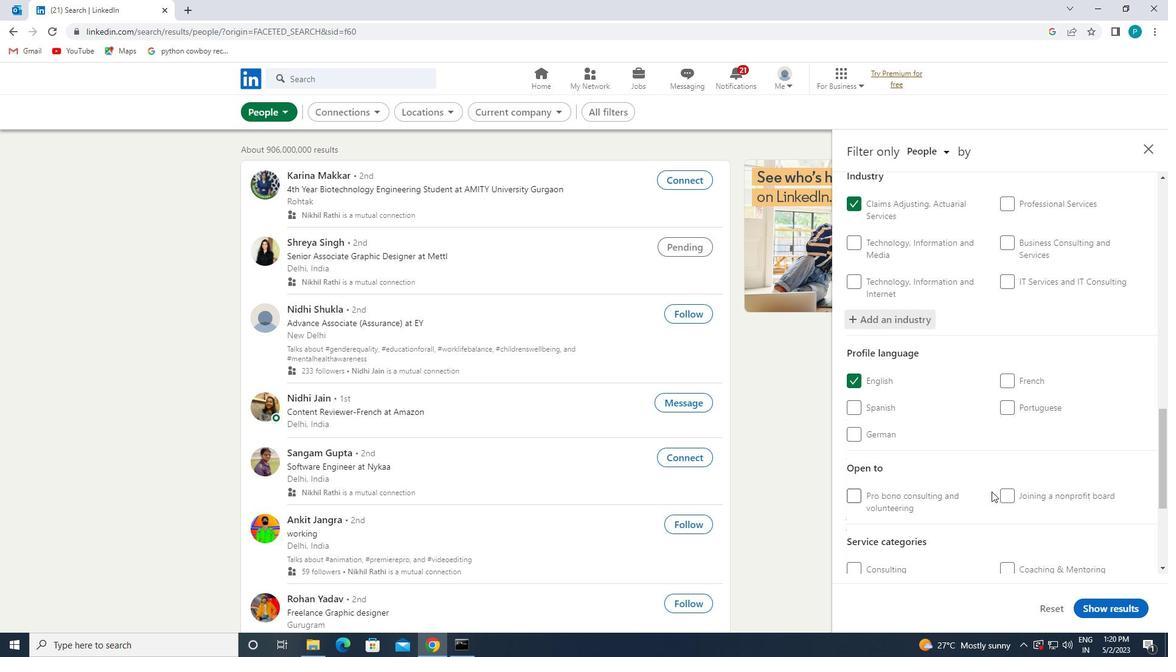 
Action: Mouse scrolled (1000, 494) with delta (0, 0)
Screenshot: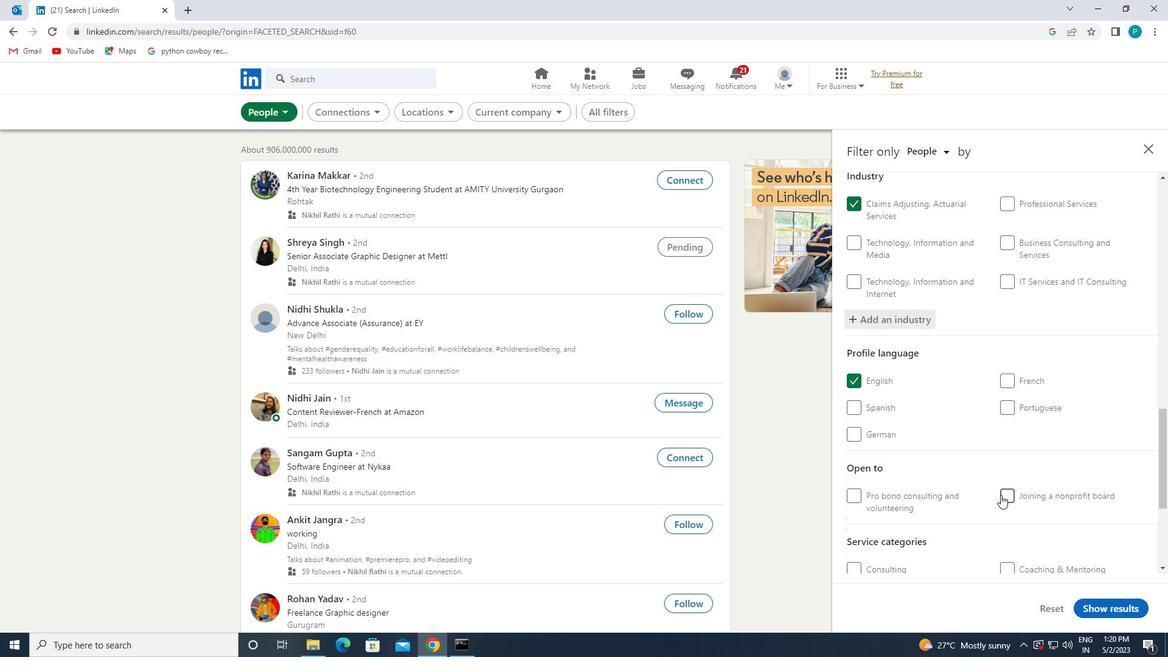 
Action: Mouse scrolled (1000, 494) with delta (0, 0)
Screenshot: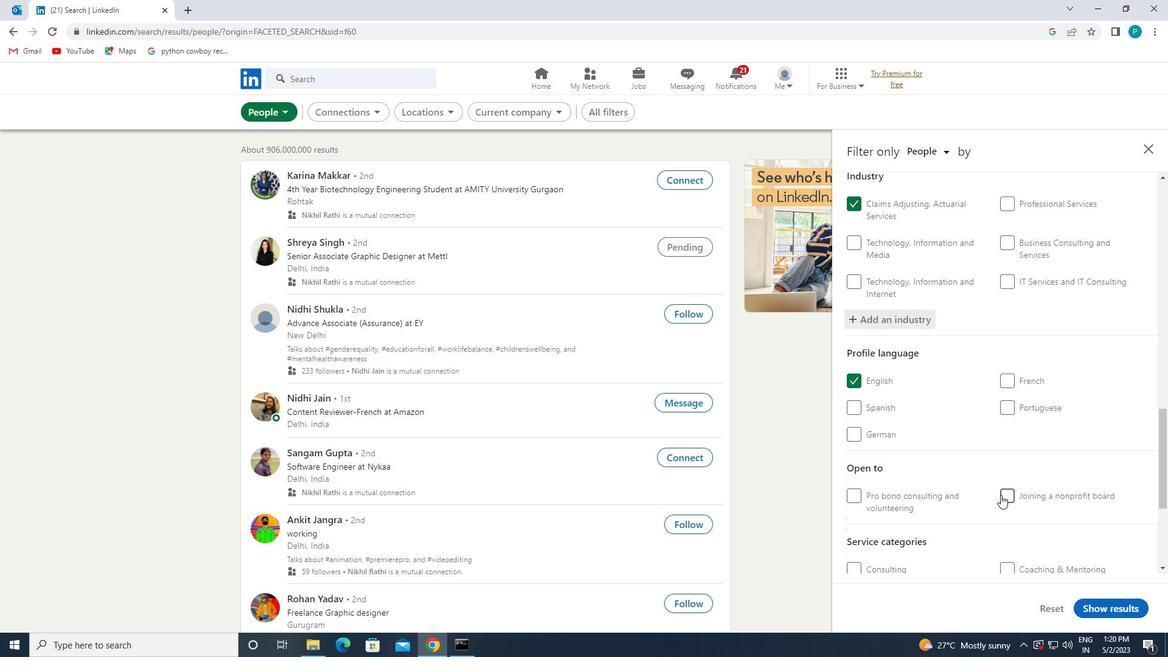 
Action: Mouse moved to (1008, 500)
Screenshot: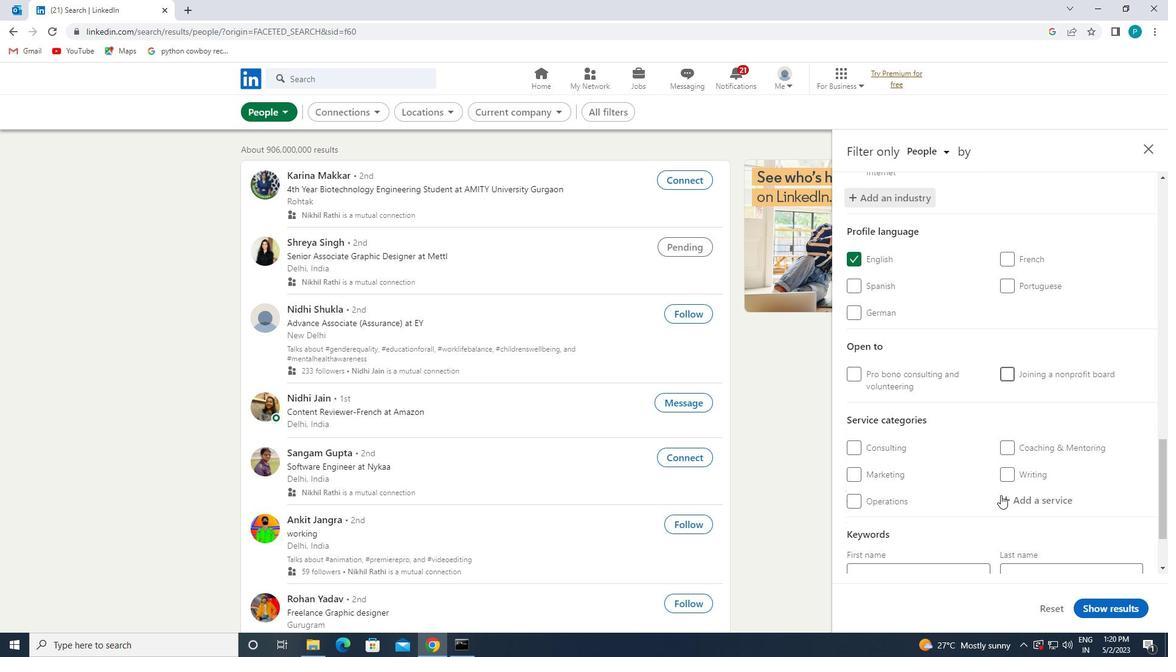 
Action: Mouse pressed left at (1008, 500)
Screenshot: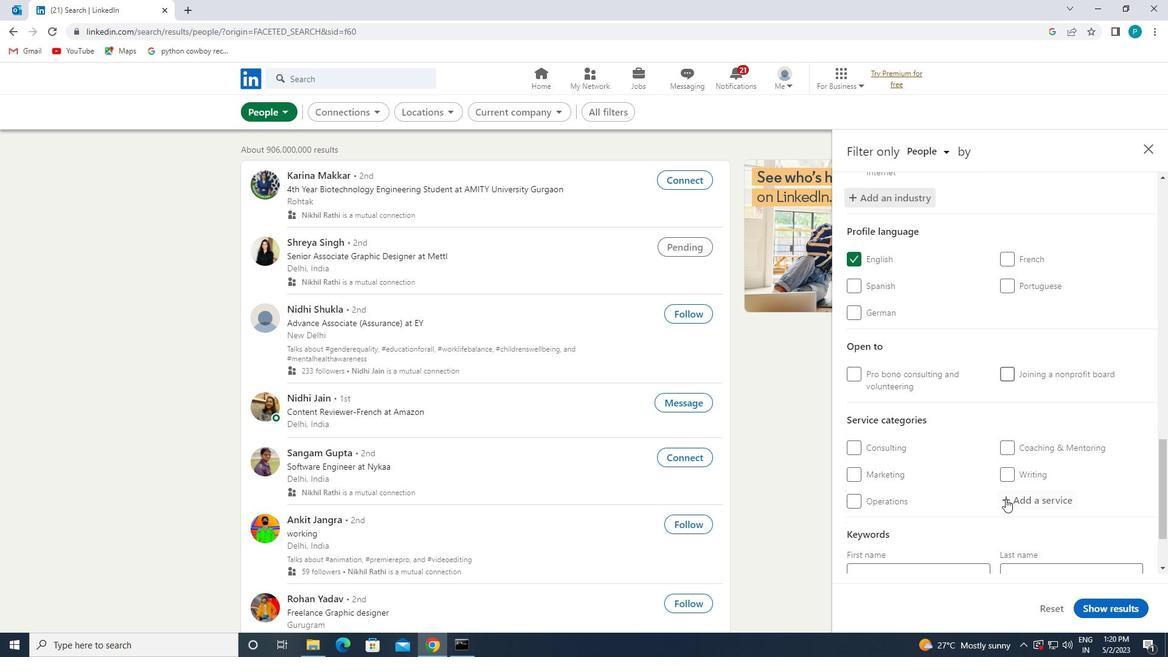 
Action: Key pressed <Key.caps_lock>C<Key.caps_lock>USTOMER
Screenshot: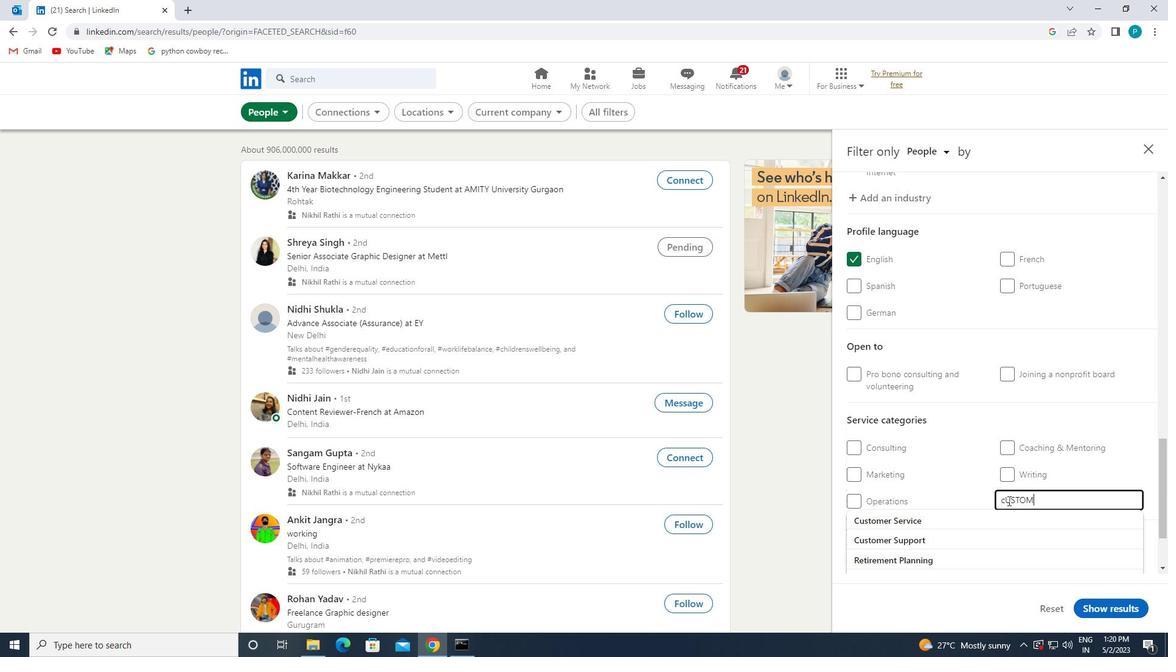 
Action: Mouse moved to (961, 522)
Screenshot: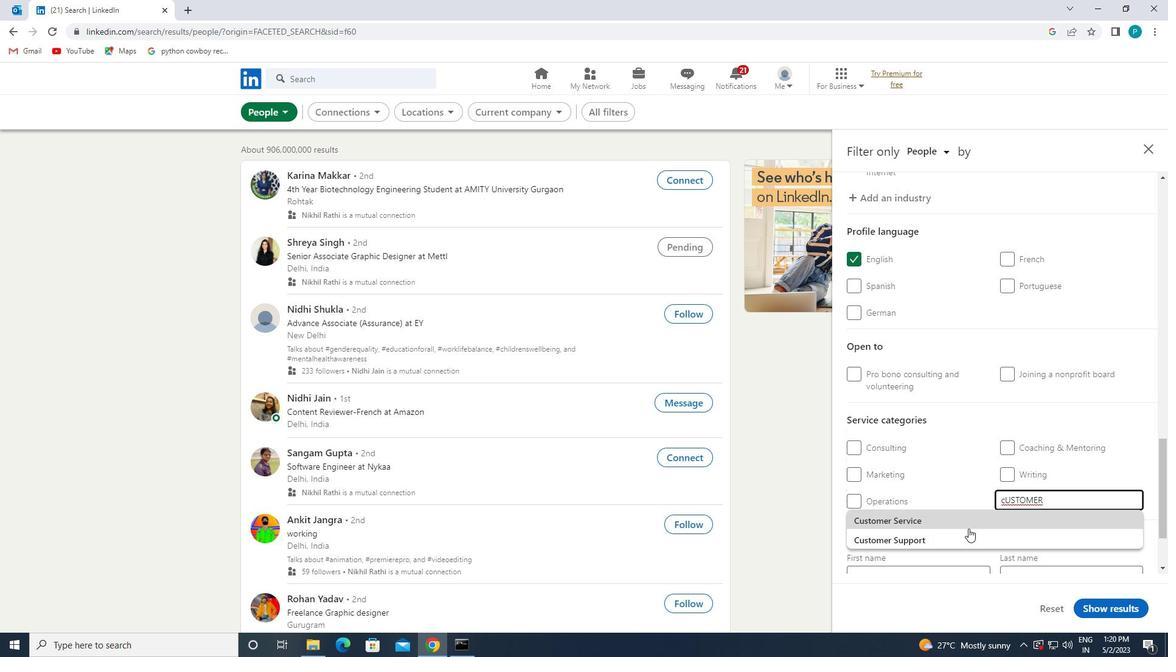 
Action: Mouse pressed left at (961, 522)
Screenshot: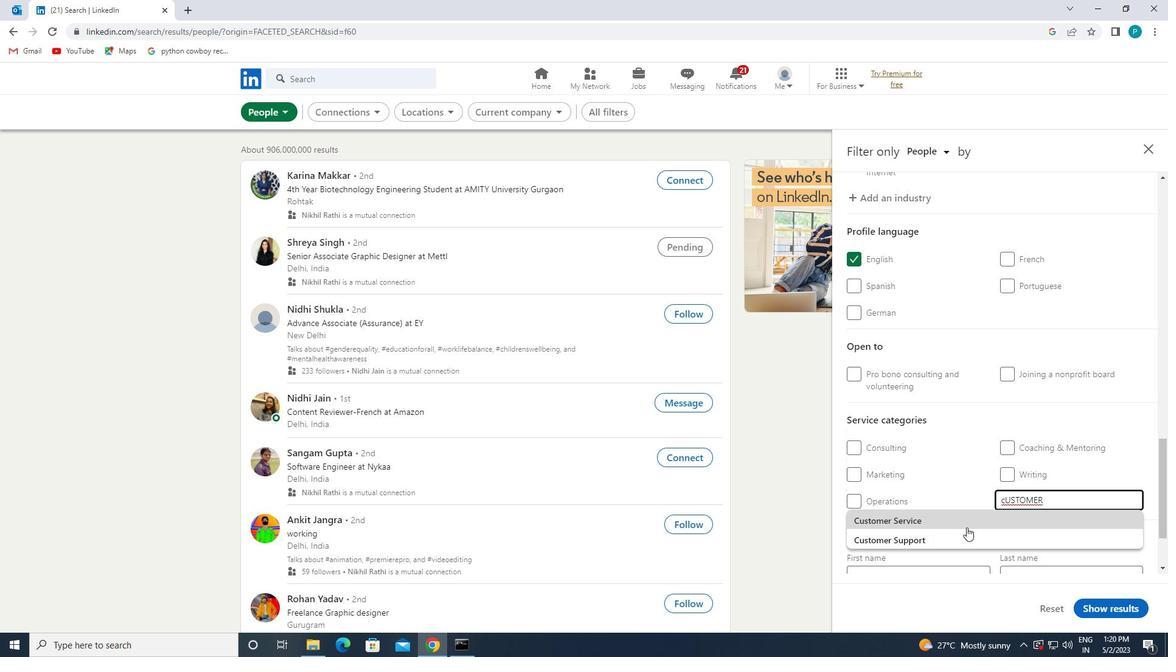 
Action: Mouse moved to (961, 522)
Screenshot: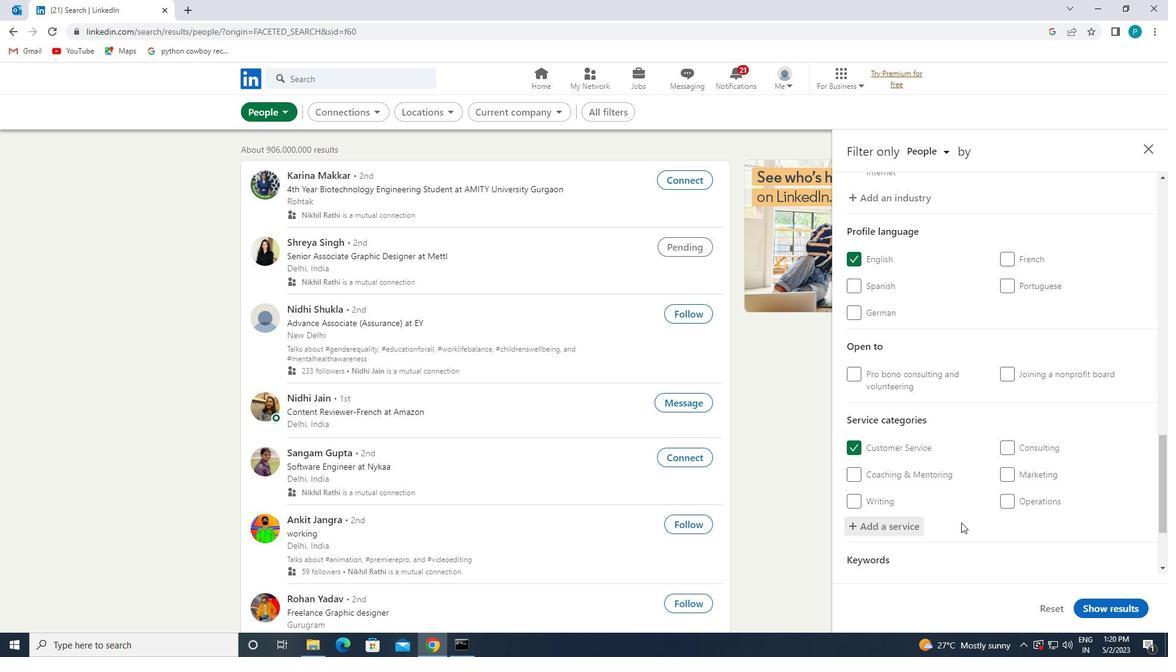 
Action: Mouse scrolled (961, 521) with delta (0, 0)
Screenshot: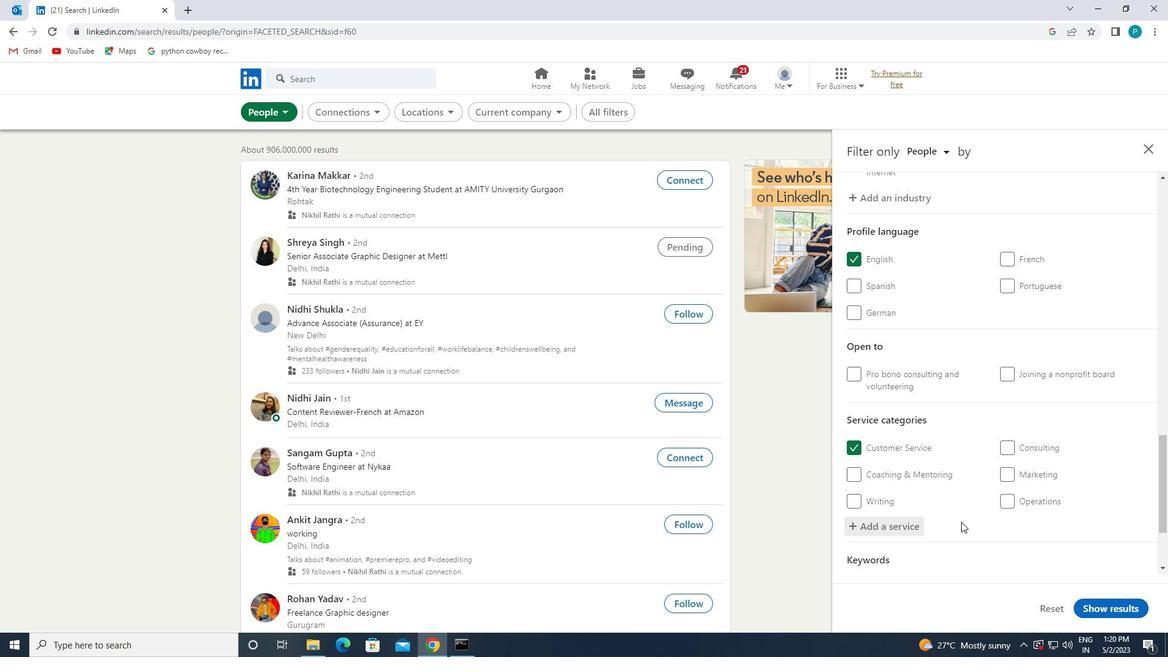 
Action: Mouse moved to (961, 524)
Screenshot: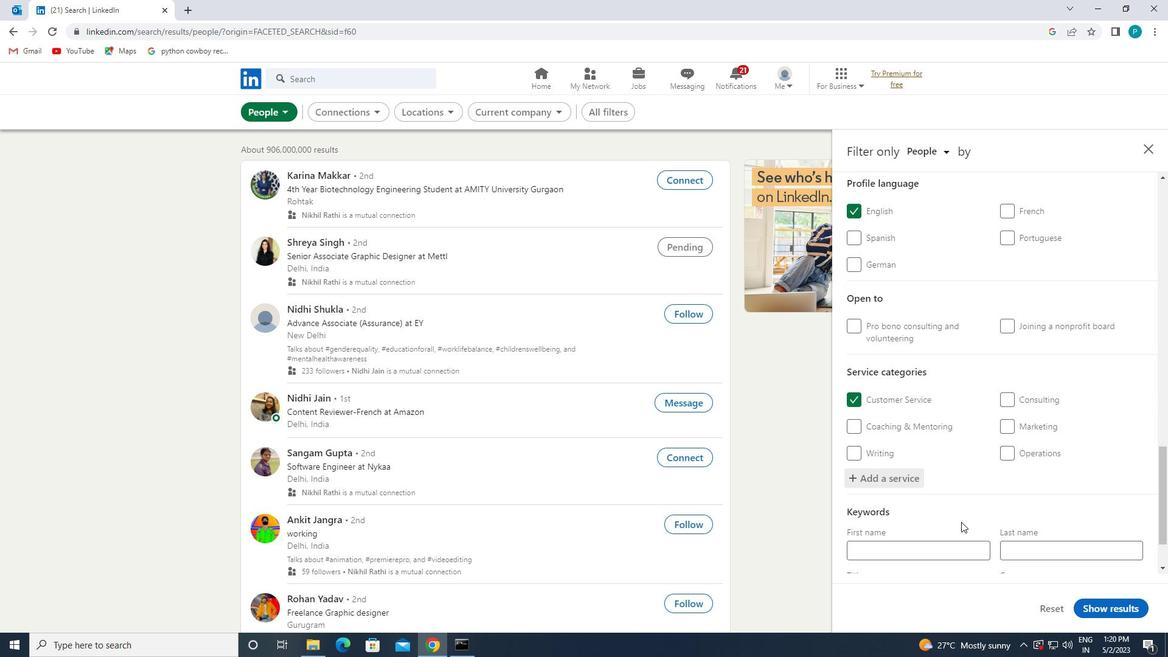
Action: Mouse scrolled (961, 523) with delta (0, 0)
Screenshot: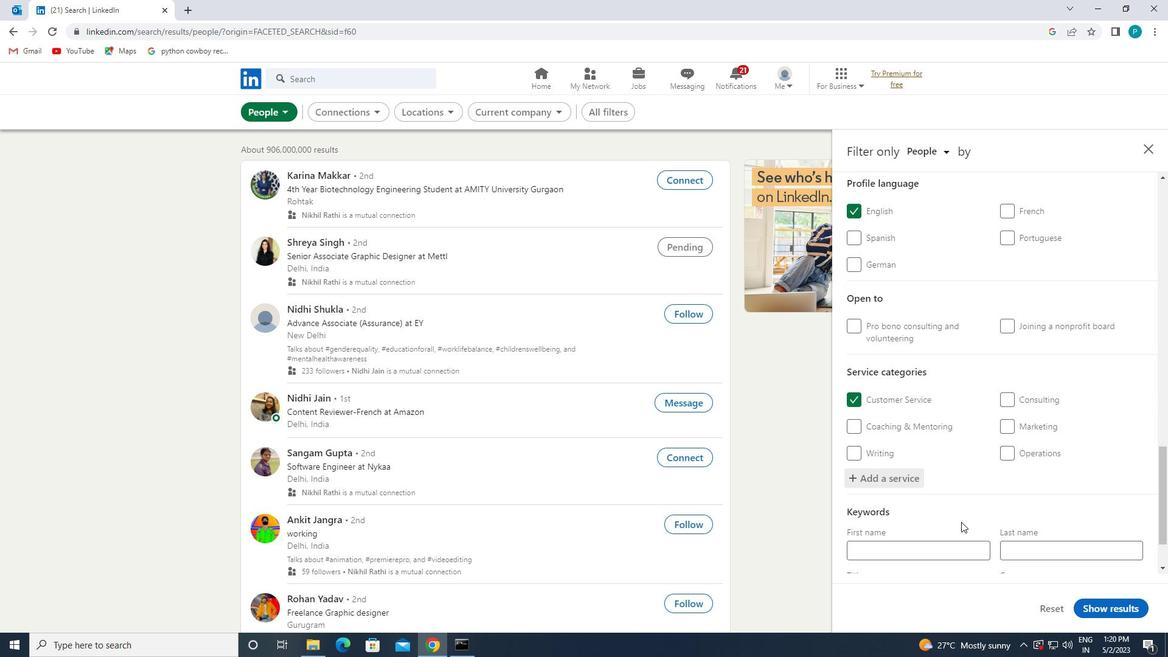
Action: Mouse scrolled (961, 523) with delta (0, 0)
Screenshot: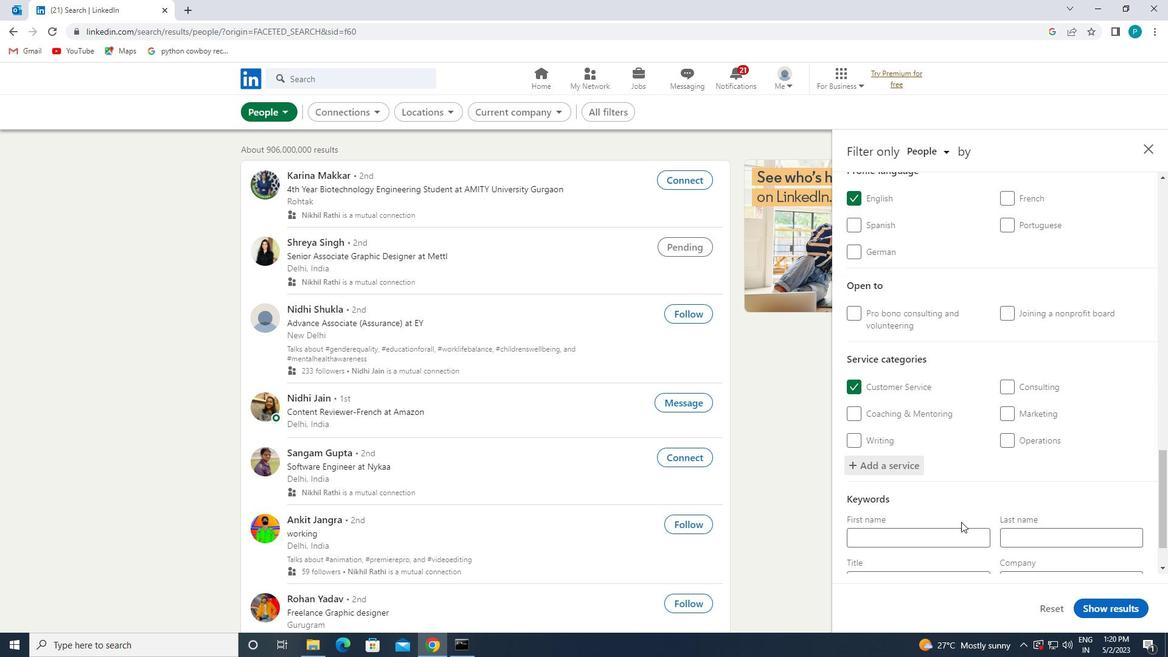
Action: Mouse moved to (958, 523)
Screenshot: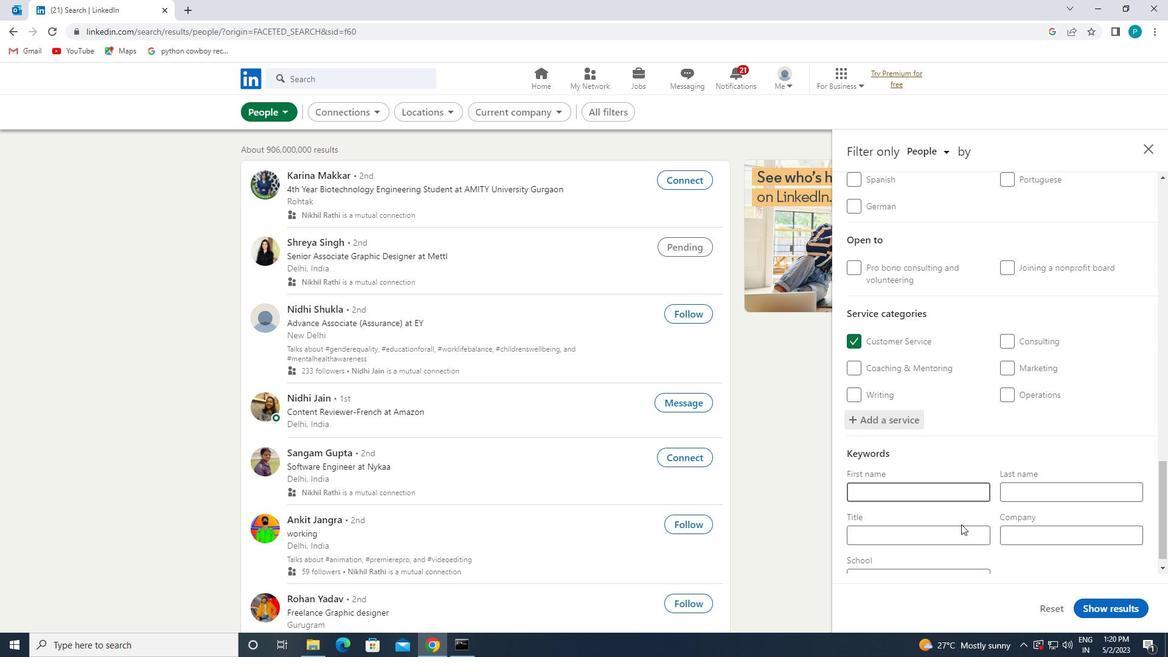 
Action: Mouse pressed left at (958, 523)
Screenshot: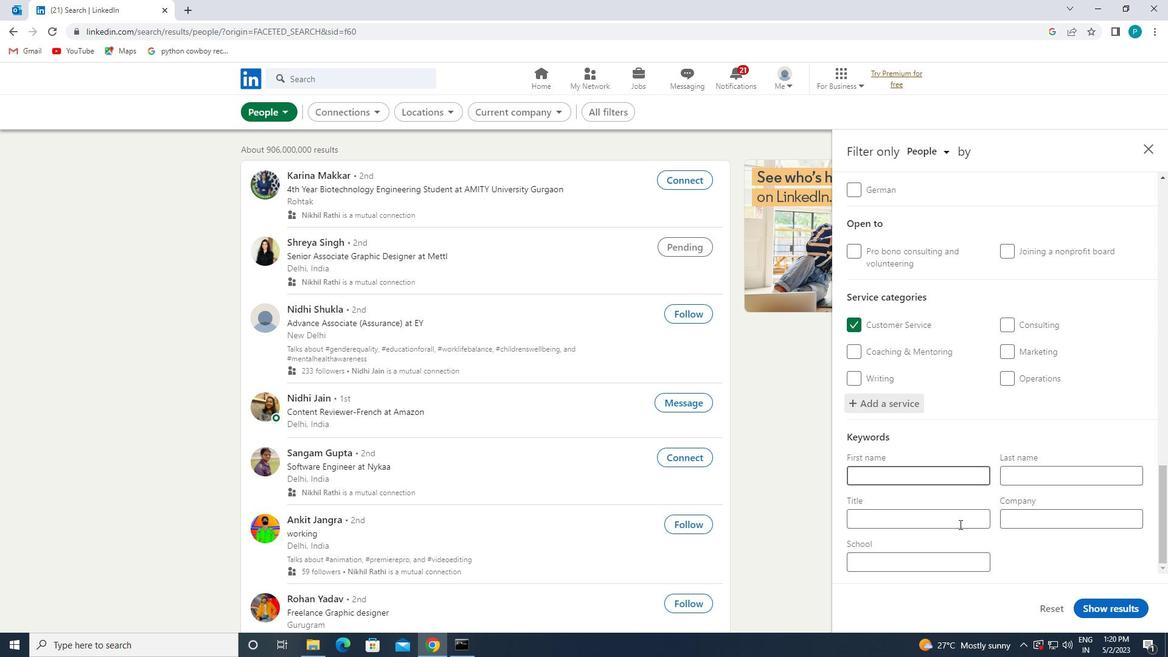 
Action: Key pressed <Key.caps_lock>C<Key.caps_lock>OPY<Key.backspace><Key.backspace><Key.backspace><Key.backspace><Key.backspace><Key.backspace><Key.backspace><Key.backspace><Key.backspace><Key.backspace><Key.backspace><Key.backspace><Key.backspace><Key.backspace><Key.backspace><Key.backspace><Key.backspace><Key.backspace>C<Key.caps_lock>OPY<Key.space><Key.caps_lock>E<Key.caps_lock>I<Key.backspace>DITOR
Screenshot: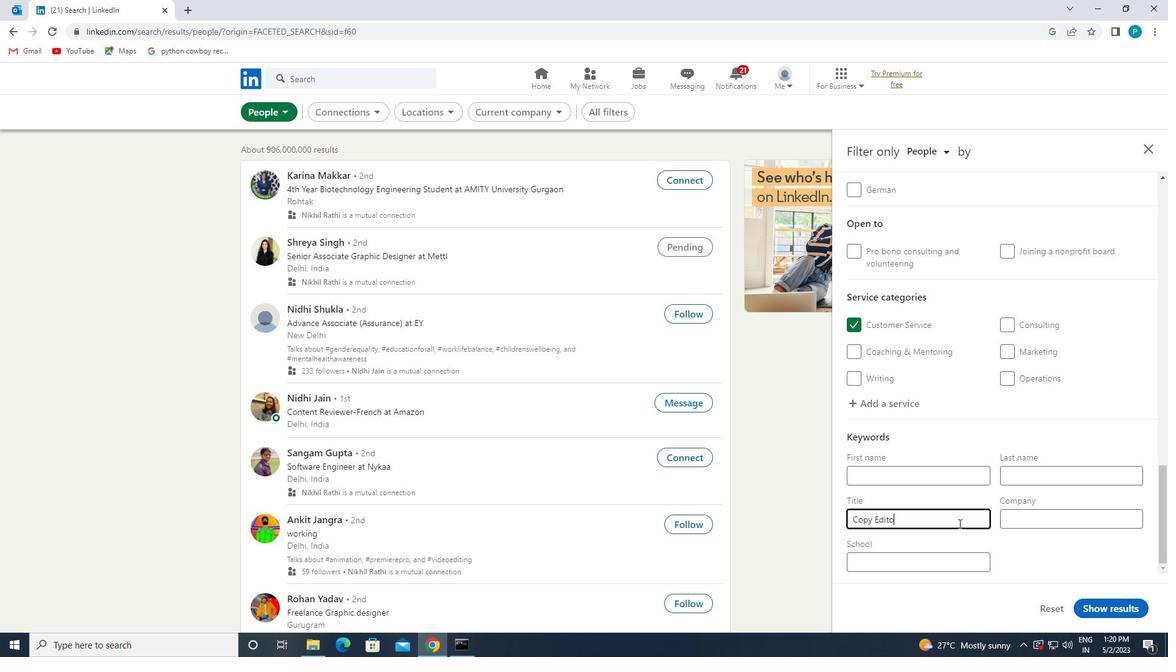 
Action: Mouse moved to (1118, 609)
Screenshot: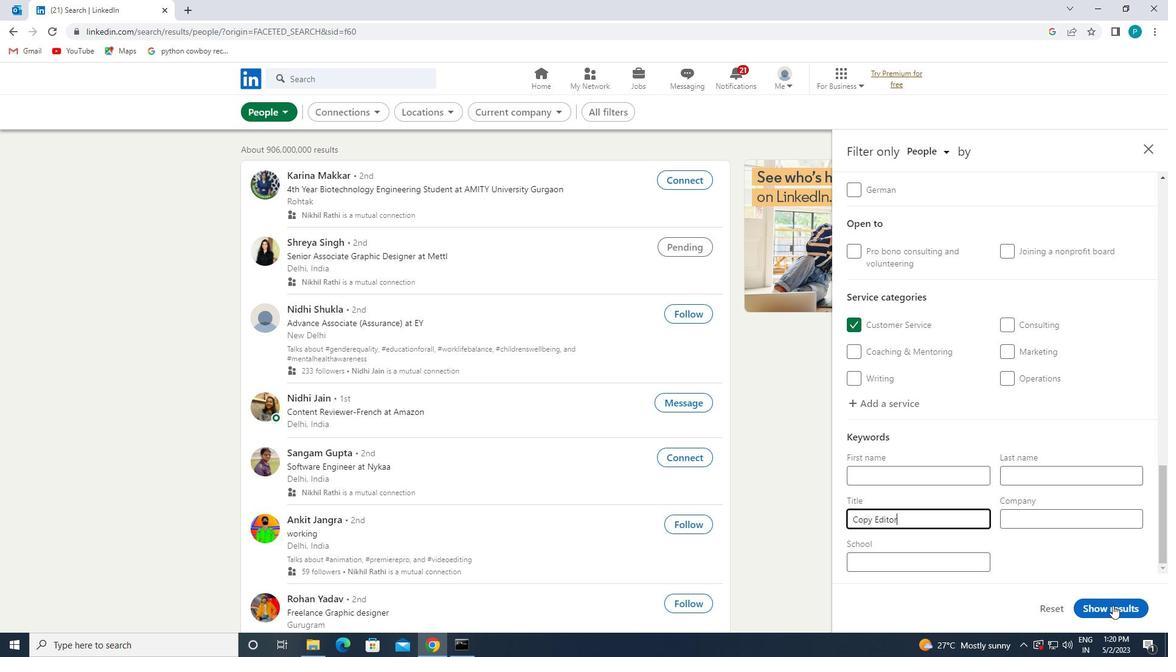 
Action: Mouse pressed left at (1118, 609)
Screenshot: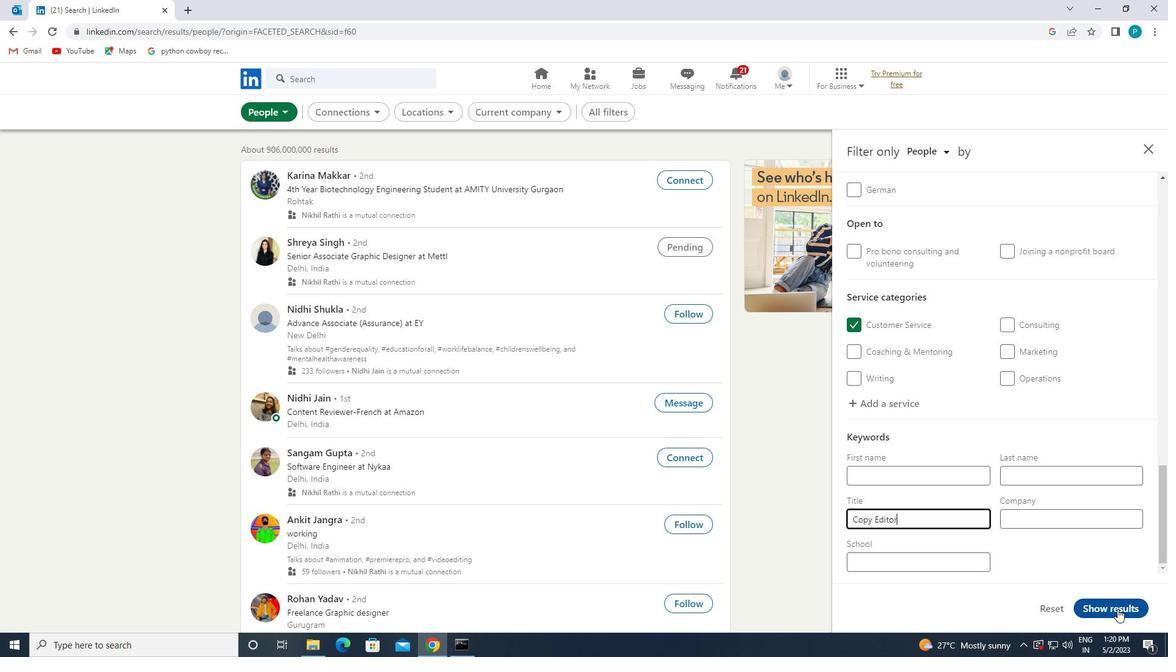 
